 Task: Find connections with filter location Kazanlŭk with filter topic #motivationwith filter profile language Potuguese with filter current company ScoopWhoop | Good Glamm Group with filter school Kalyani University, Kalyani with filter industry Services for the Elderly and Disabled with filter service category Mobile Marketing with filter keywords title Merchandising Associate
Action: Mouse moved to (330, 348)
Screenshot: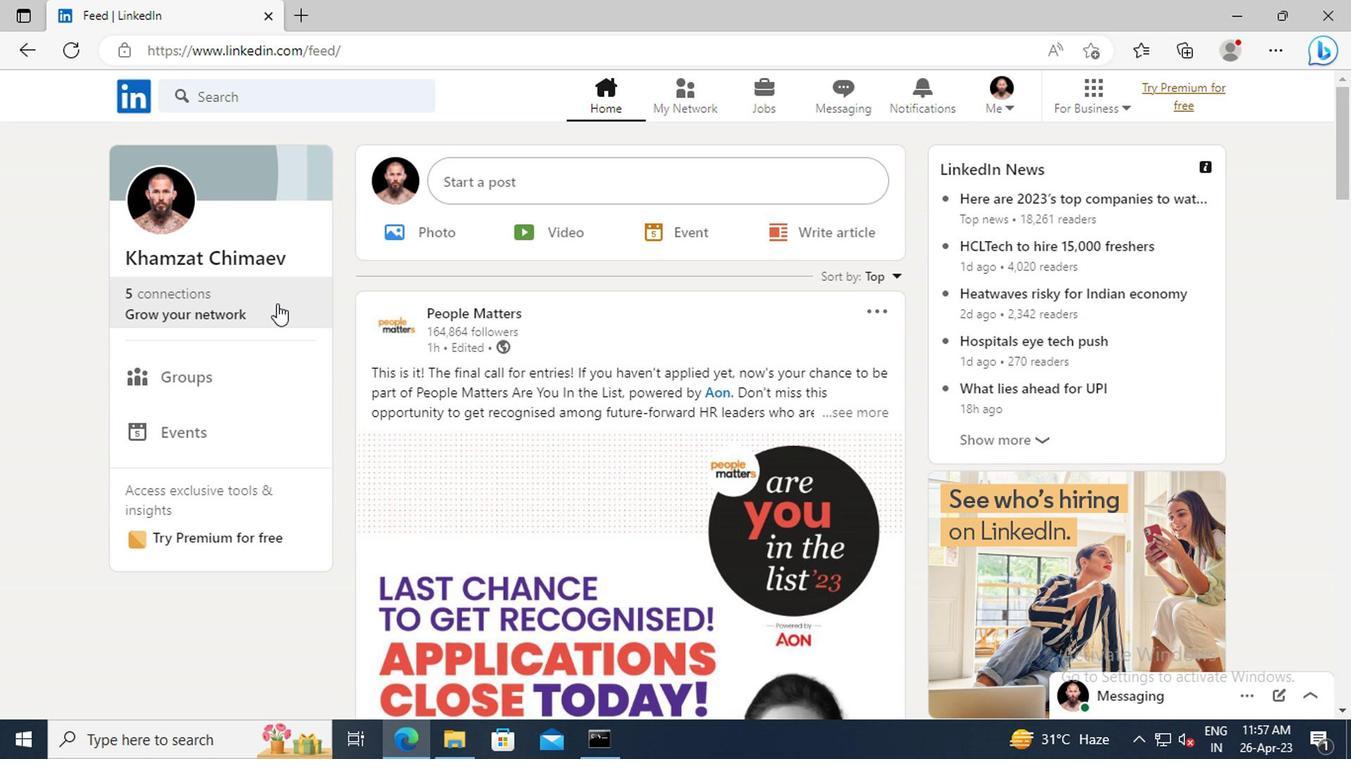 
Action: Mouse pressed left at (330, 348)
Screenshot: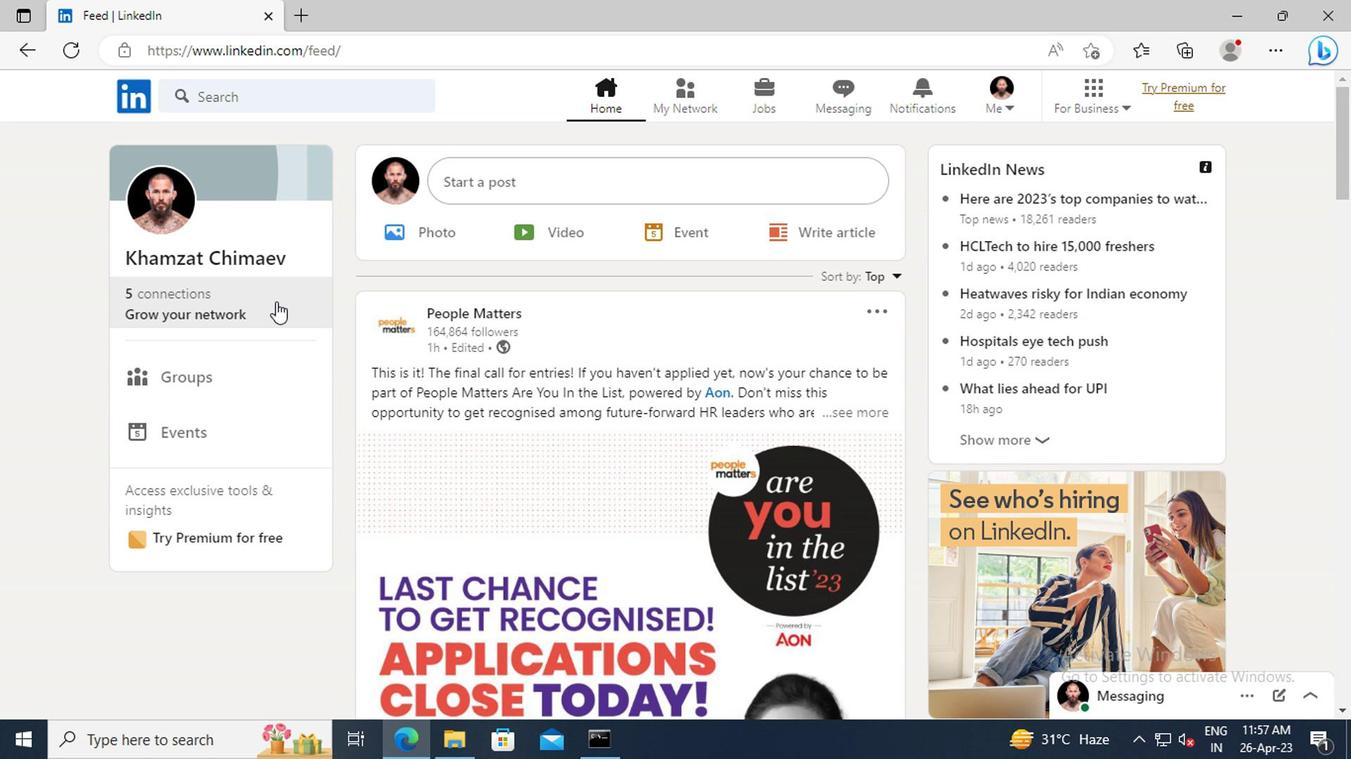 
Action: Mouse moved to (327, 278)
Screenshot: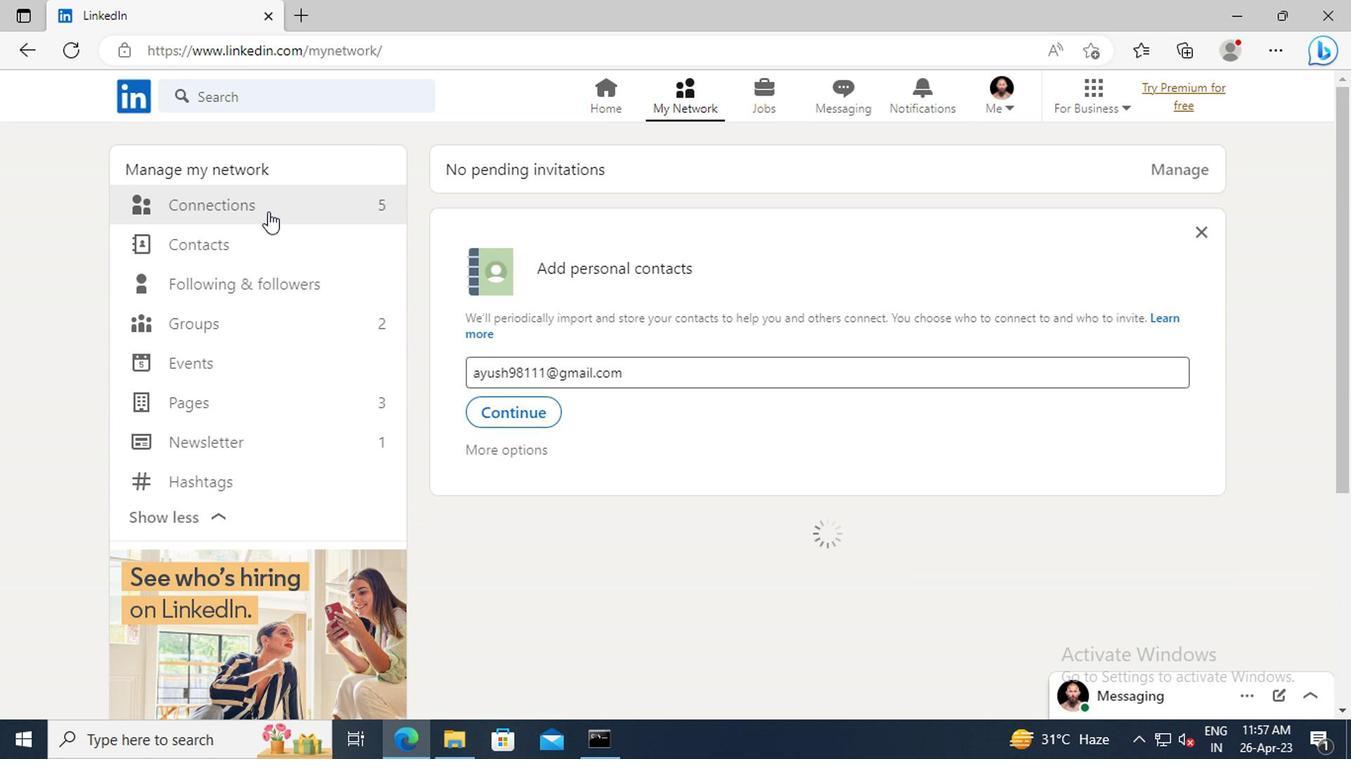 
Action: Mouse pressed left at (327, 278)
Screenshot: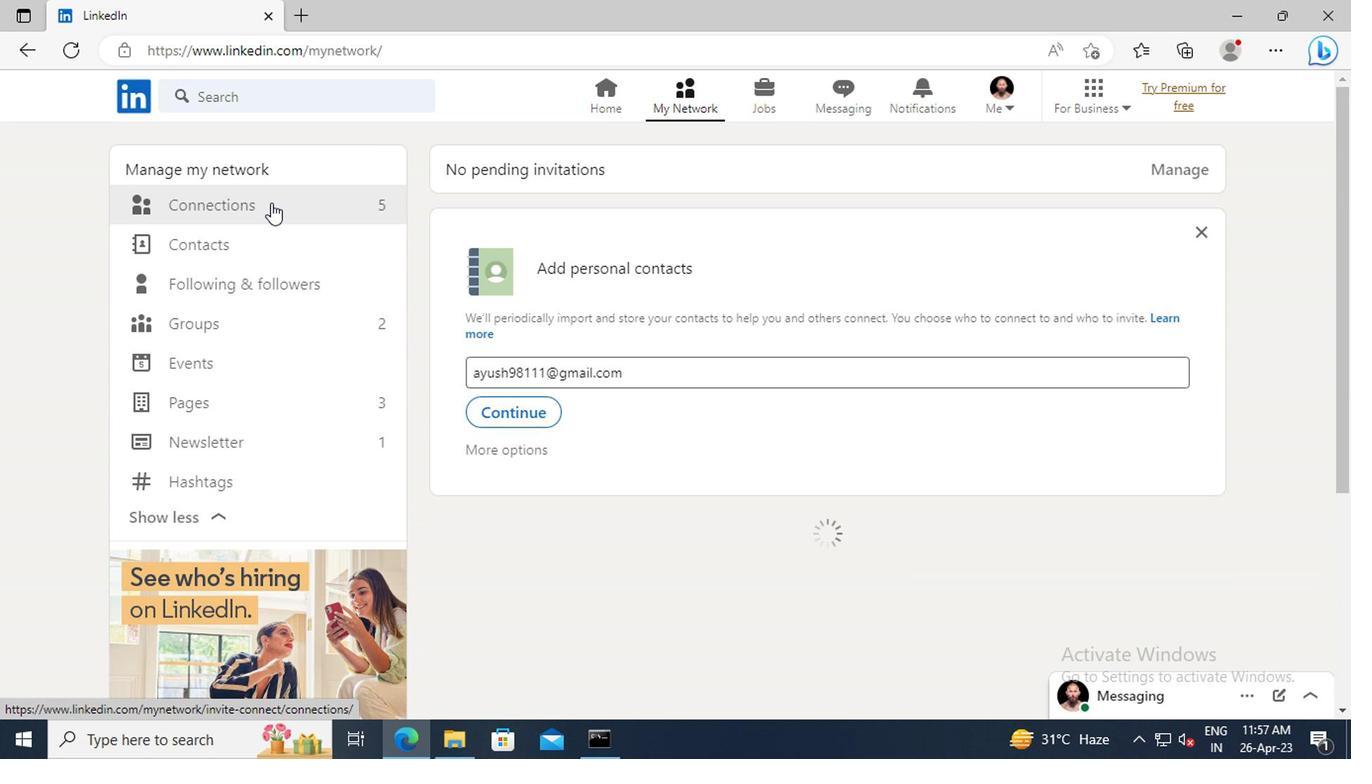 
Action: Mouse moved to (723, 284)
Screenshot: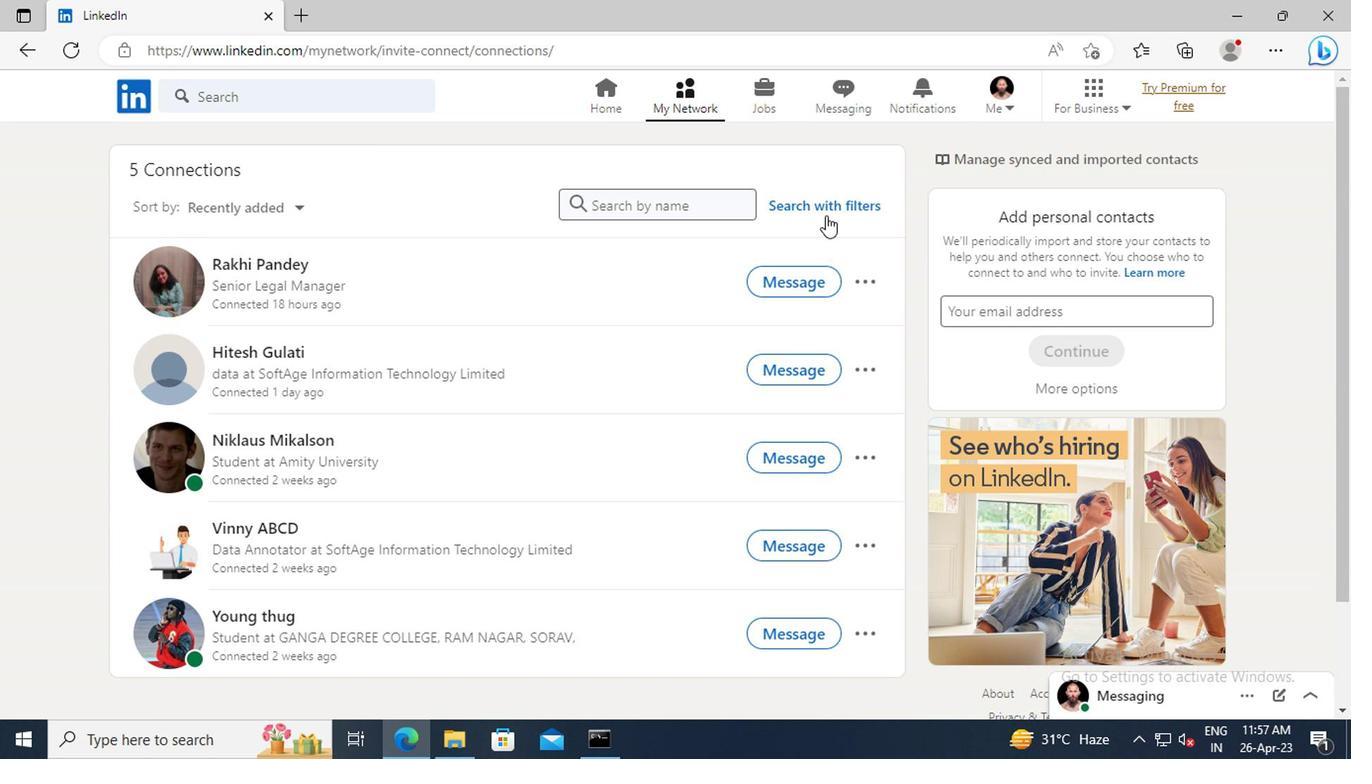 
Action: Mouse pressed left at (723, 284)
Screenshot: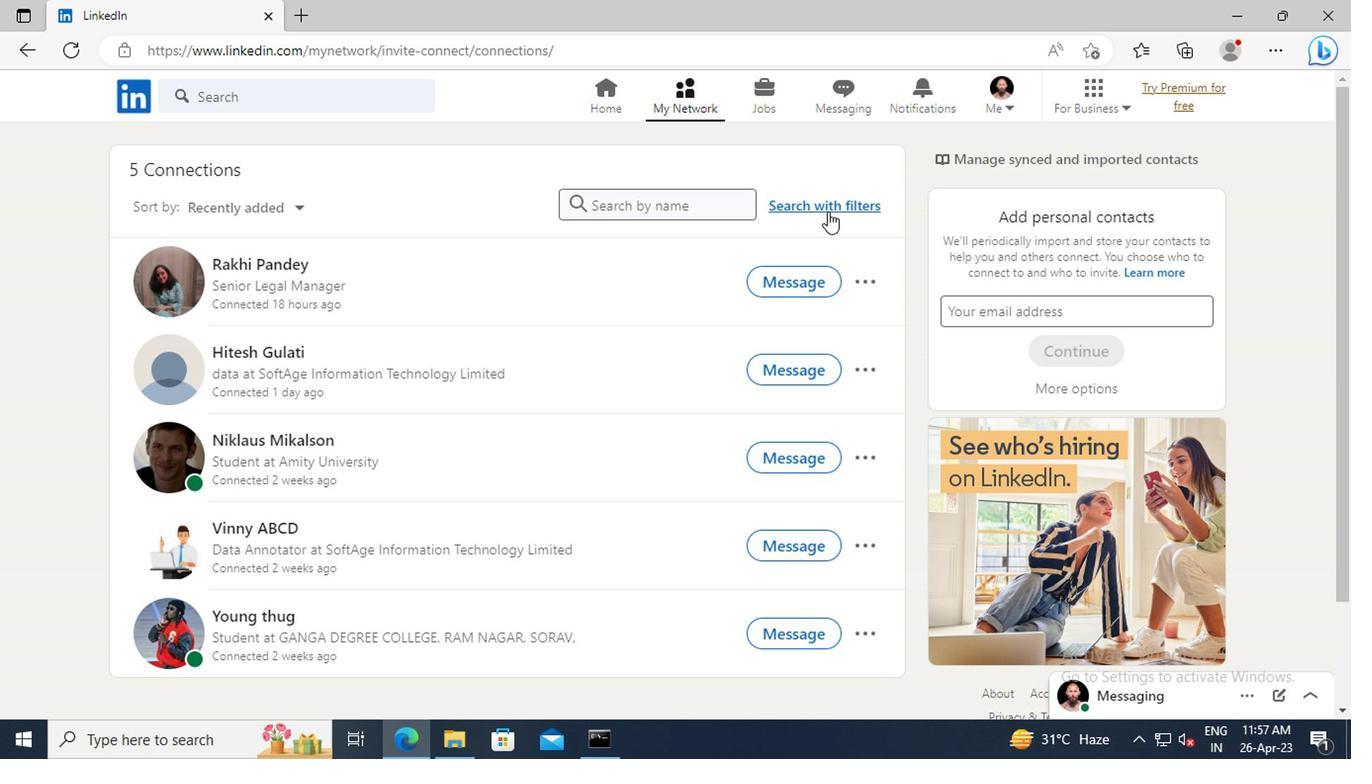 
Action: Mouse moved to (662, 247)
Screenshot: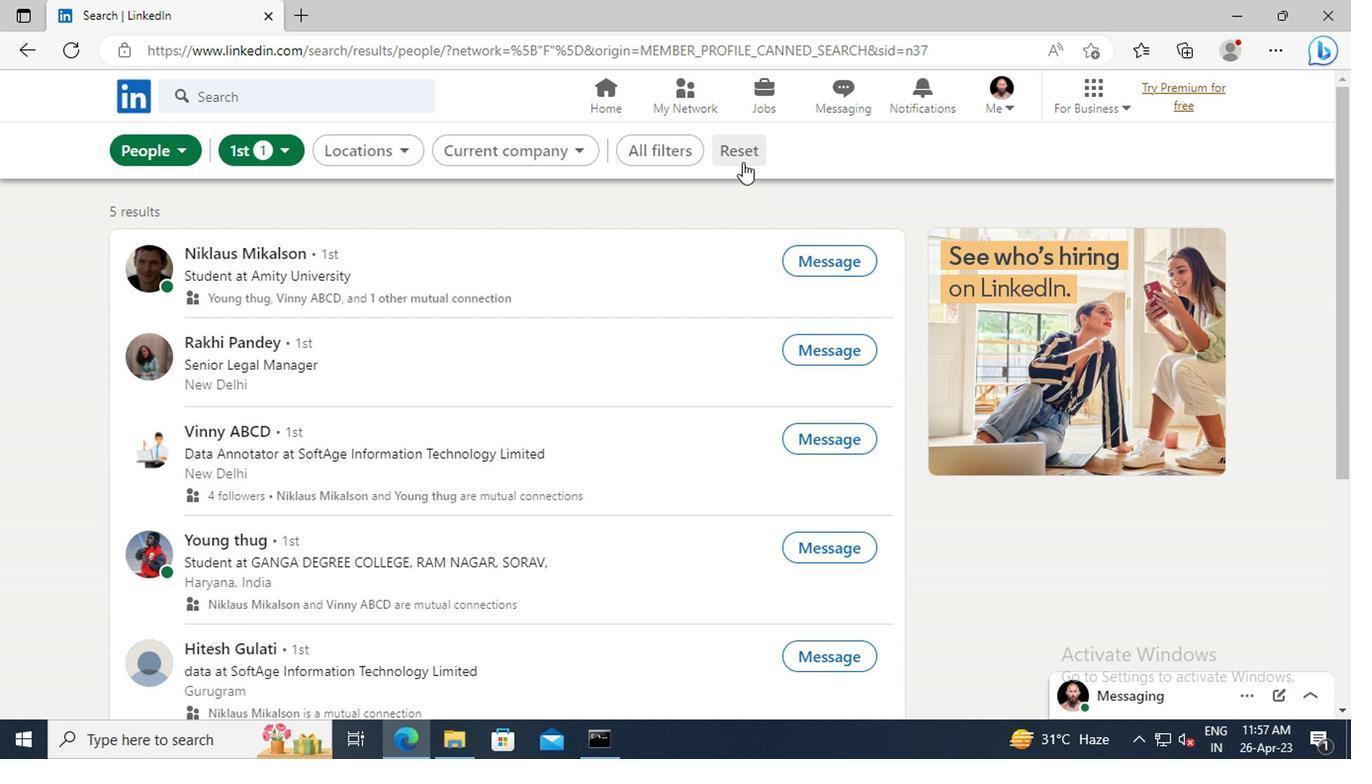 
Action: Mouse pressed left at (662, 247)
Screenshot: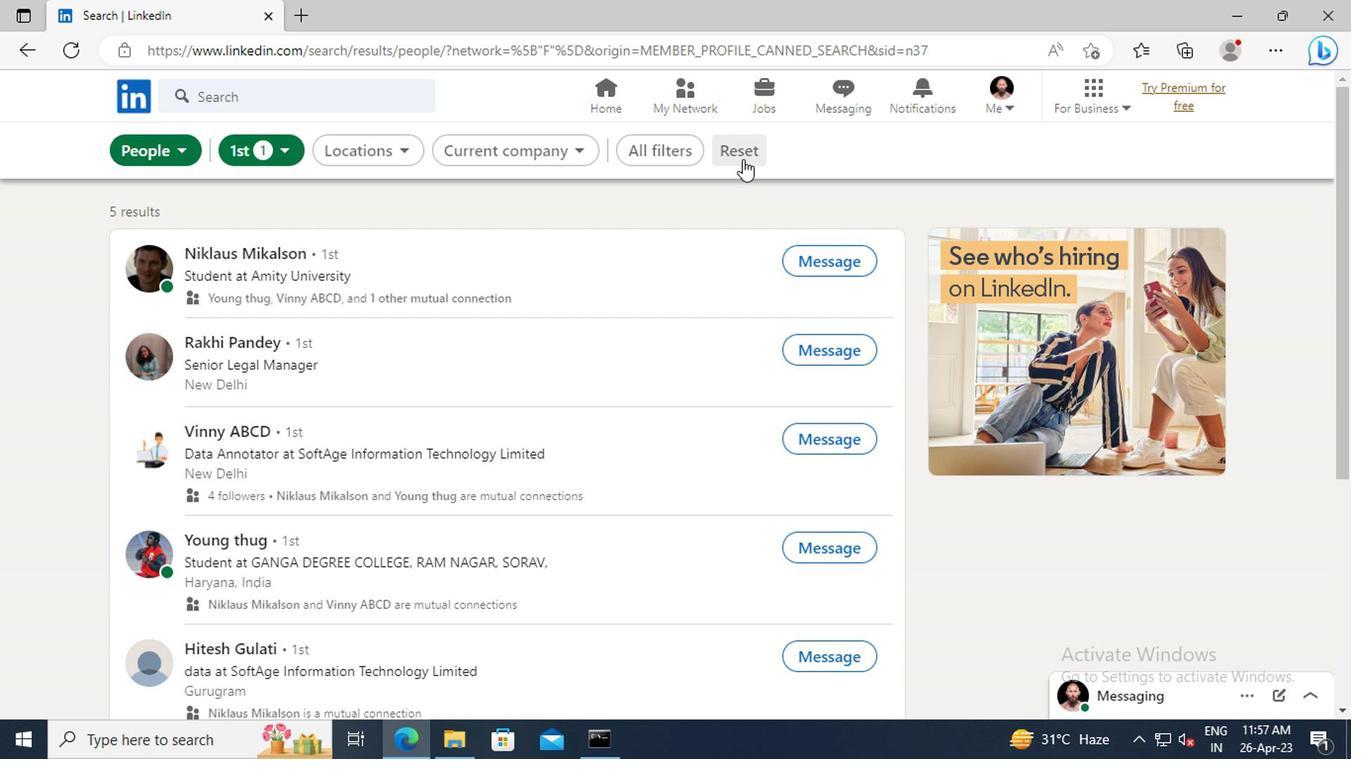 
Action: Mouse moved to (632, 245)
Screenshot: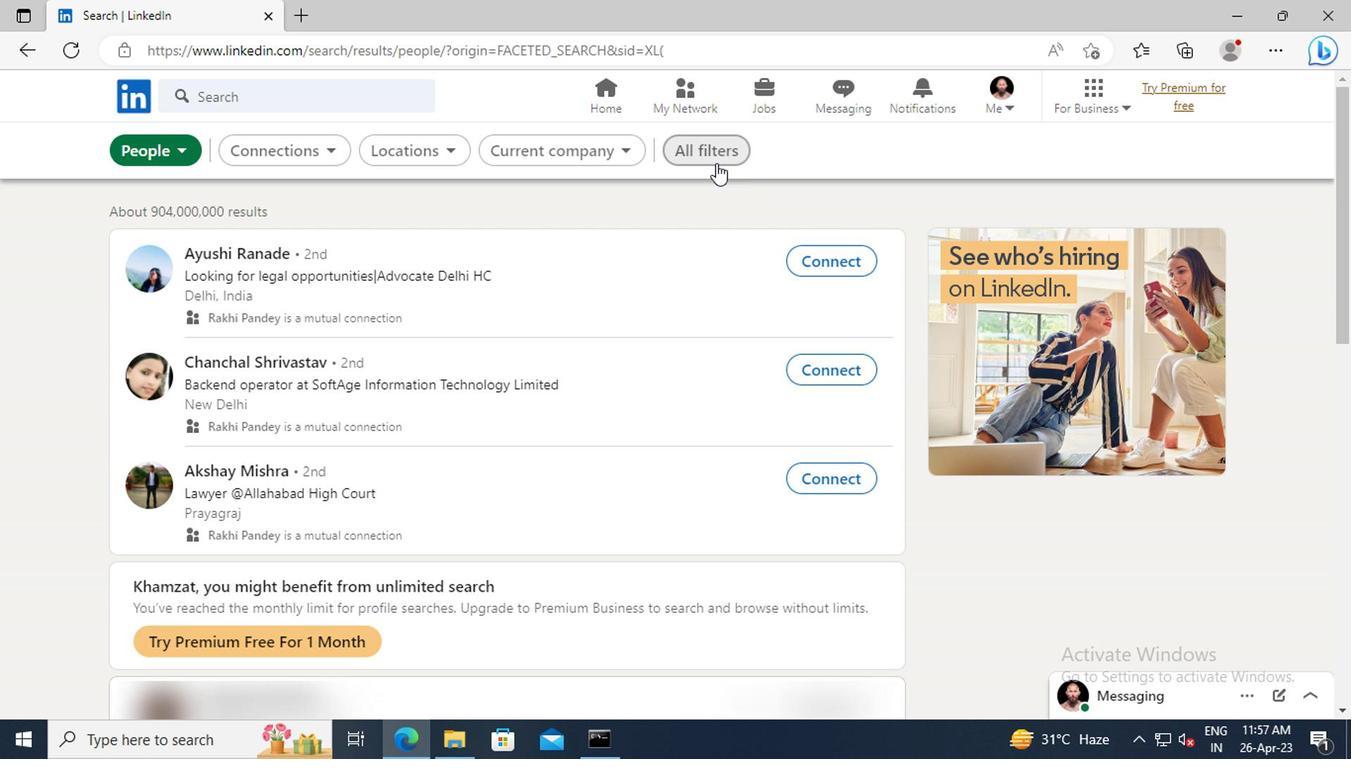 
Action: Mouse pressed left at (632, 245)
Screenshot: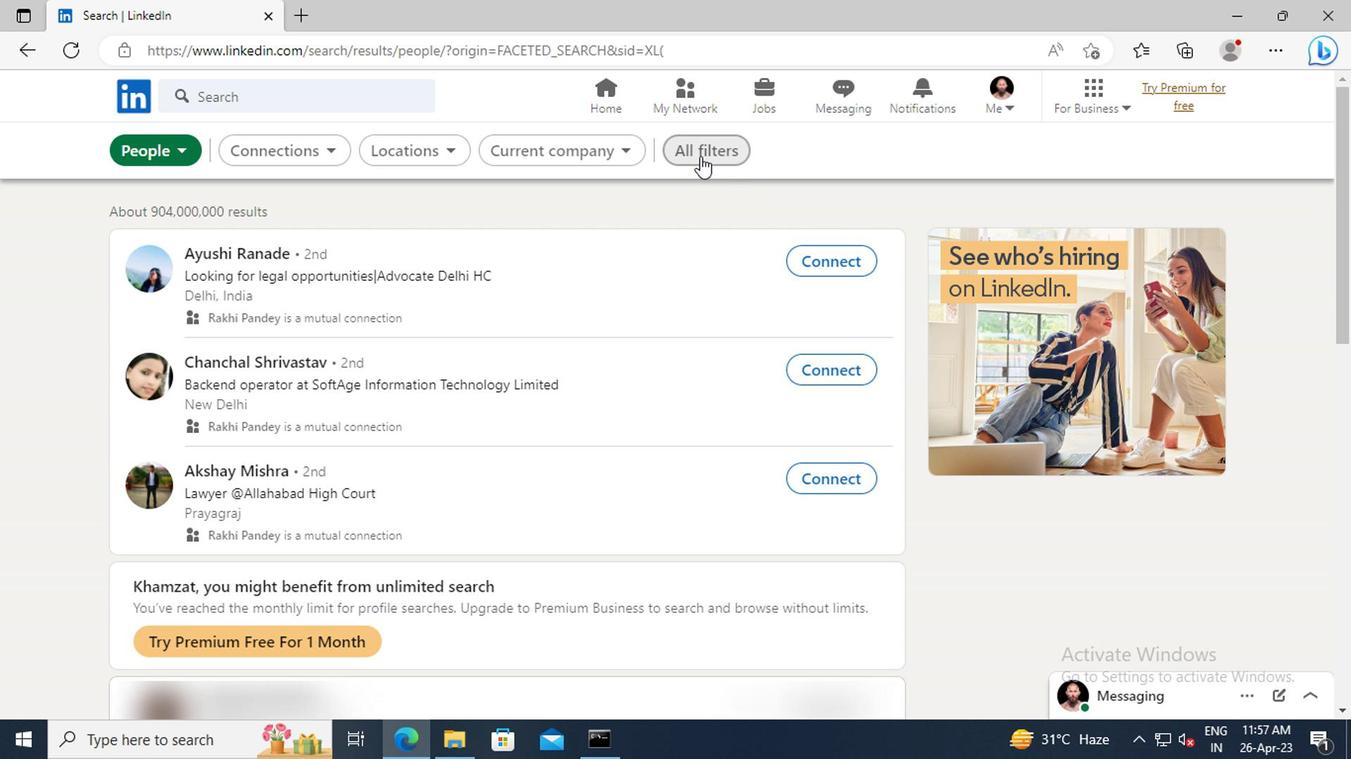 
Action: Mouse moved to (913, 368)
Screenshot: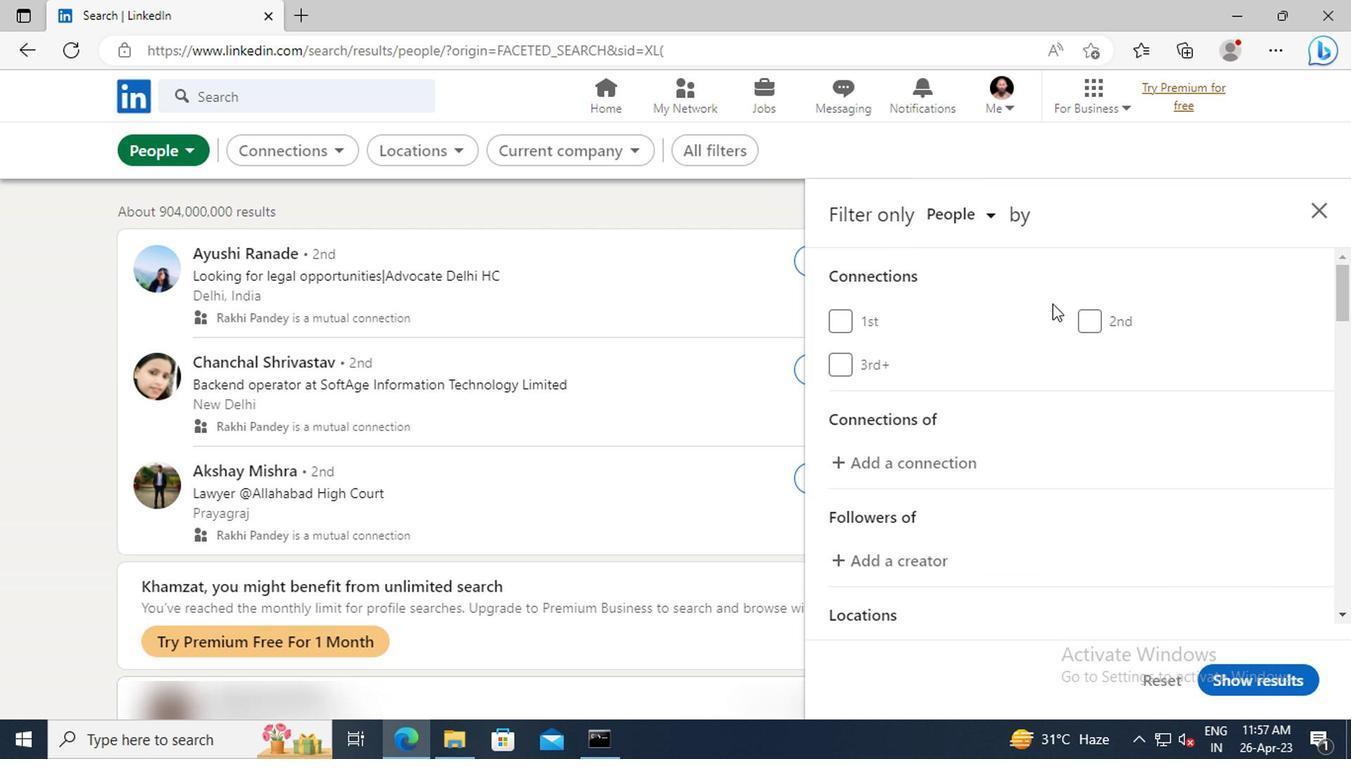 
Action: Mouse scrolled (913, 368) with delta (0, 0)
Screenshot: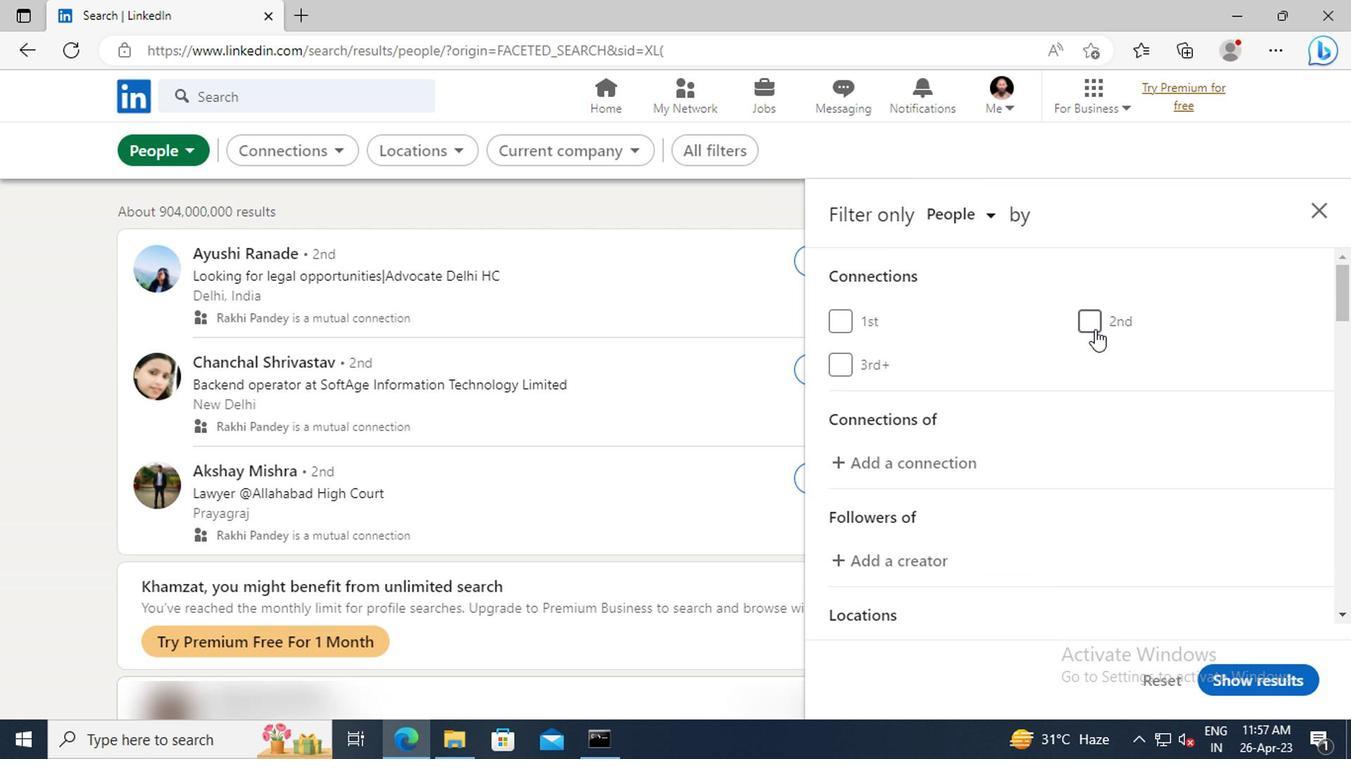
Action: Mouse scrolled (913, 368) with delta (0, 0)
Screenshot: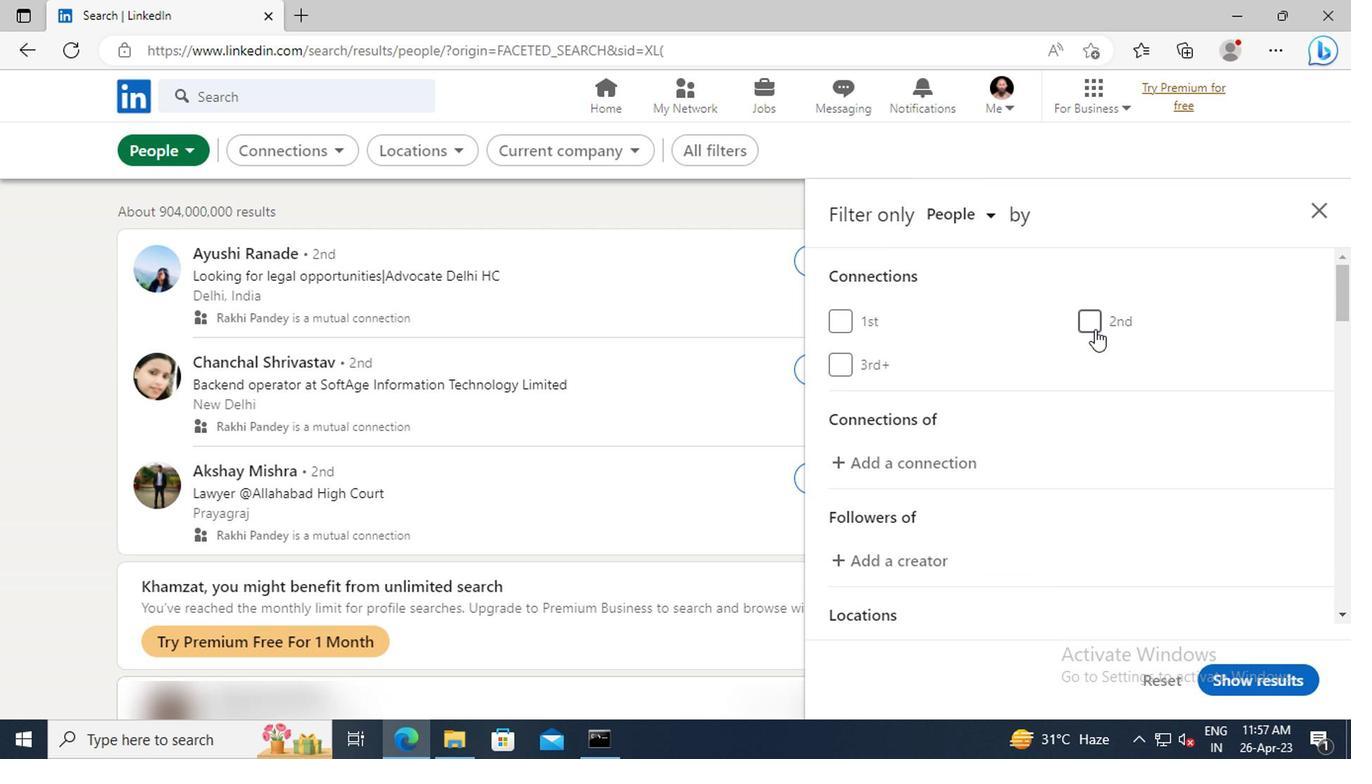 
Action: Mouse scrolled (913, 368) with delta (0, 0)
Screenshot: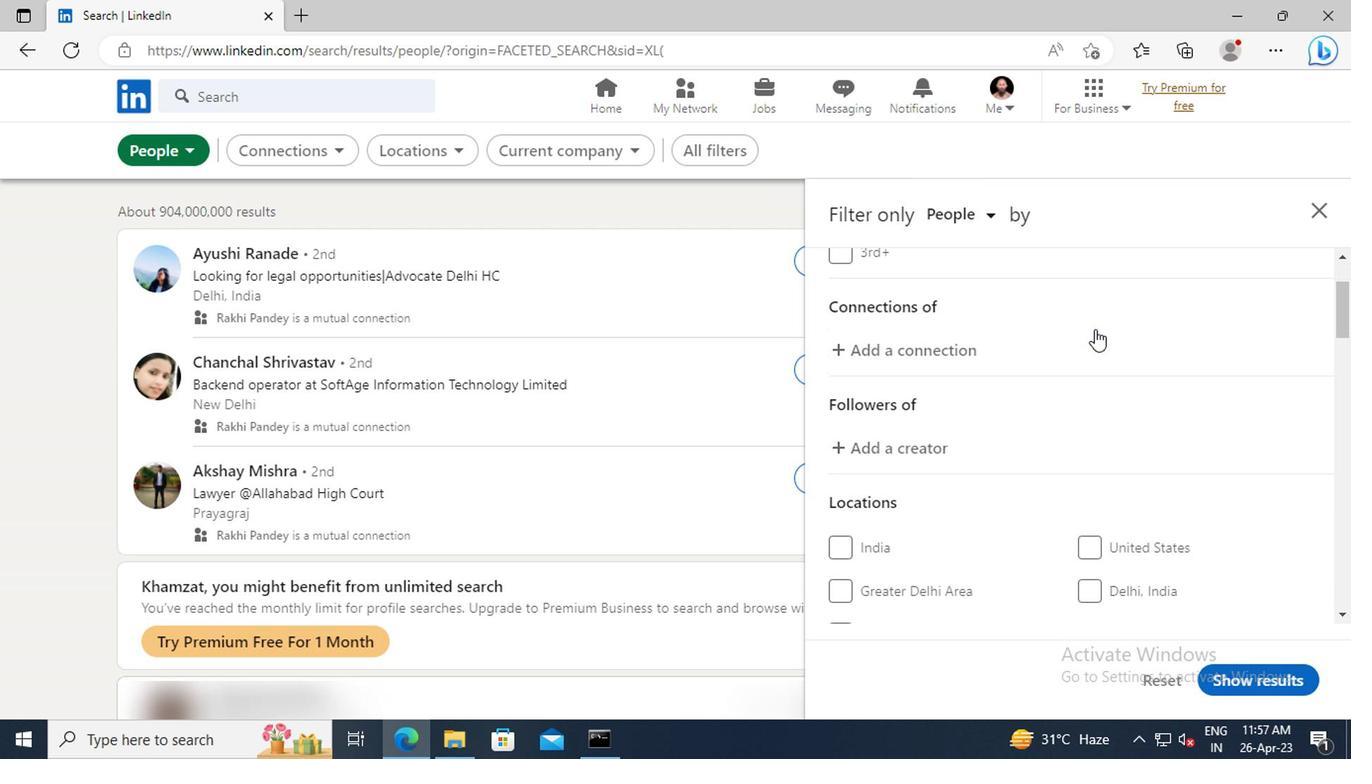 
Action: Mouse scrolled (913, 368) with delta (0, 0)
Screenshot: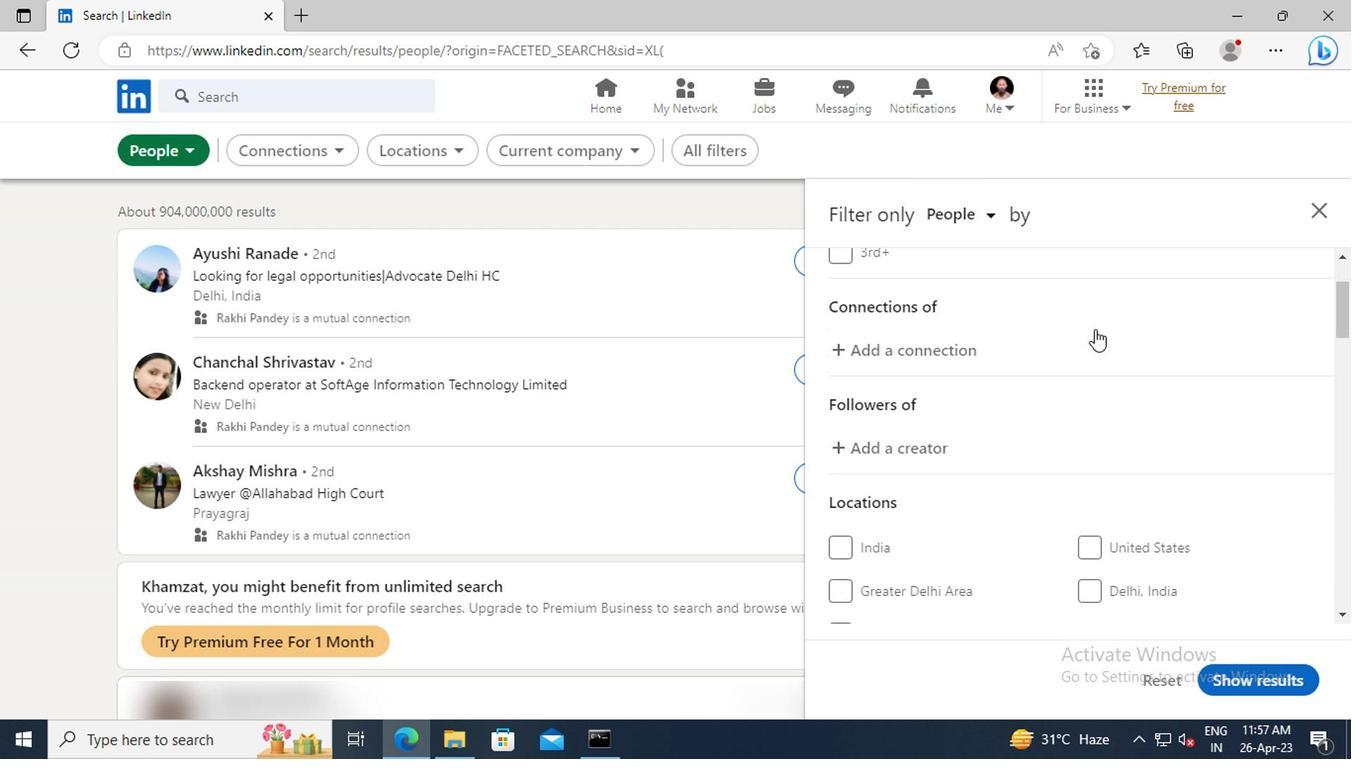 
Action: Mouse scrolled (913, 368) with delta (0, 0)
Screenshot: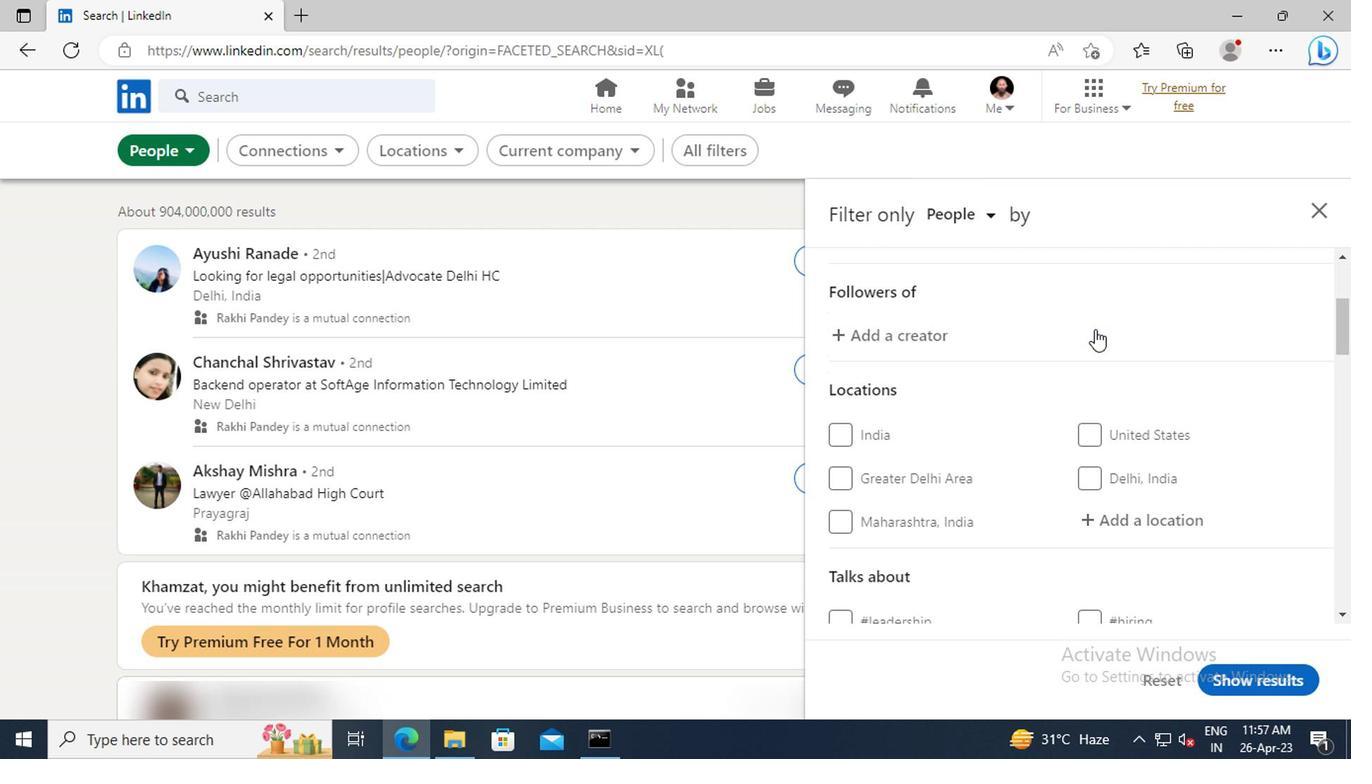 
Action: Mouse scrolled (913, 368) with delta (0, 0)
Screenshot: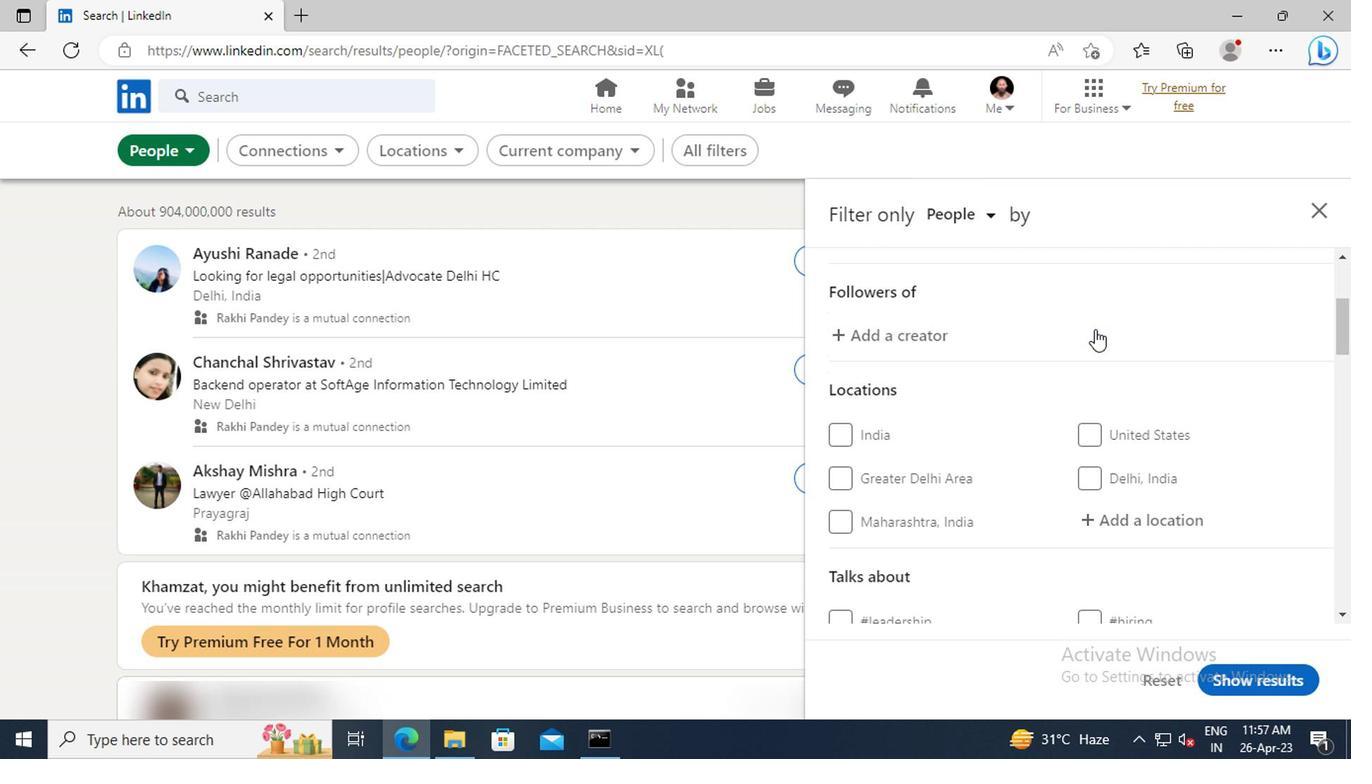 
Action: Mouse moved to (923, 425)
Screenshot: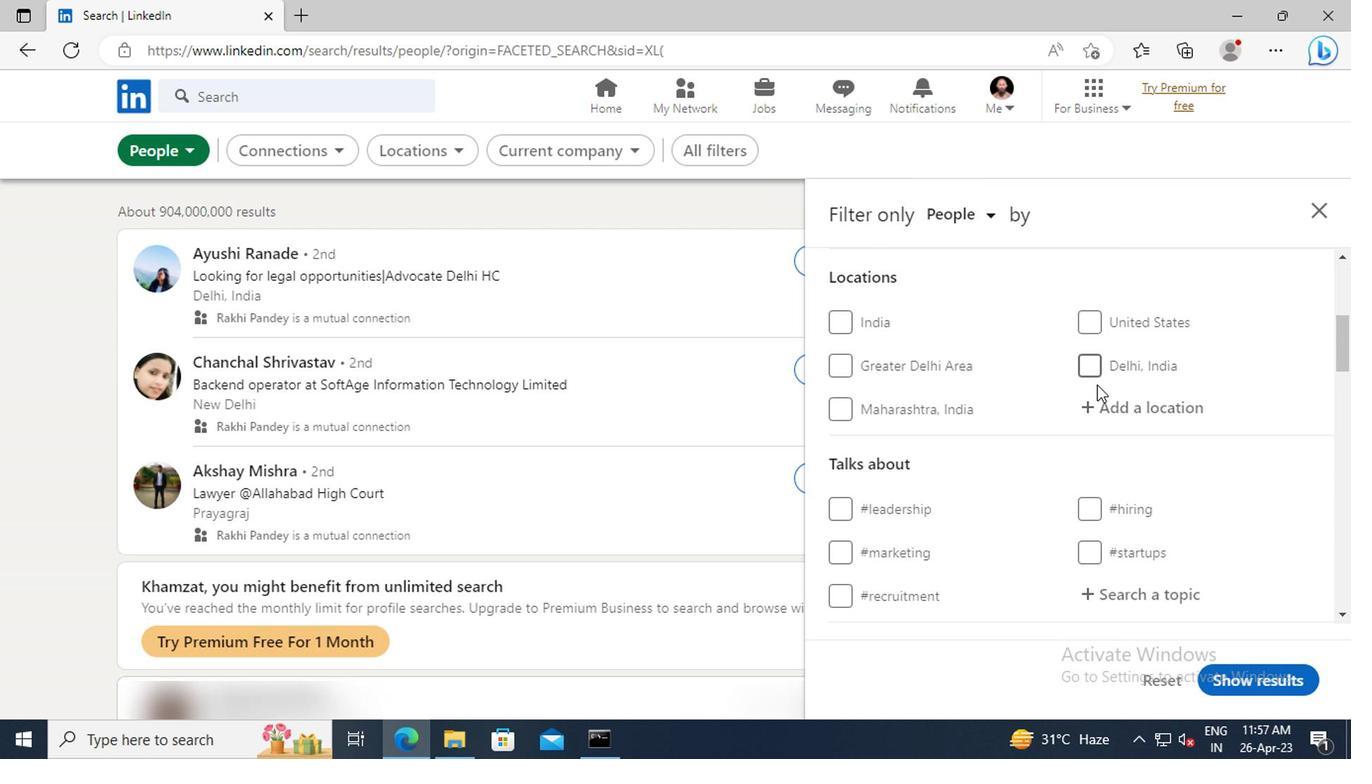 
Action: Mouse pressed left at (923, 425)
Screenshot: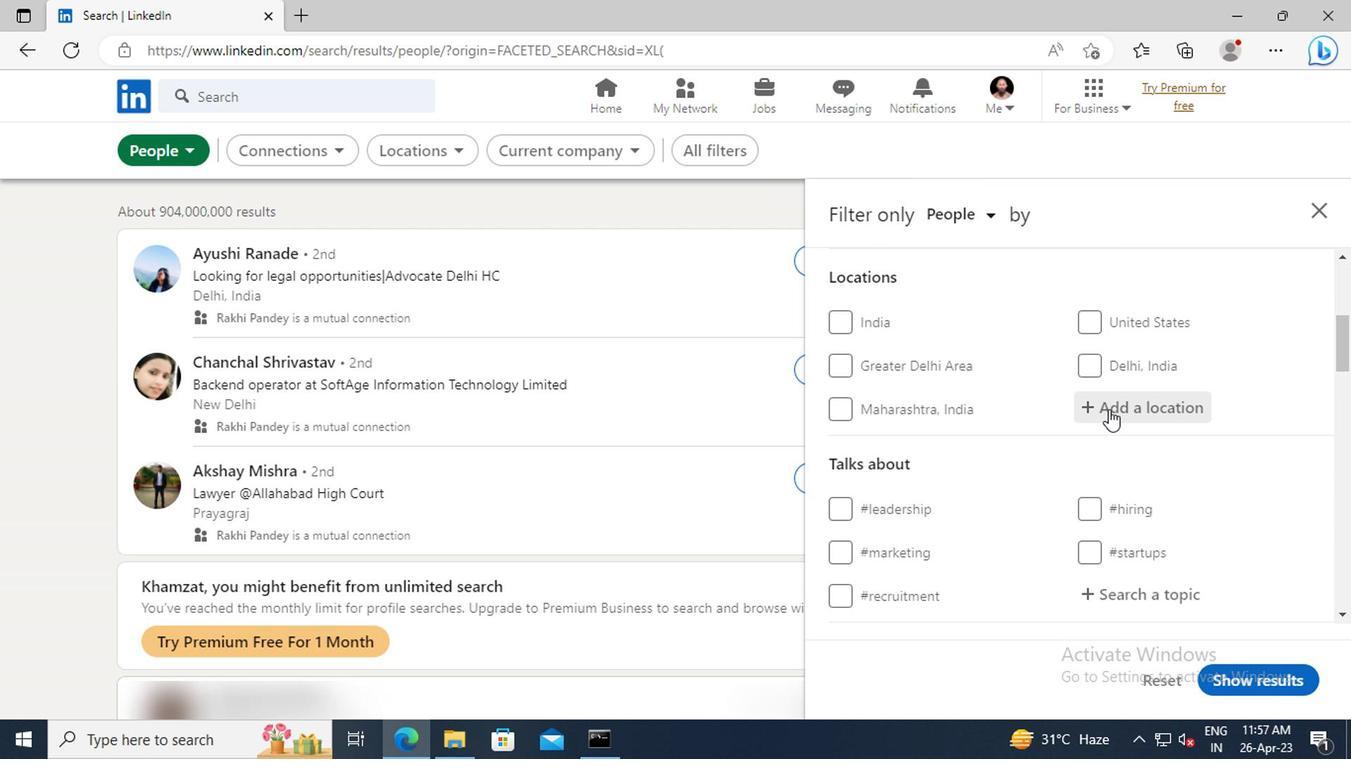 
Action: Key pressed <Key.shift>KAZANLUK
Screenshot: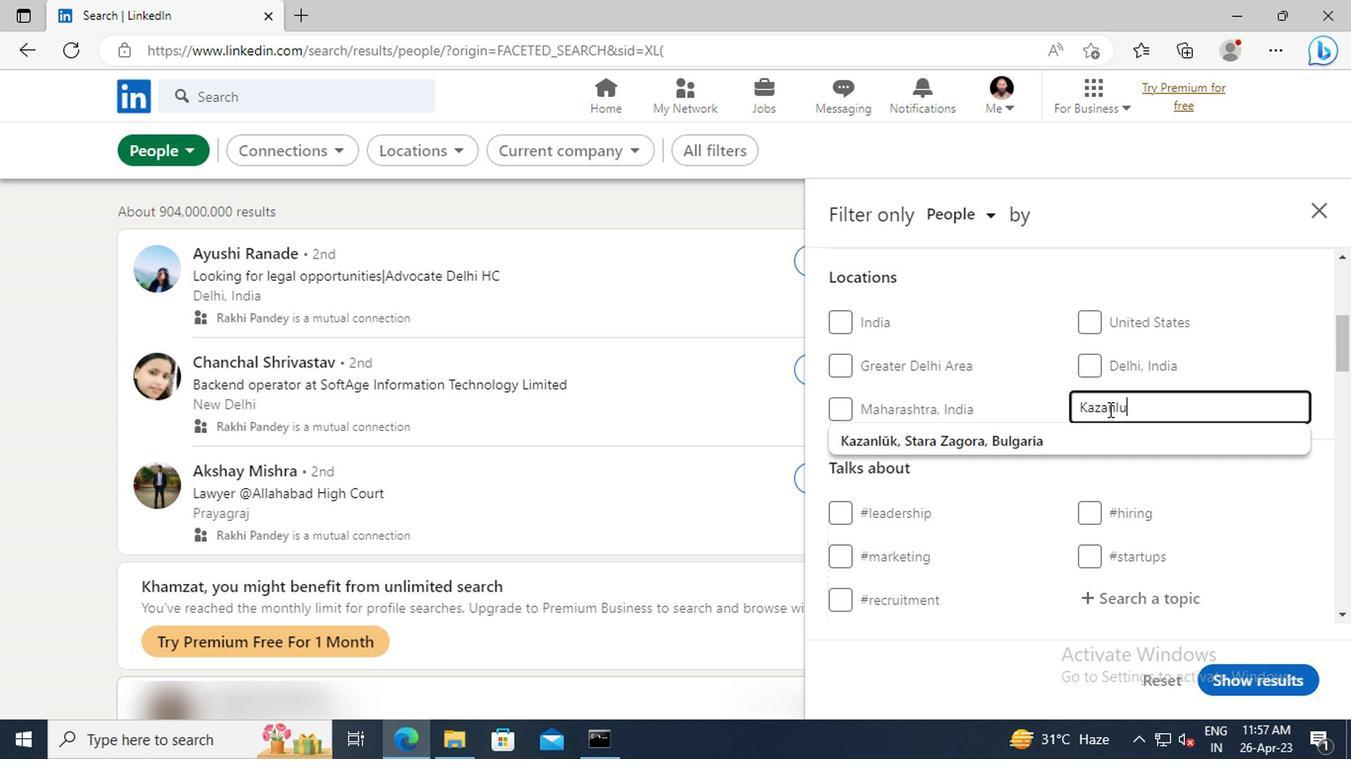 
Action: Mouse moved to (916, 442)
Screenshot: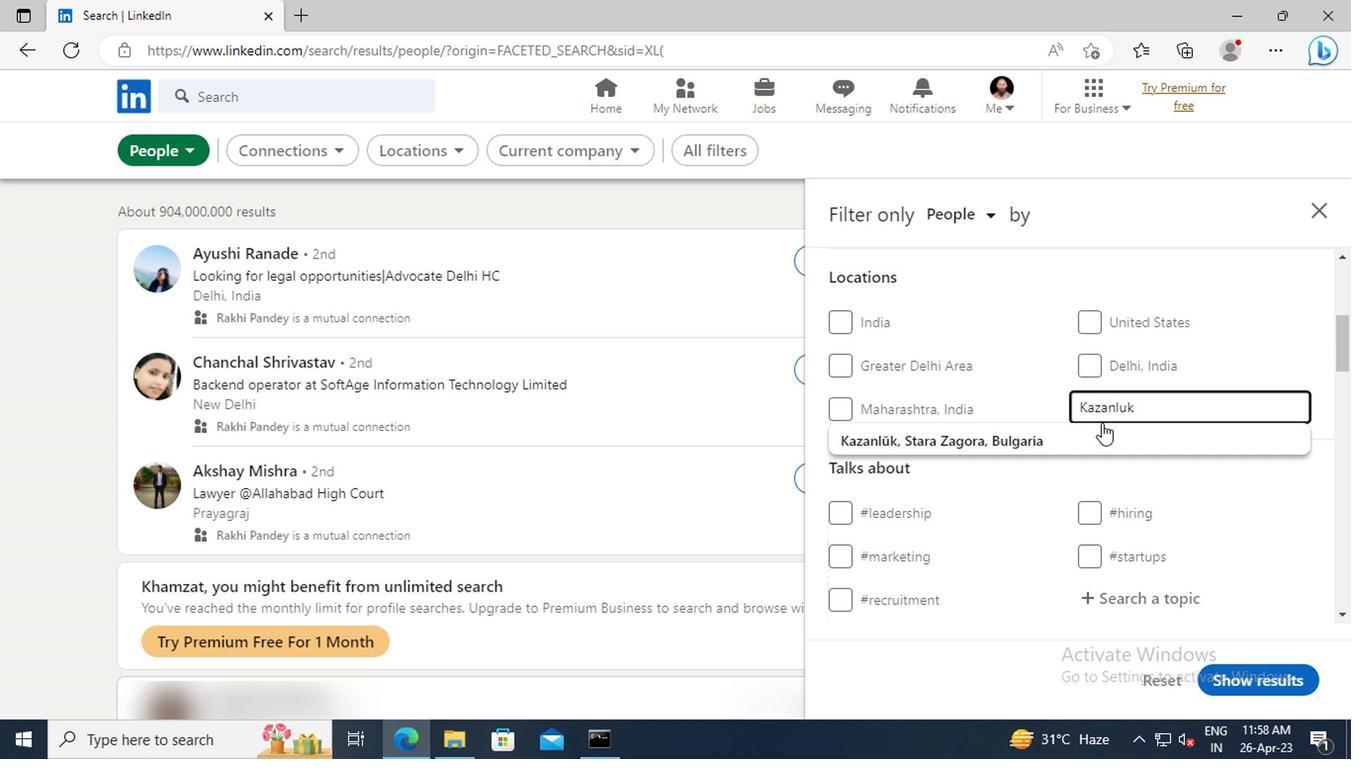 
Action: Mouse pressed left at (916, 442)
Screenshot: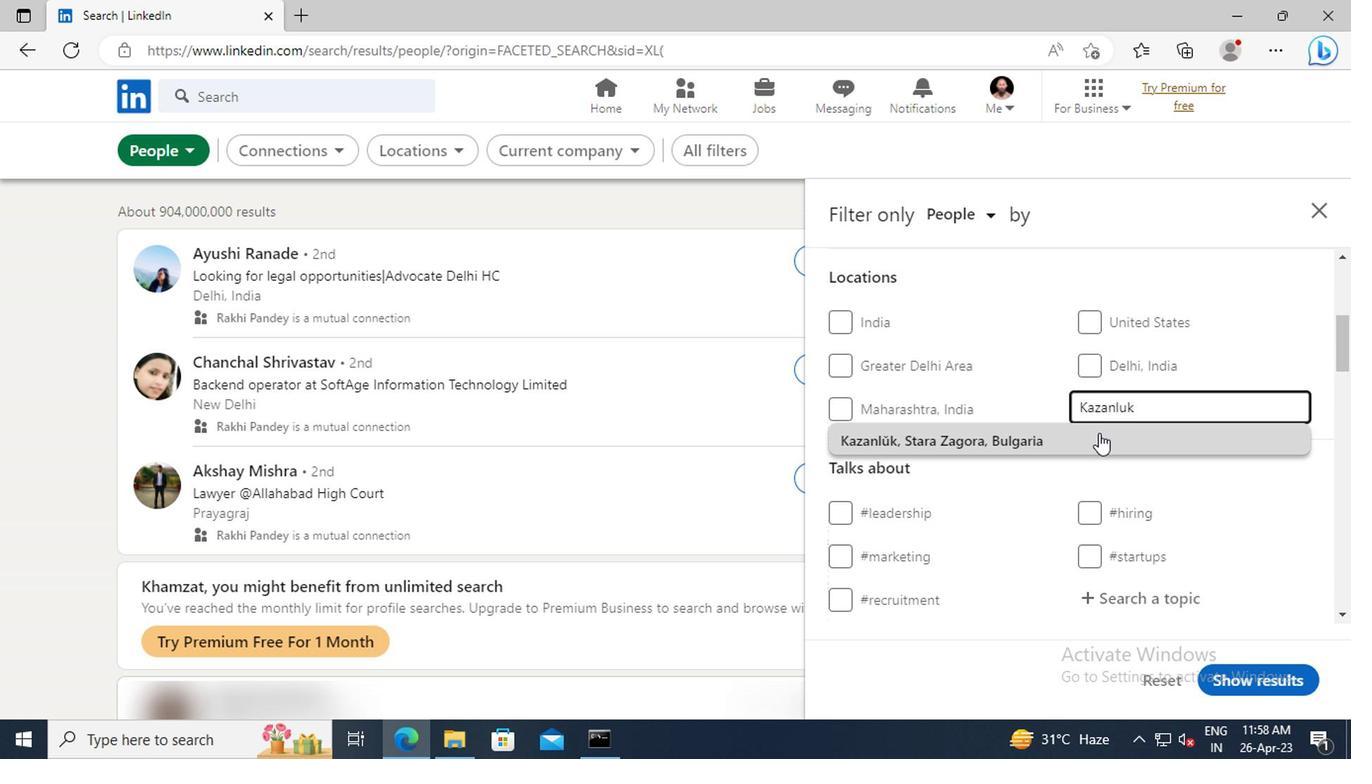
Action: Mouse moved to (919, 410)
Screenshot: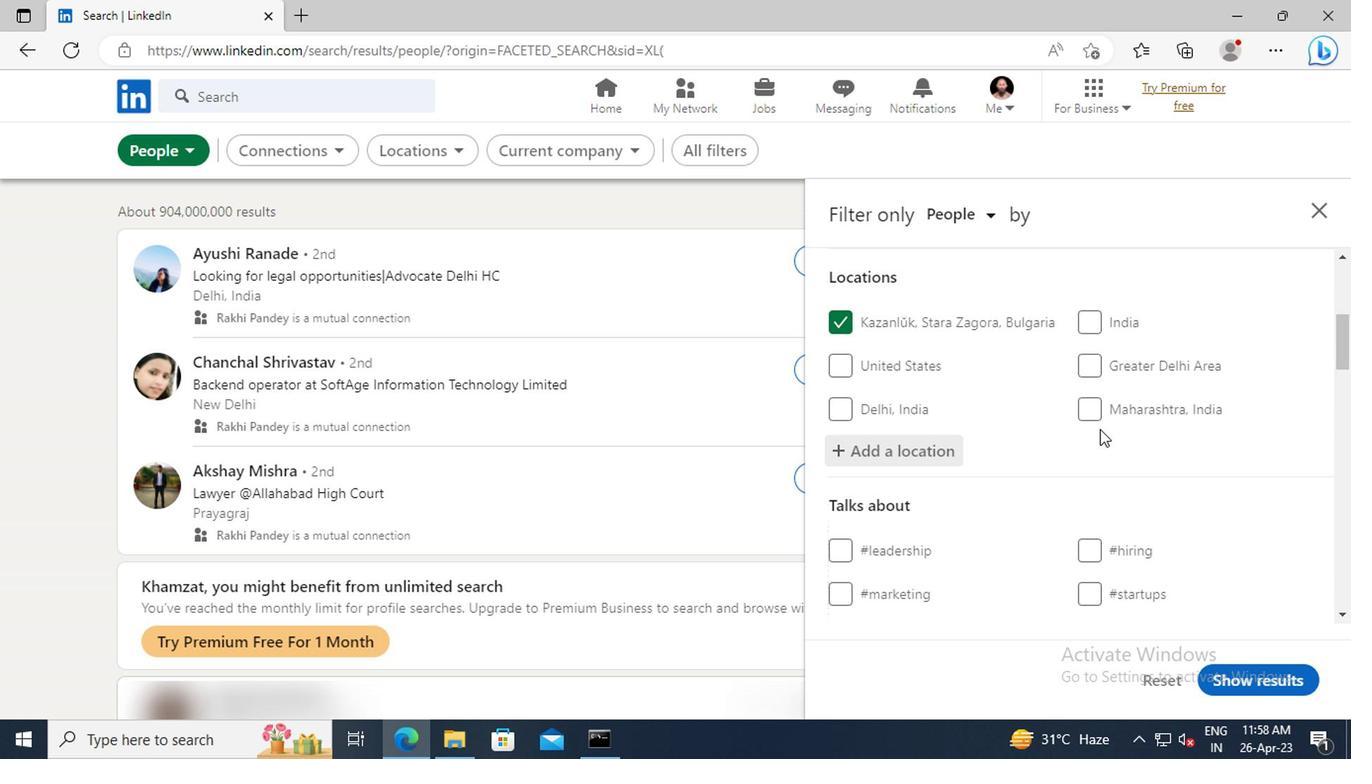 
Action: Mouse scrolled (919, 409) with delta (0, 0)
Screenshot: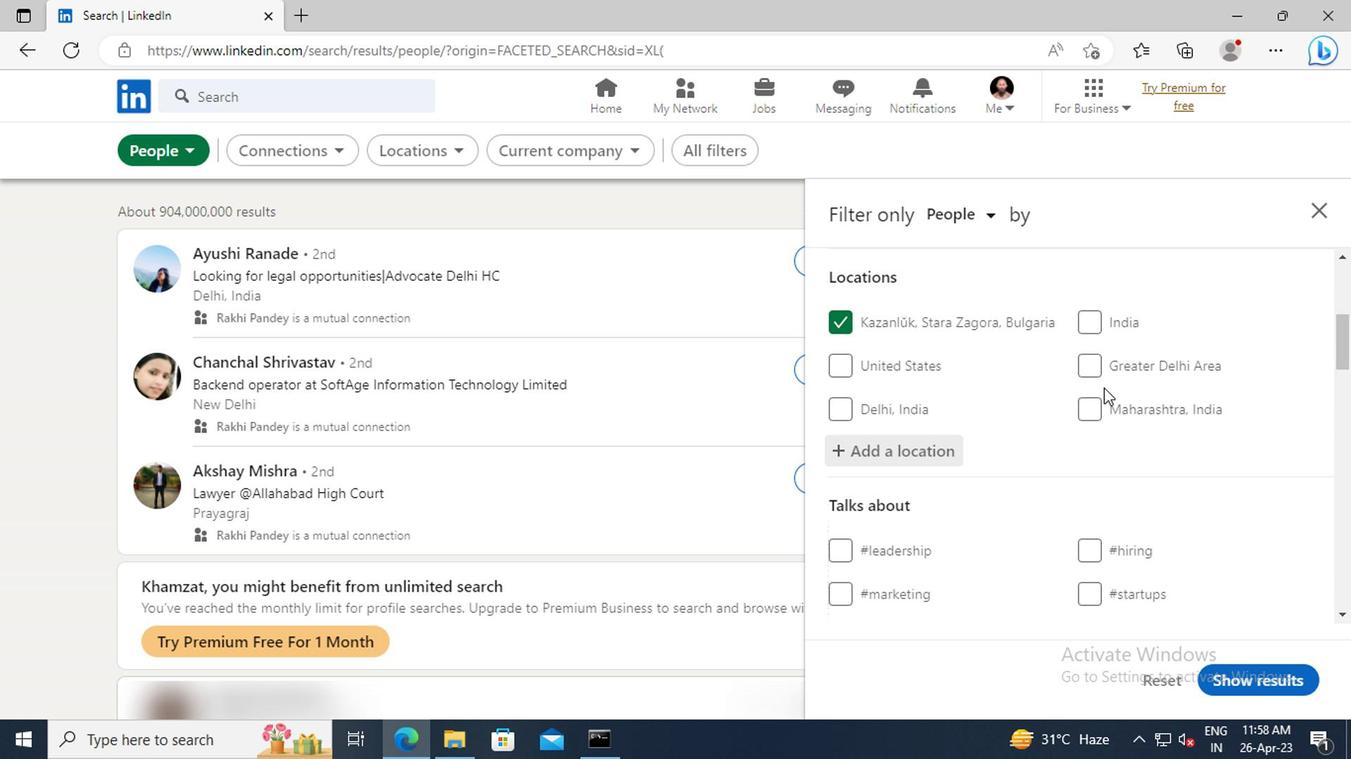 
Action: Mouse scrolled (919, 409) with delta (0, 0)
Screenshot: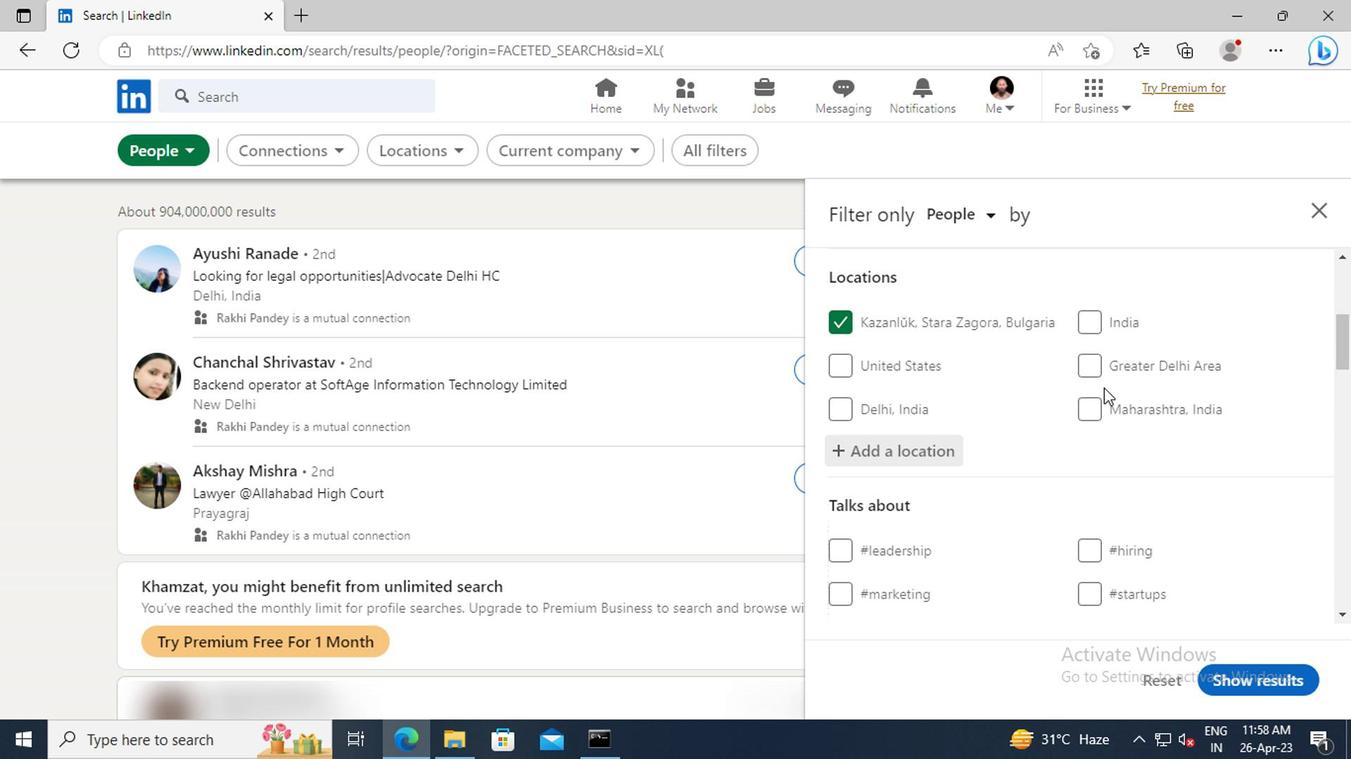 
Action: Mouse scrolled (919, 409) with delta (0, 0)
Screenshot: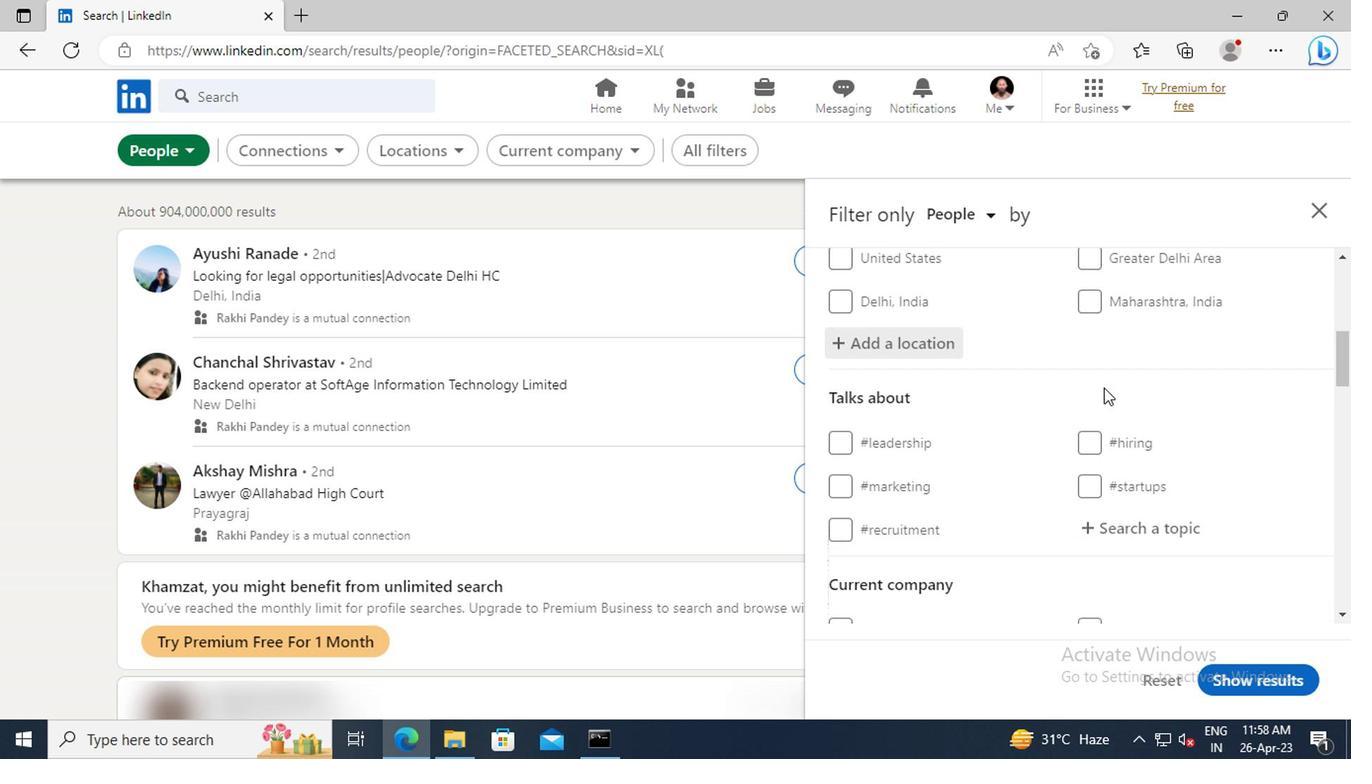 
Action: Mouse scrolled (919, 409) with delta (0, 0)
Screenshot: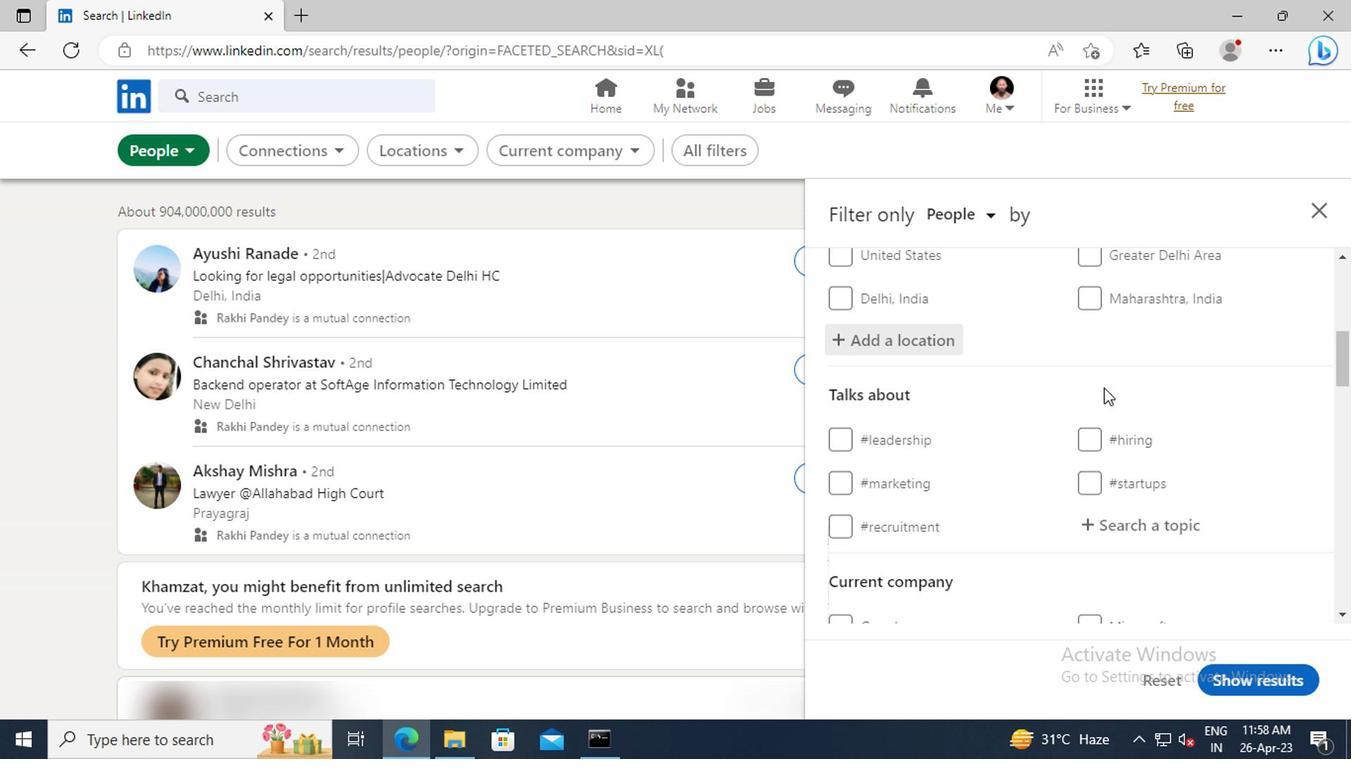 
Action: Mouse moved to (925, 423)
Screenshot: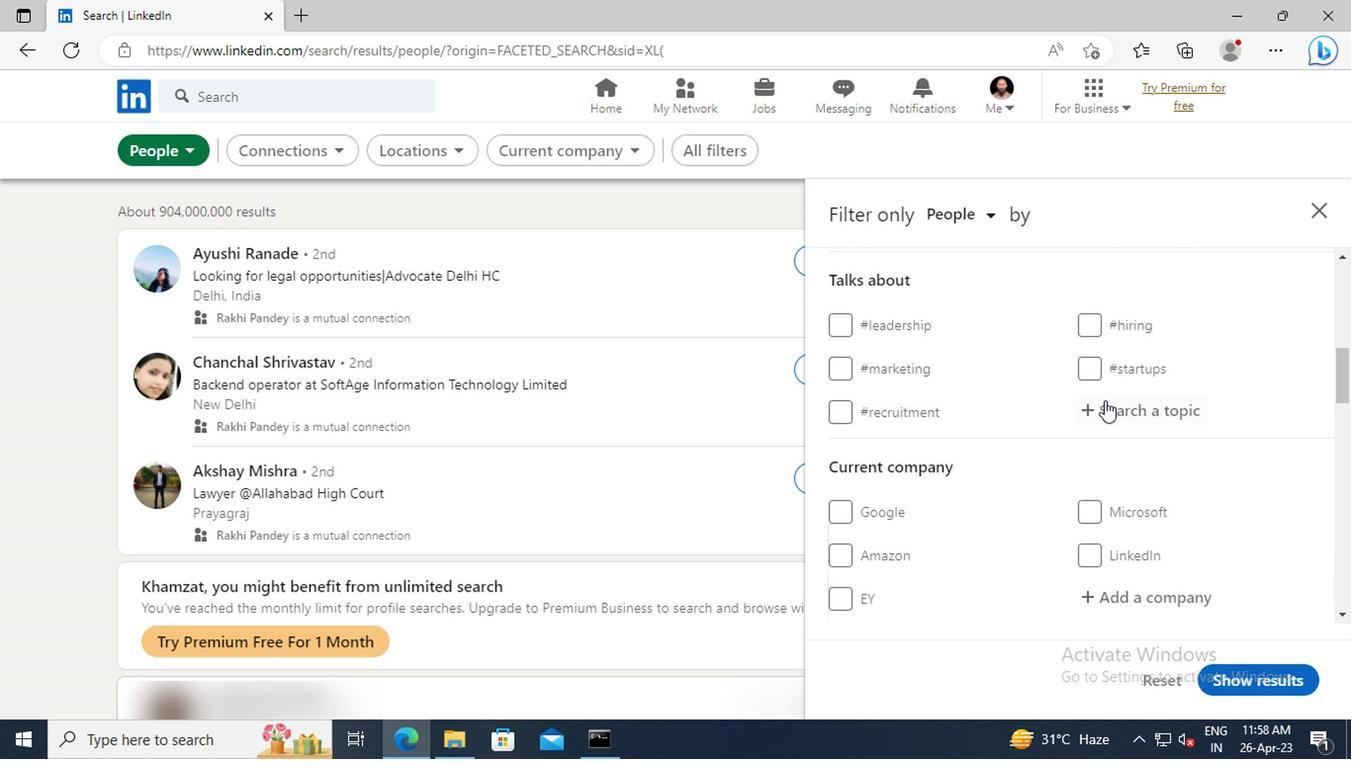 
Action: Mouse pressed left at (925, 423)
Screenshot: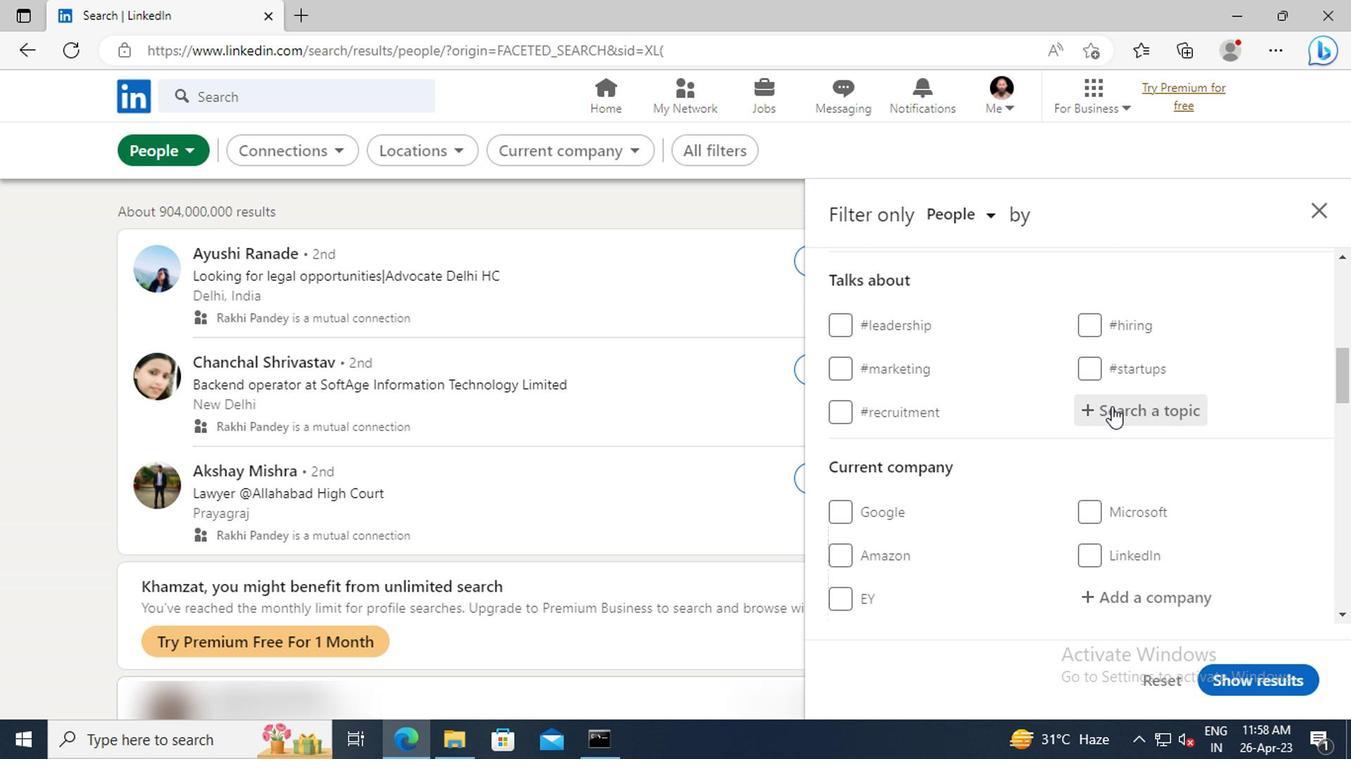 
Action: Key pressed <Key.shift>#MOTIVATIONWITH<Key.enter>
Screenshot: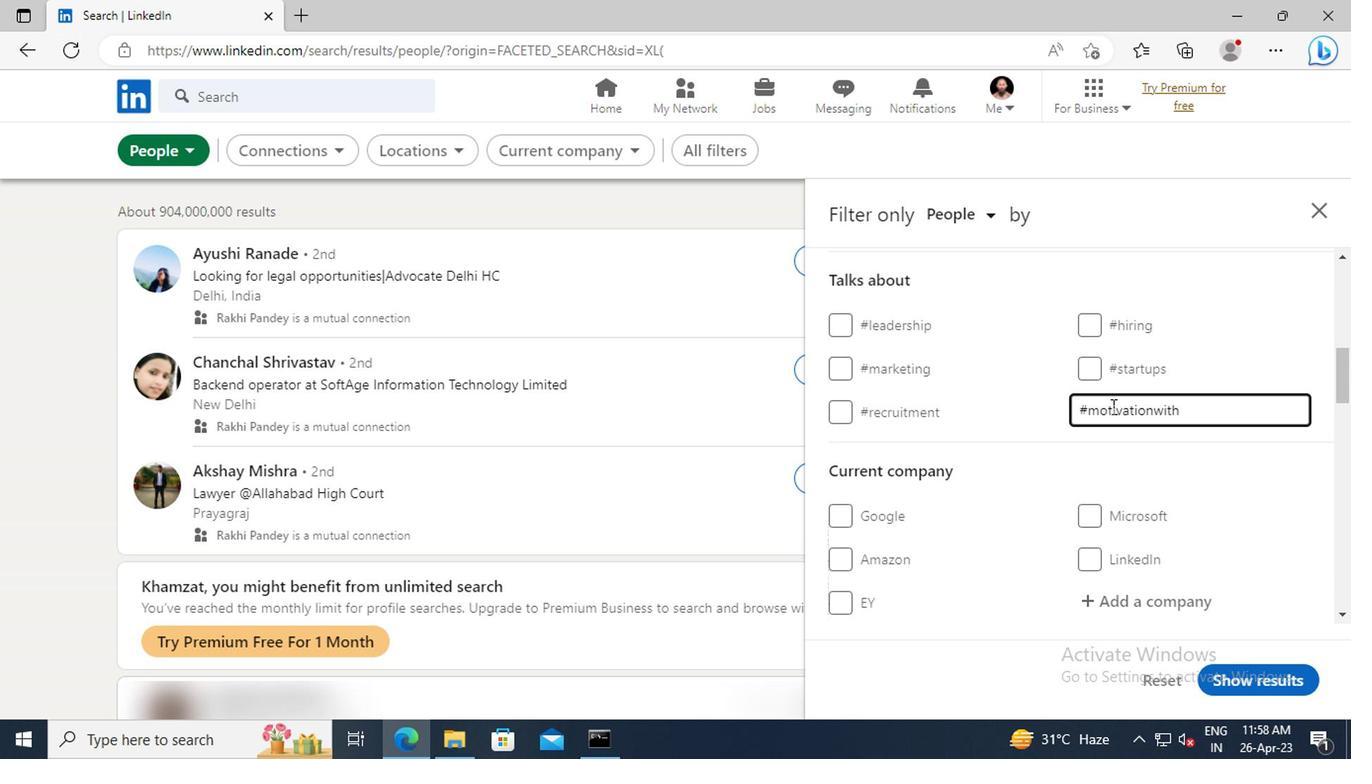 
Action: Mouse moved to (885, 417)
Screenshot: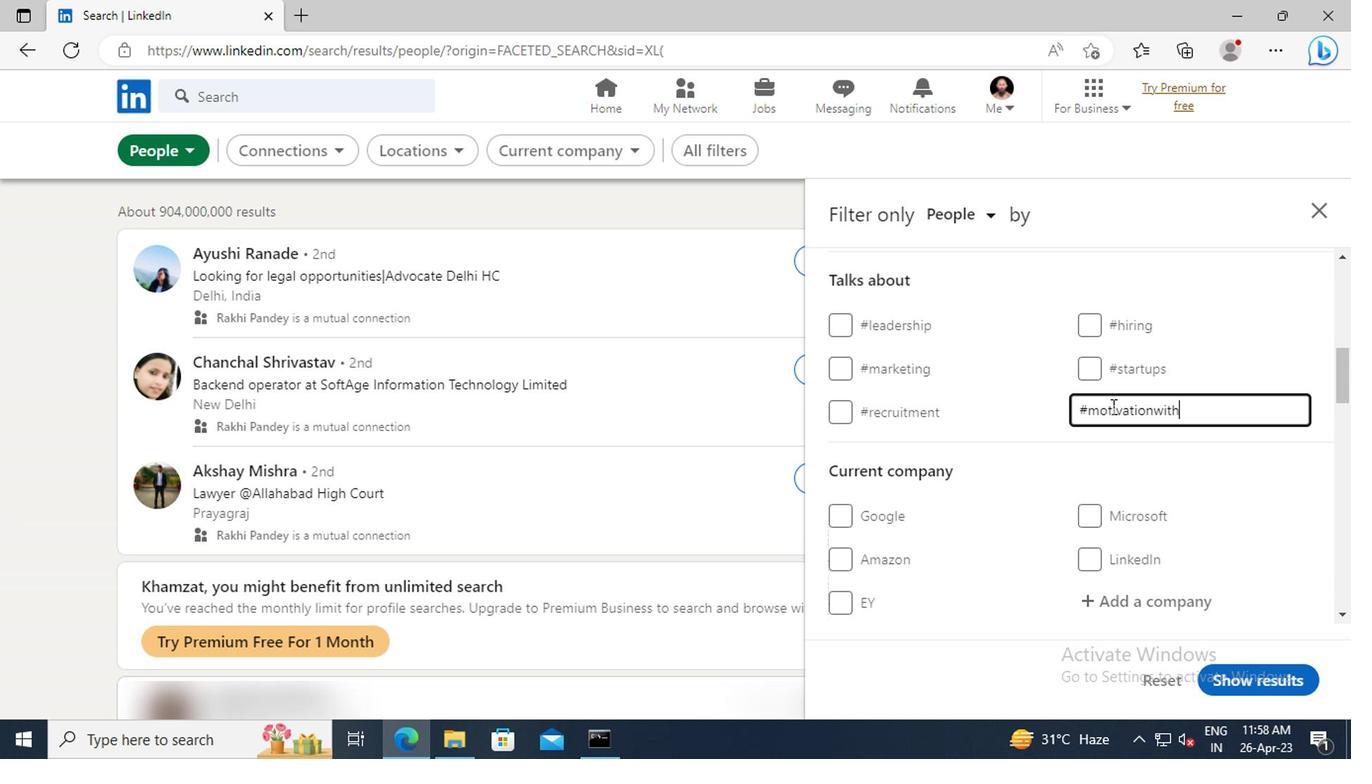 
Action: Mouse scrolled (885, 416) with delta (0, 0)
Screenshot: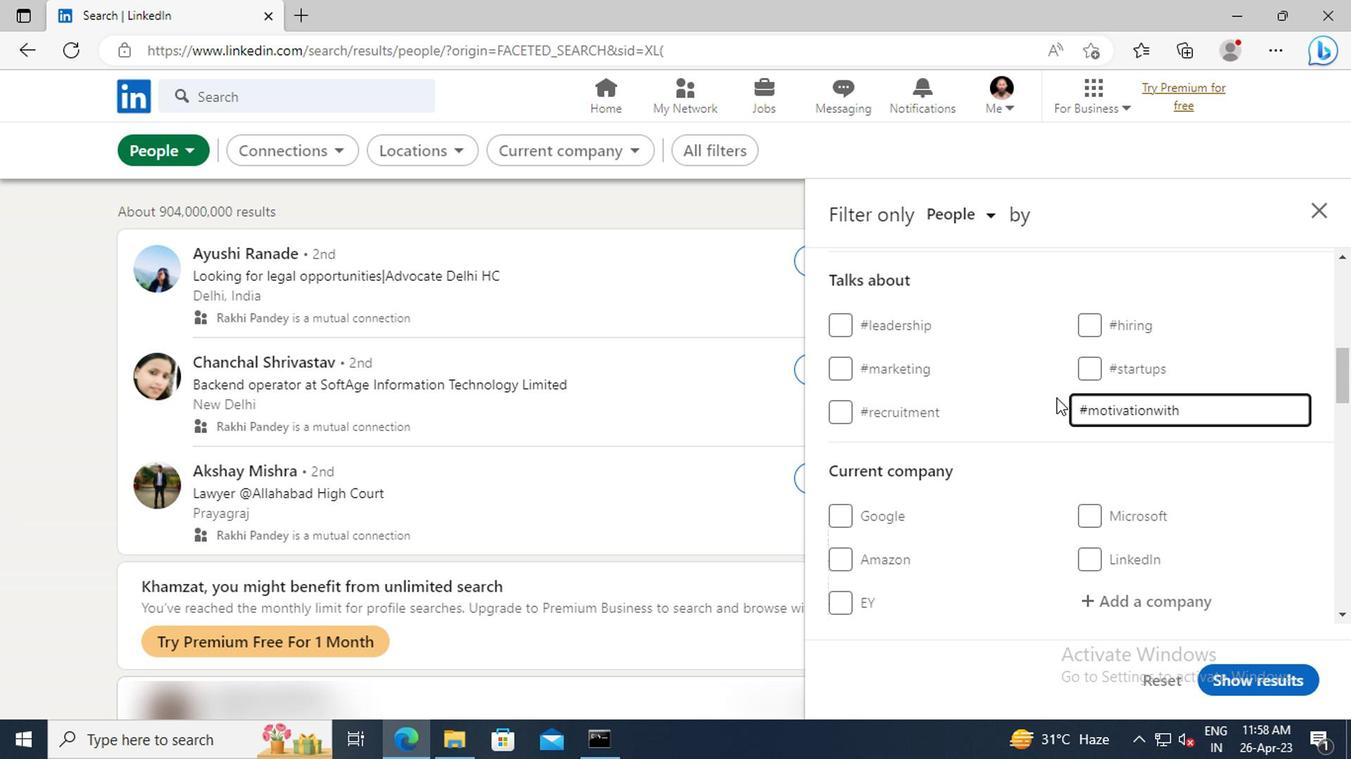 
Action: Mouse scrolled (885, 416) with delta (0, 0)
Screenshot: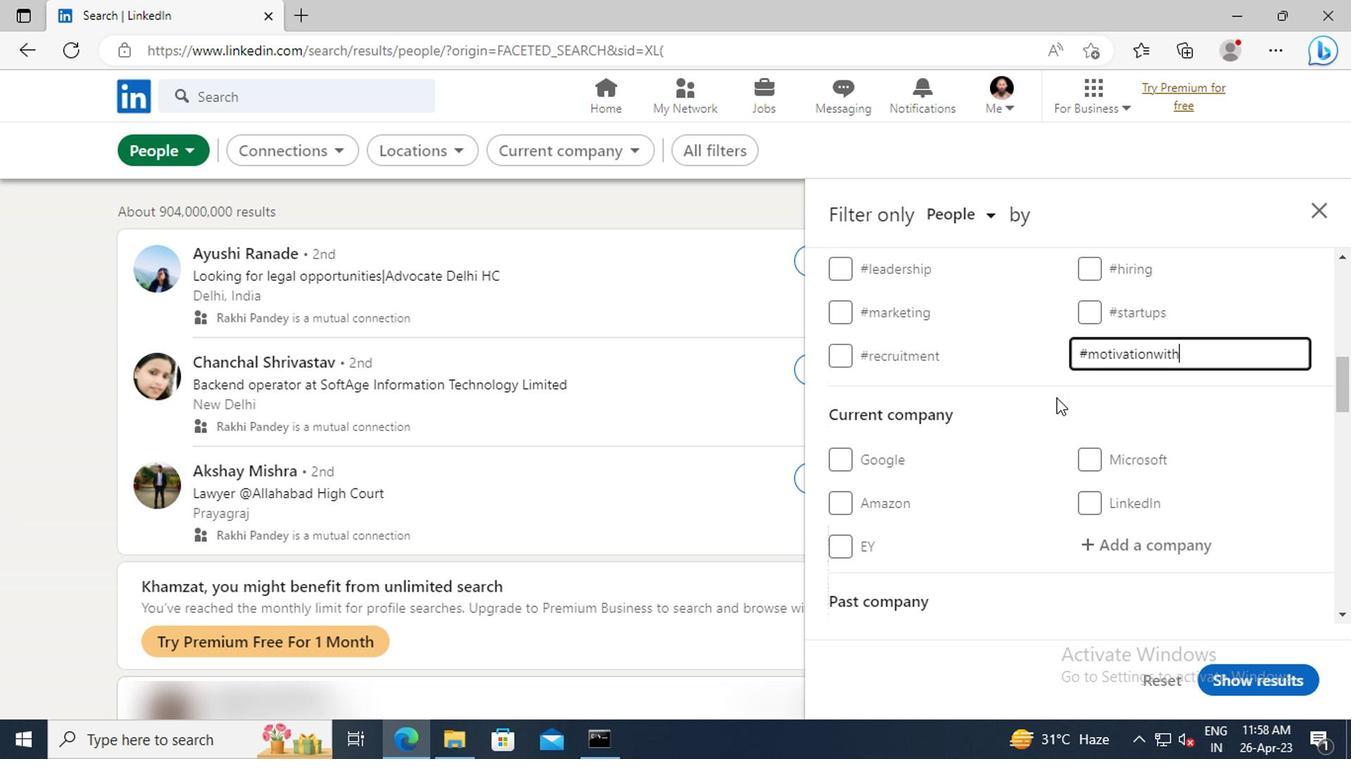 
Action: Mouse scrolled (885, 416) with delta (0, 0)
Screenshot: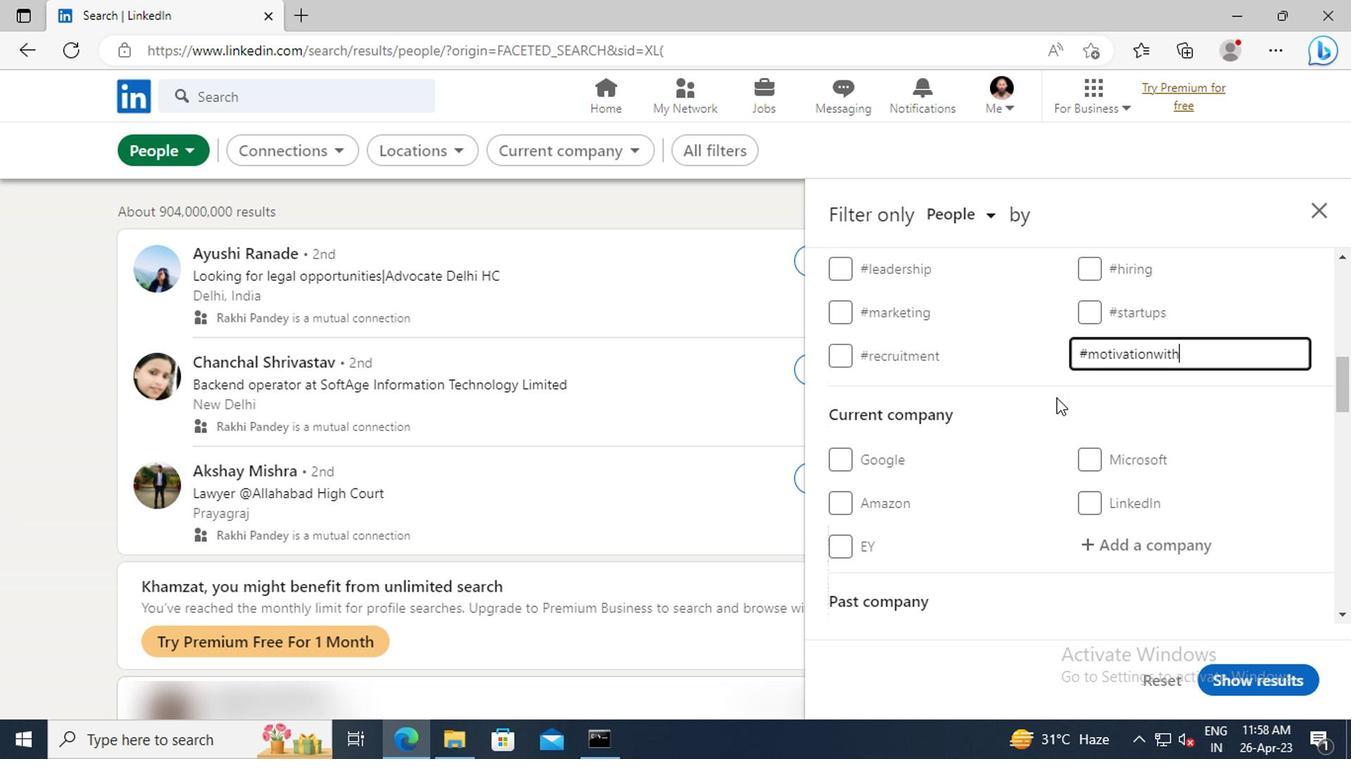 
Action: Mouse scrolled (885, 416) with delta (0, 0)
Screenshot: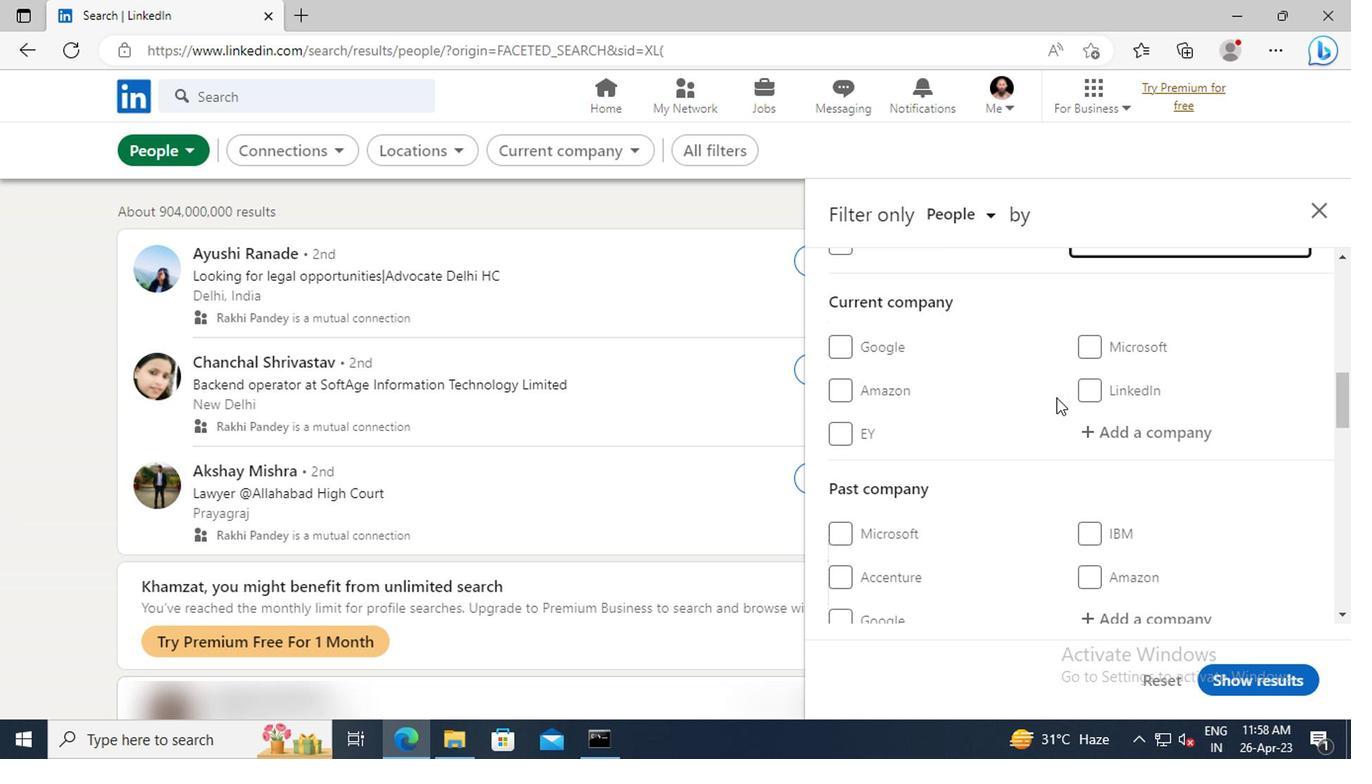 
Action: Mouse scrolled (885, 416) with delta (0, 0)
Screenshot: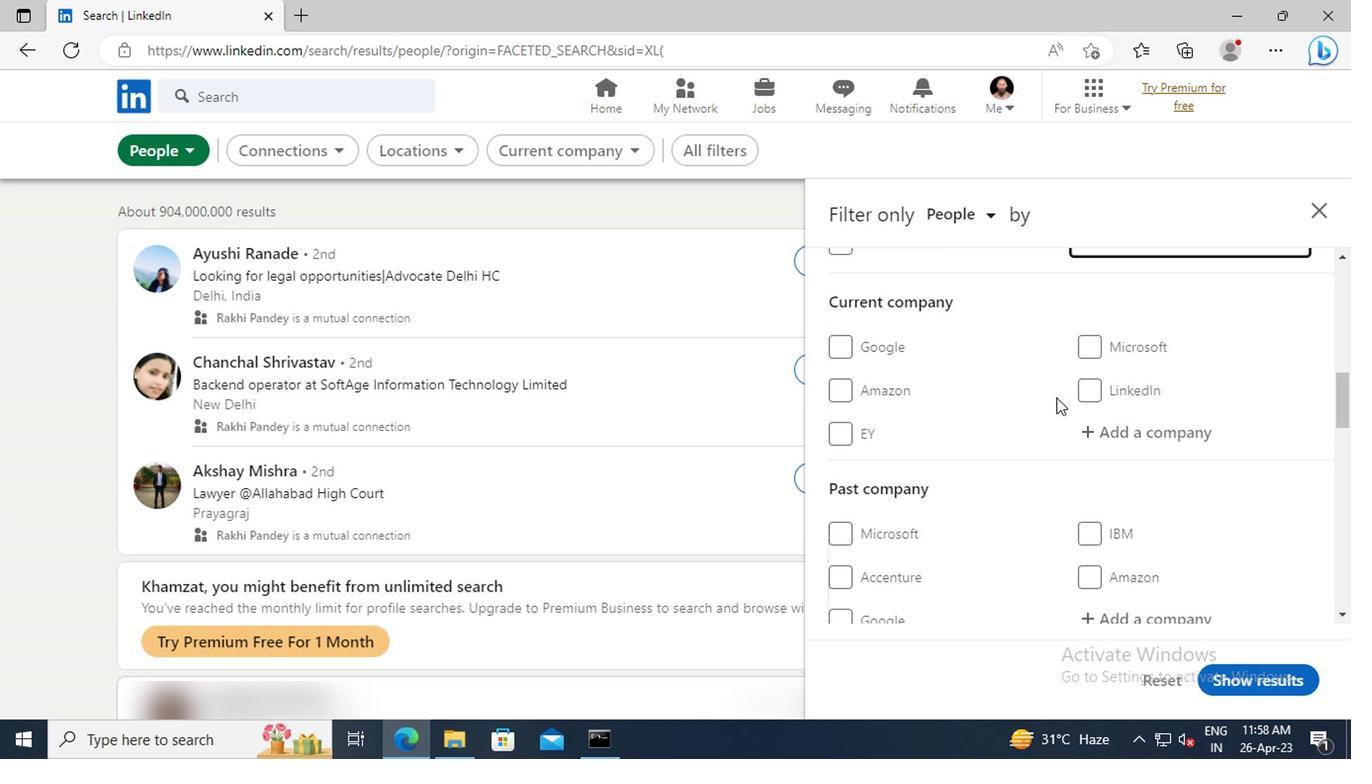 
Action: Mouse scrolled (885, 416) with delta (0, 0)
Screenshot: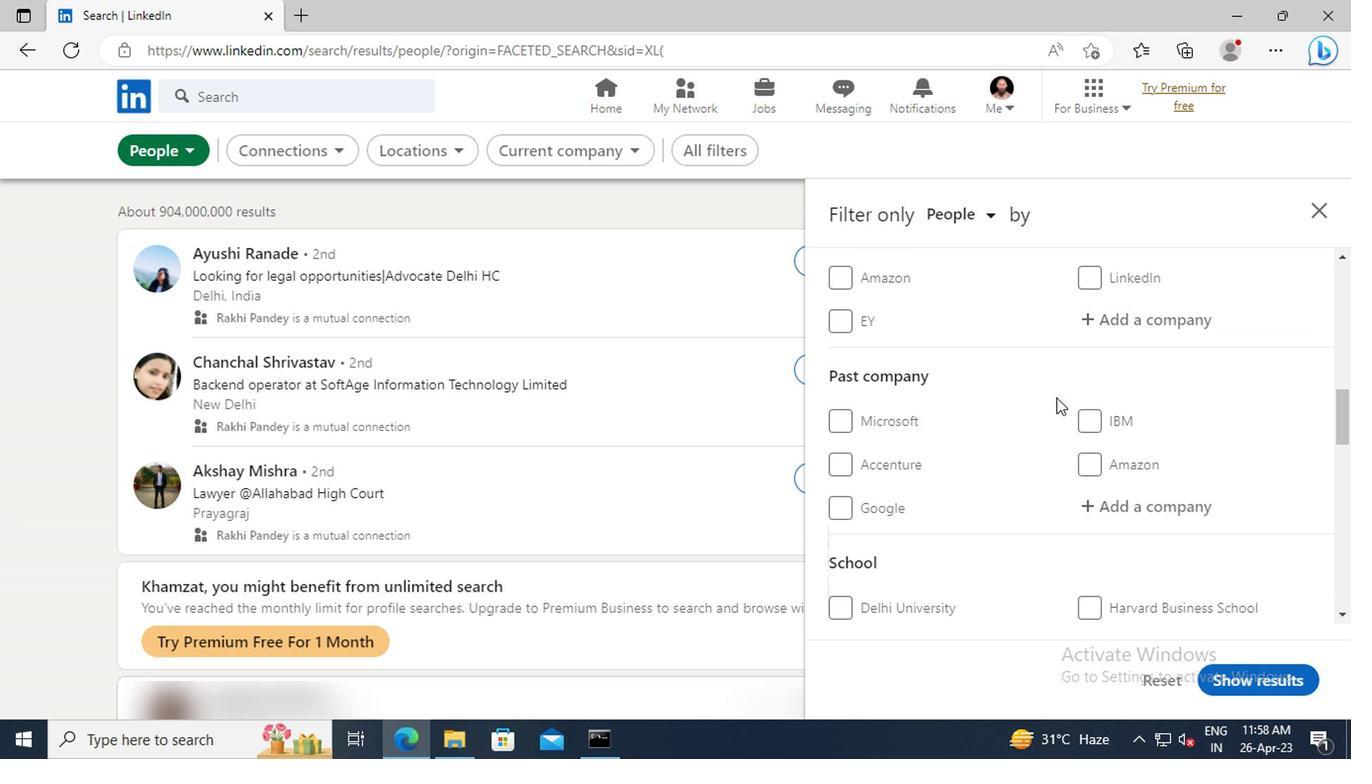 
Action: Mouse scrolled (885, 416) with delta (0, 0)
Screenshot: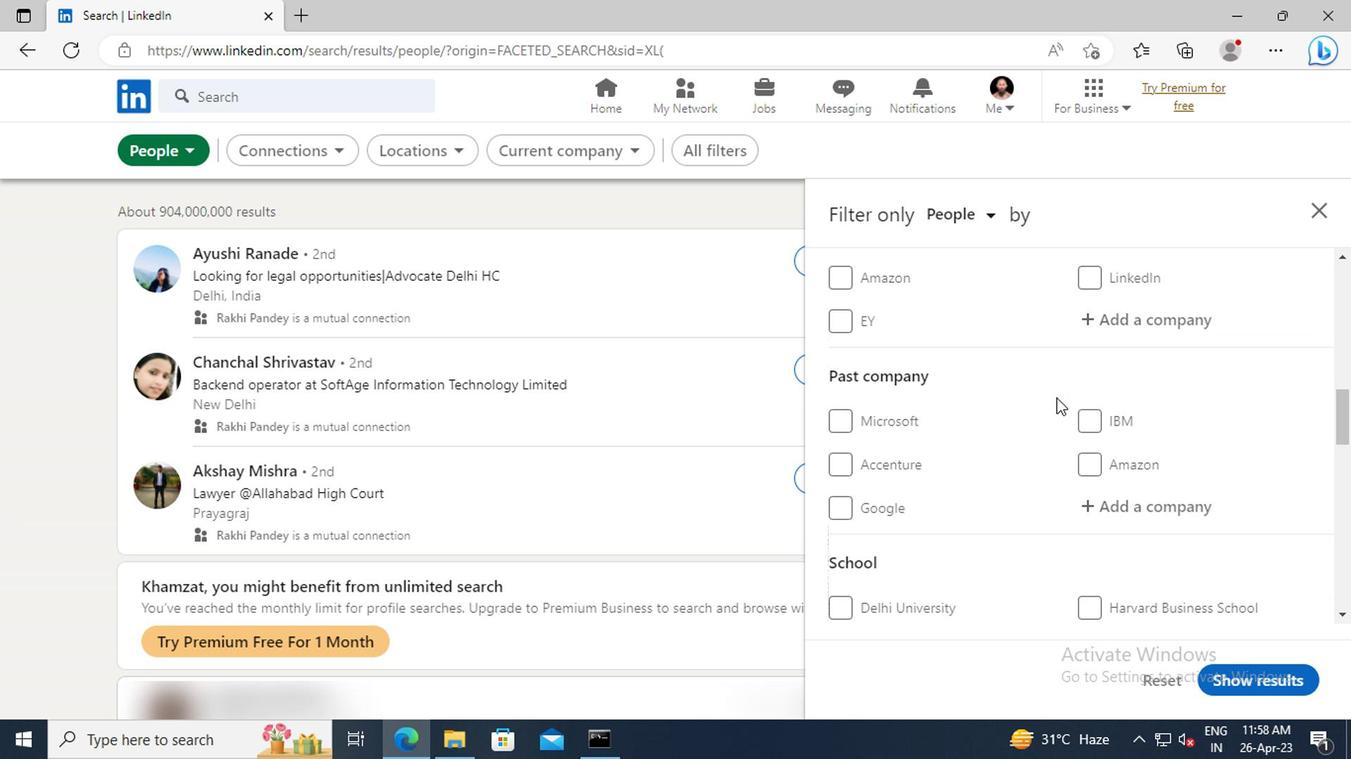 
Action: Mouse scrolled (885, 416) with delta (0, 0)
Screenshot: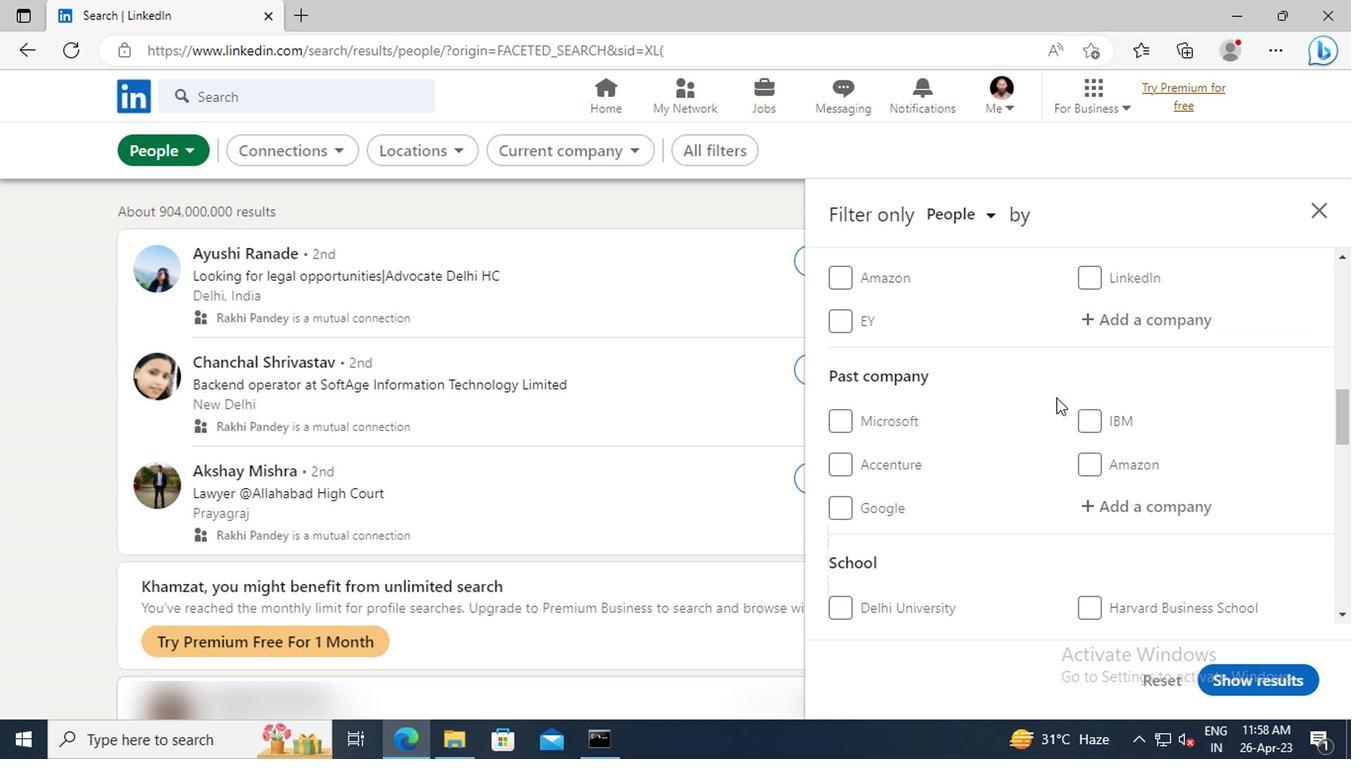 
Action: Mouse scrolled (885, 416) with delta (0, 0)
Screenshot: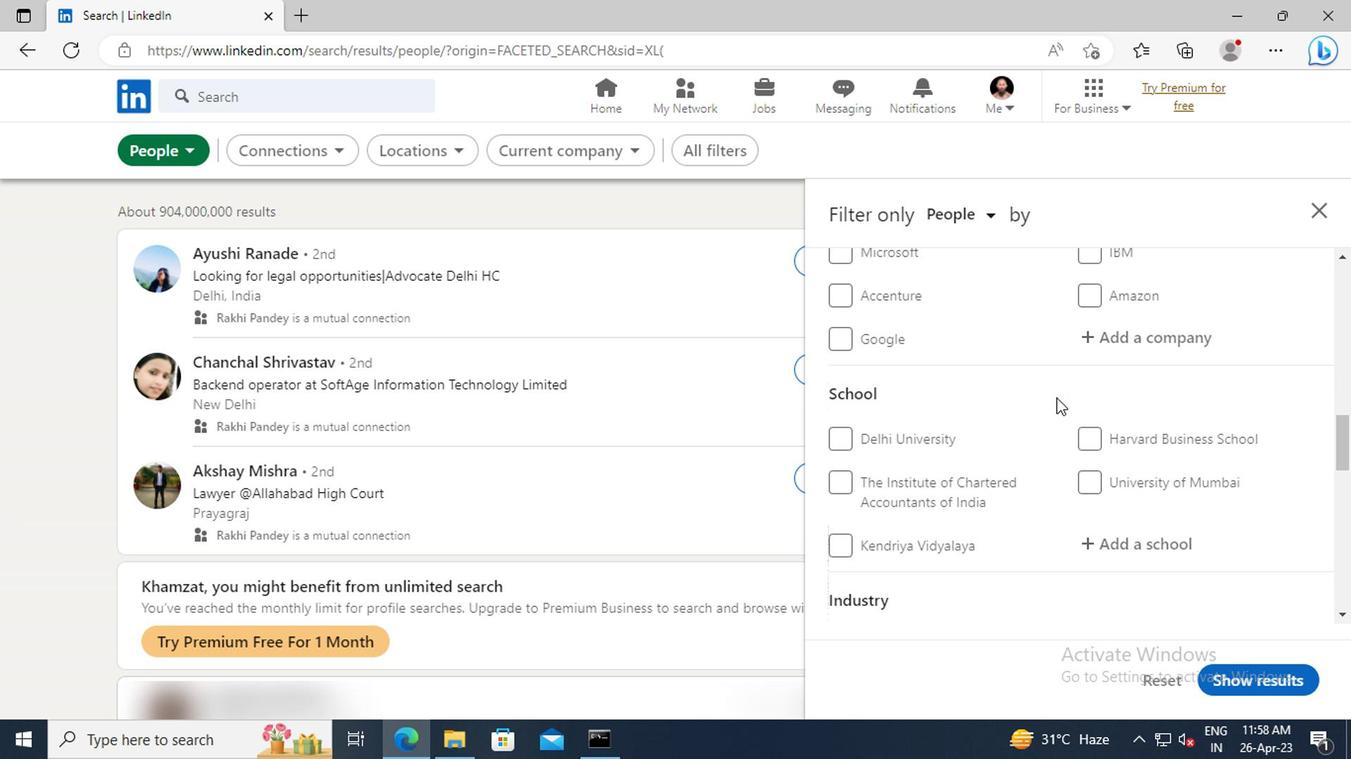 
Action: Mouse scrolled (885, 416) with delta (0, 0)
Screenshot: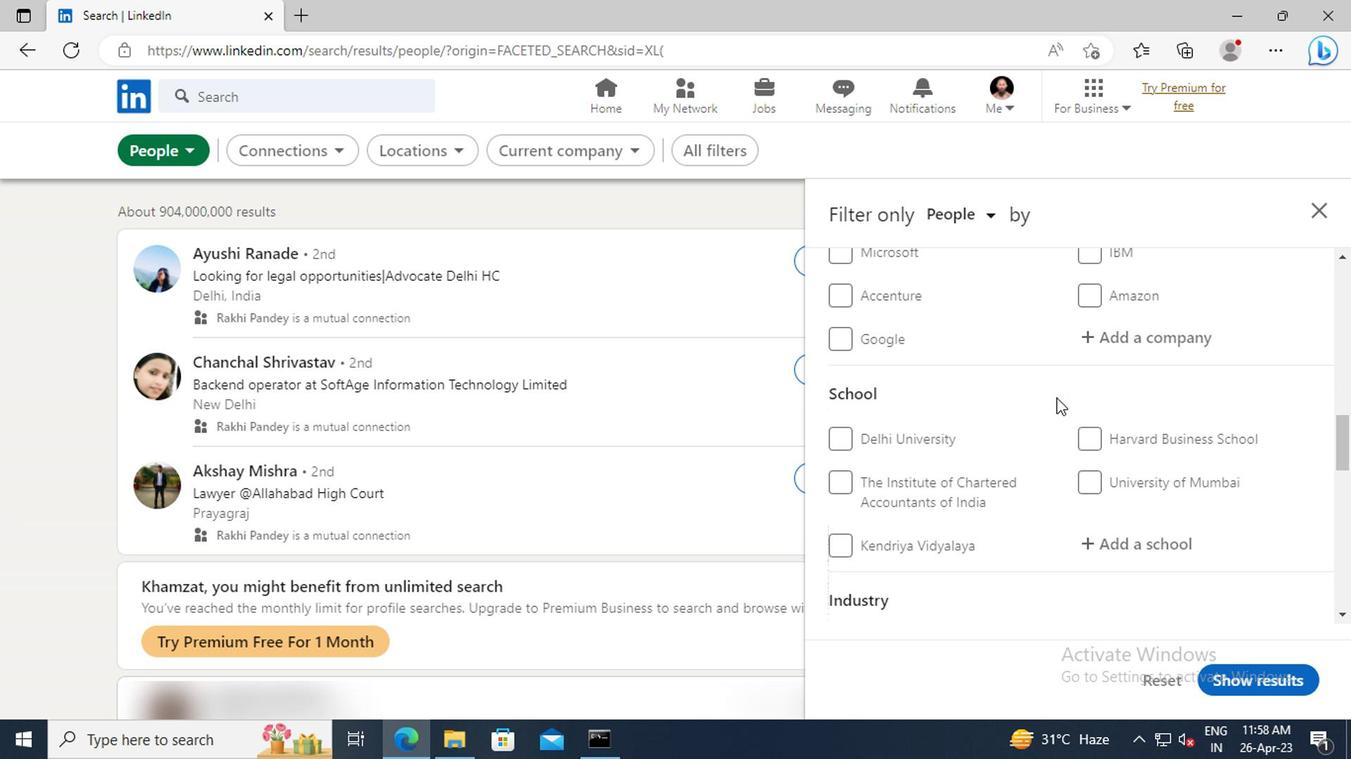 
Action: Mouse scrolled (885, 416) with delta (0, 0)
Screenshot: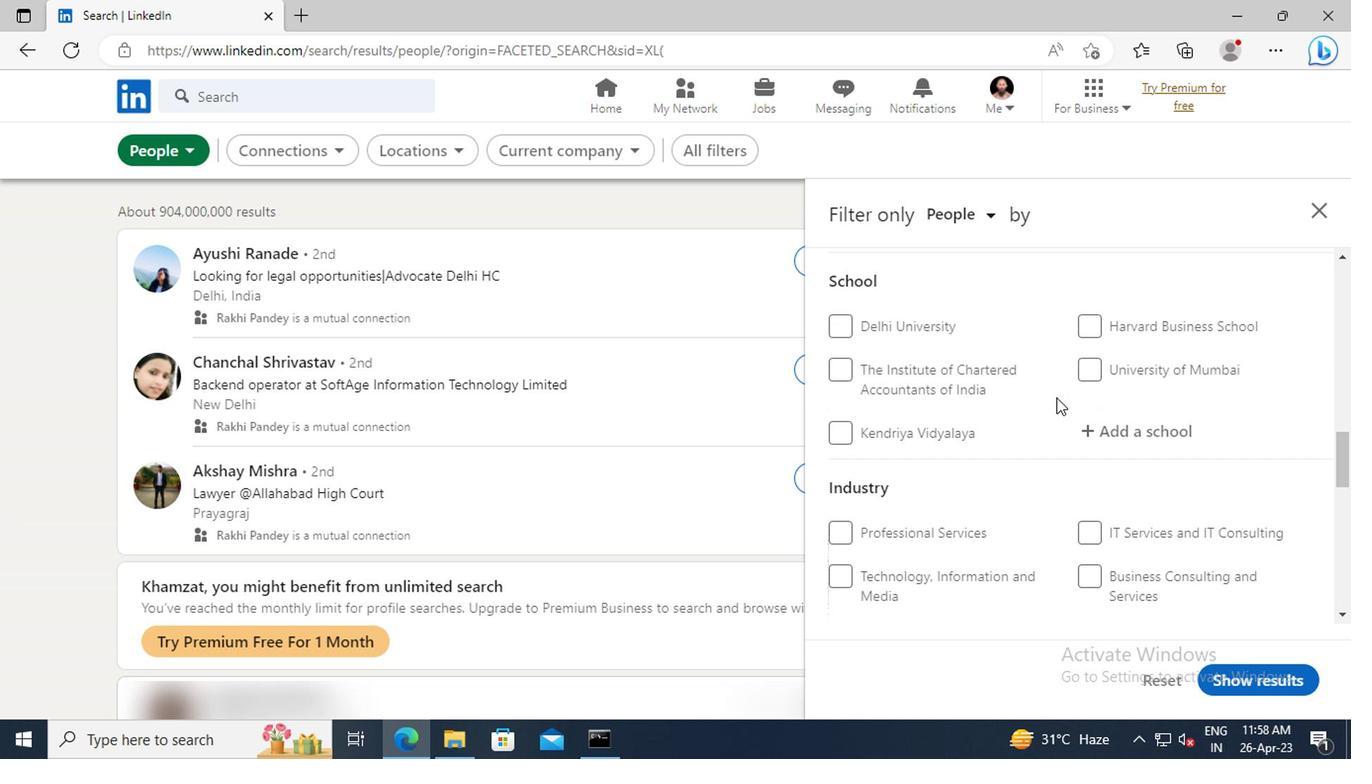 
Action: Mouse scrolled (885, 416) with delta (0, 0)
Screenshot: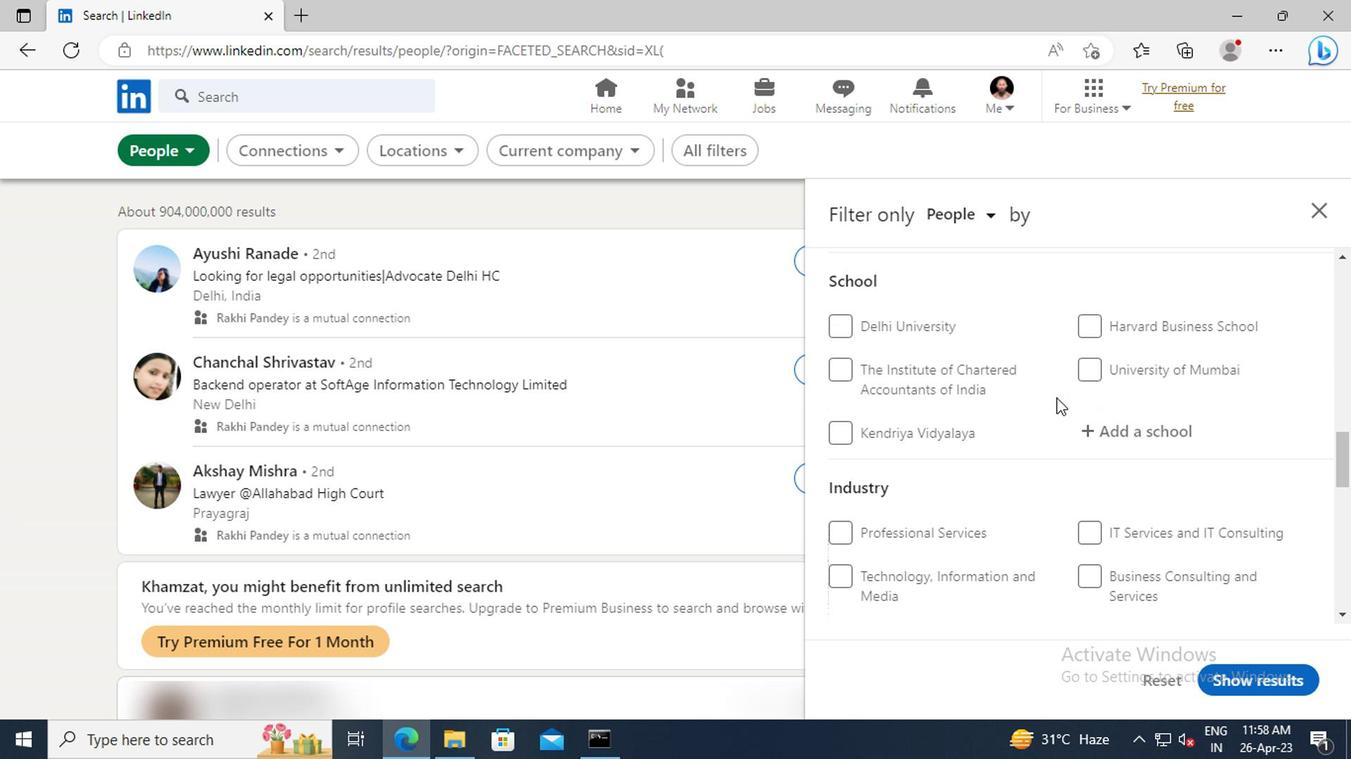 
Action: Mouse scrolled (885, 416) with delta (0, 0)
Screenshot: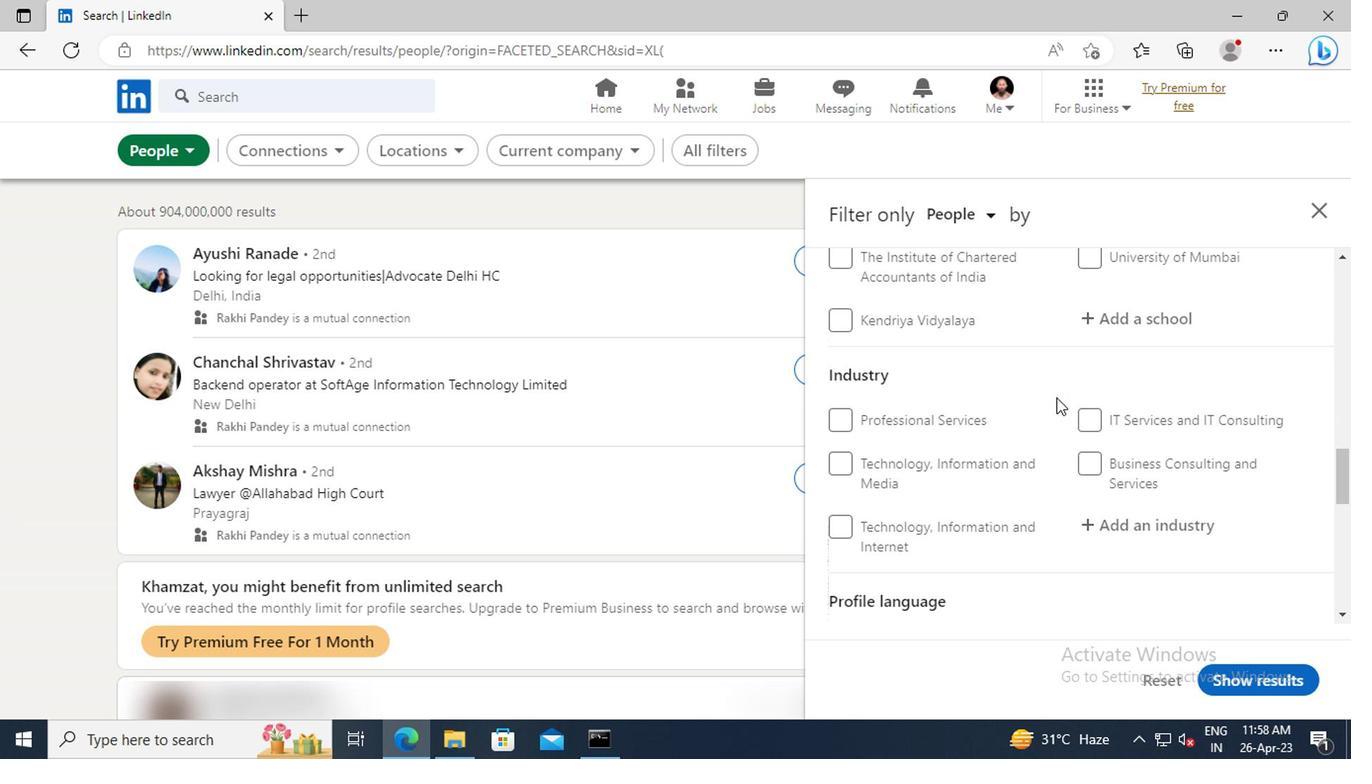 
Action: Mouse scrolled (885, 416) with delta (0, 0)
Screenshot: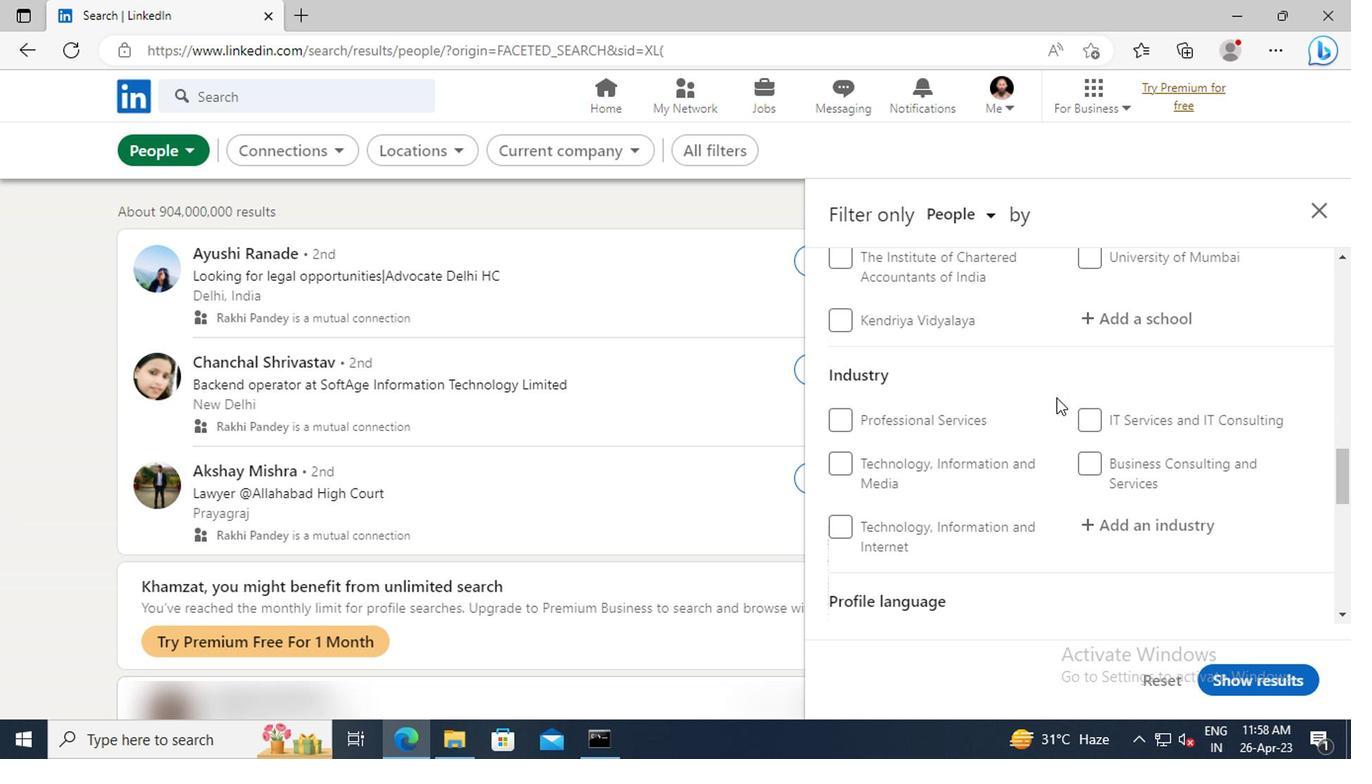 
Action: Mouse scrolled (885, 416) with delta (0, 0)
Screenshot: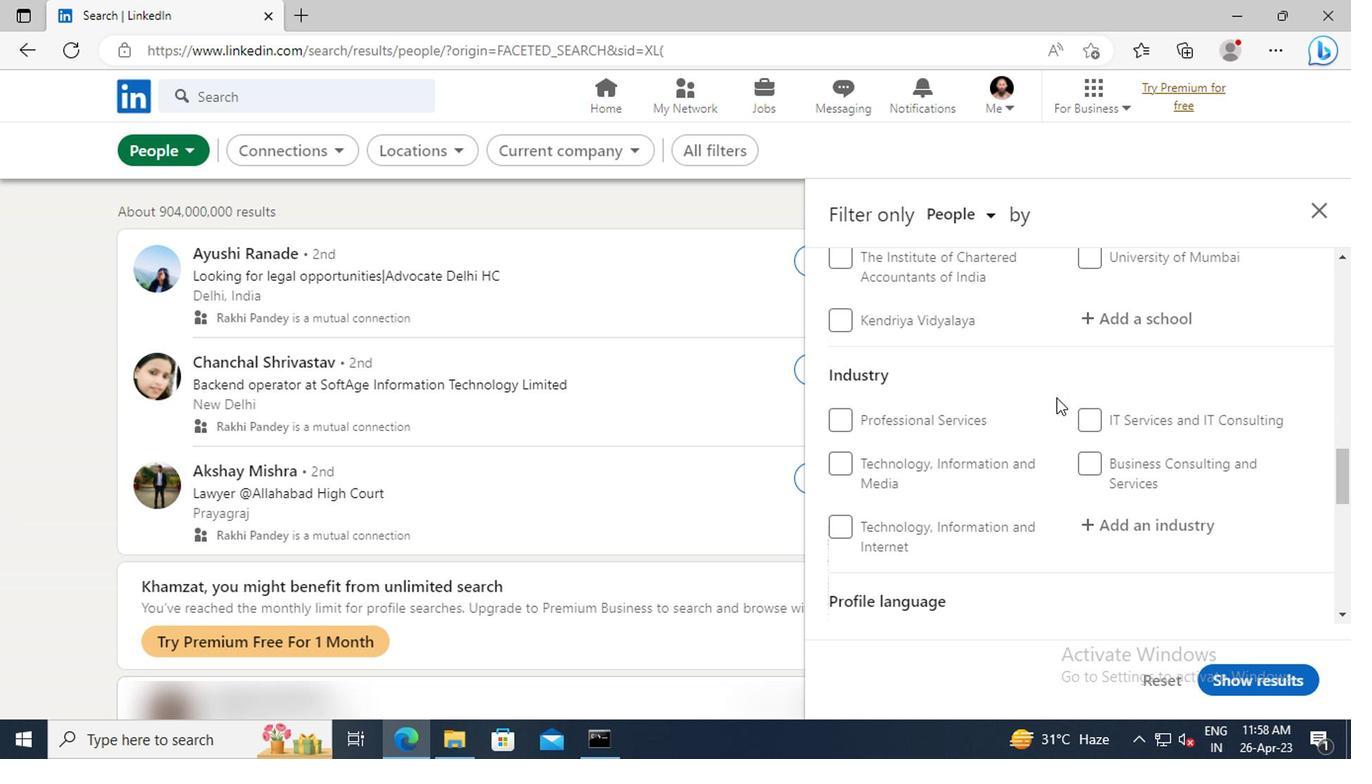 
Action: Mouse scrolled (885, 416) with delta (0, 0)
Screenshot: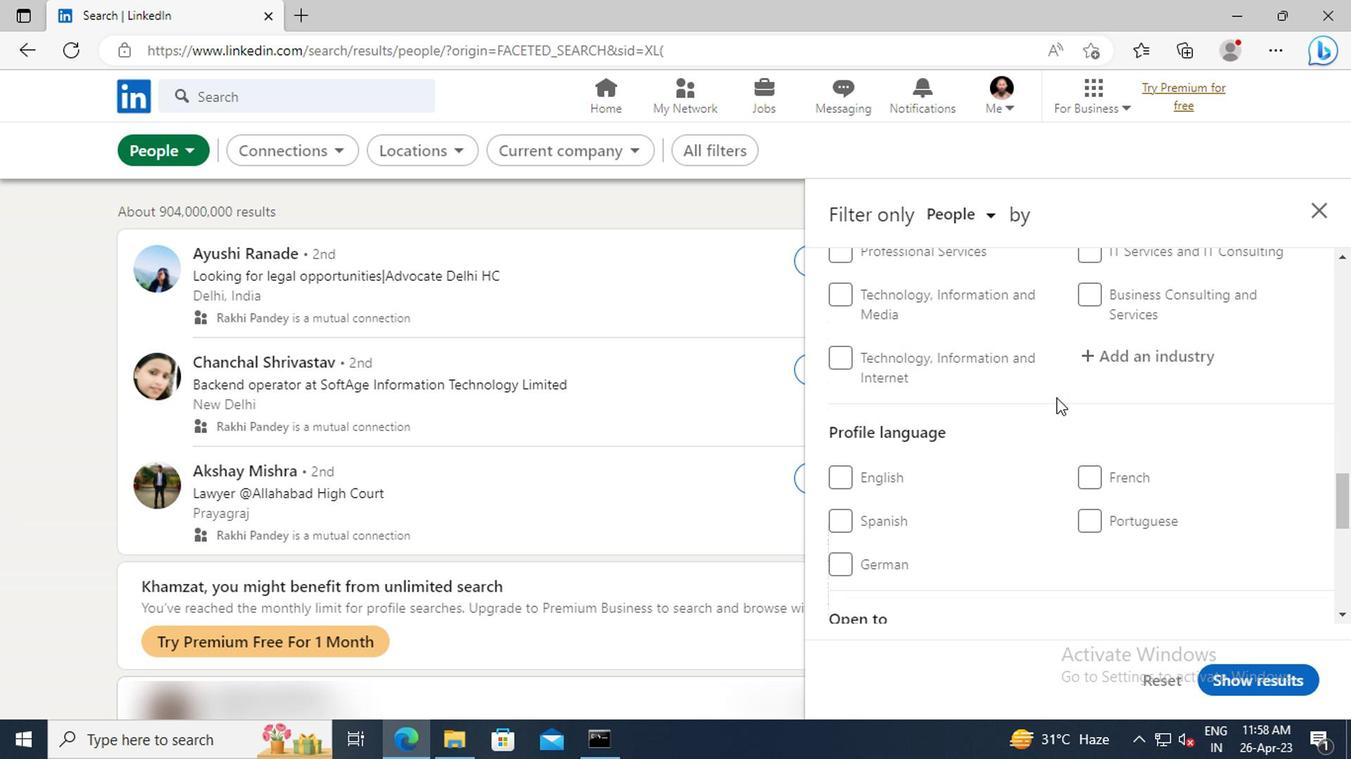 
Action: Mouse moved to (905, 463)
Screenshot: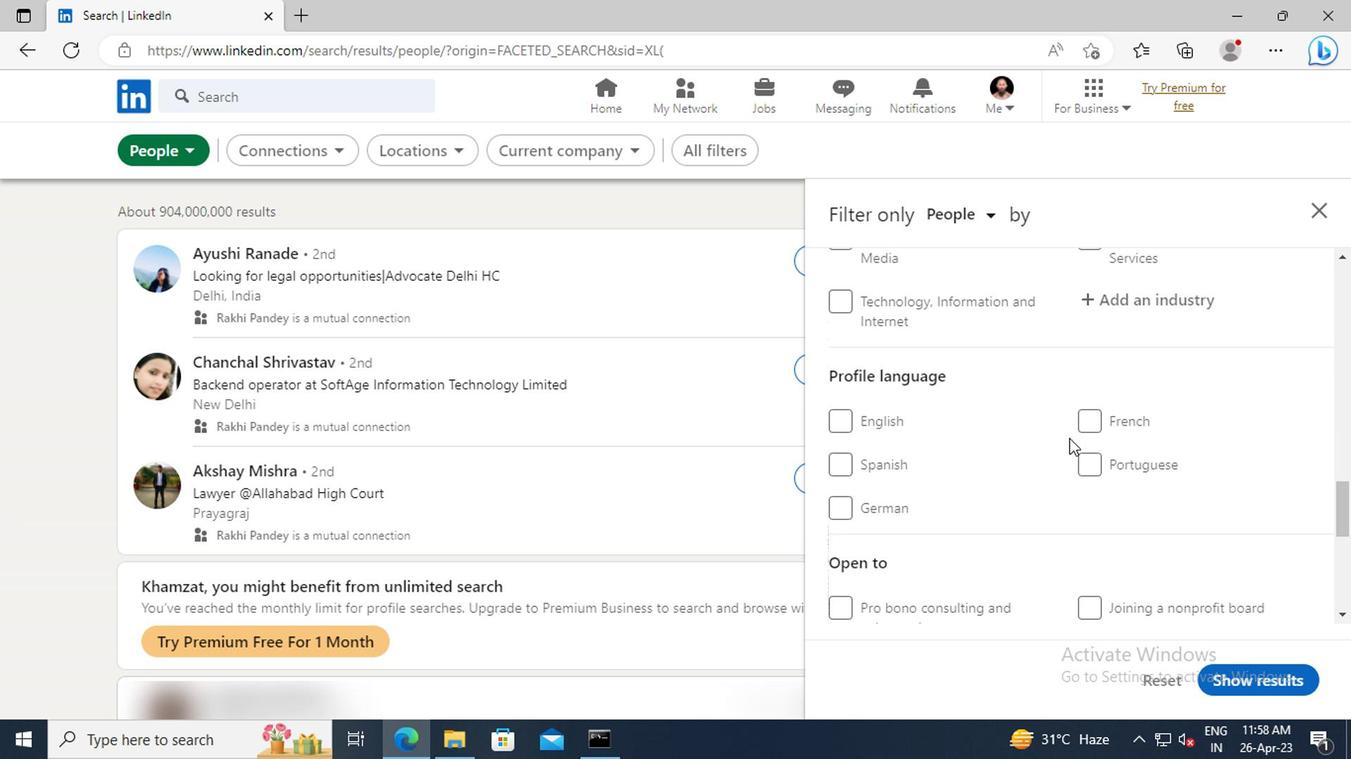 
Action: Mouse pressed left at (905, 463)
Screenshot: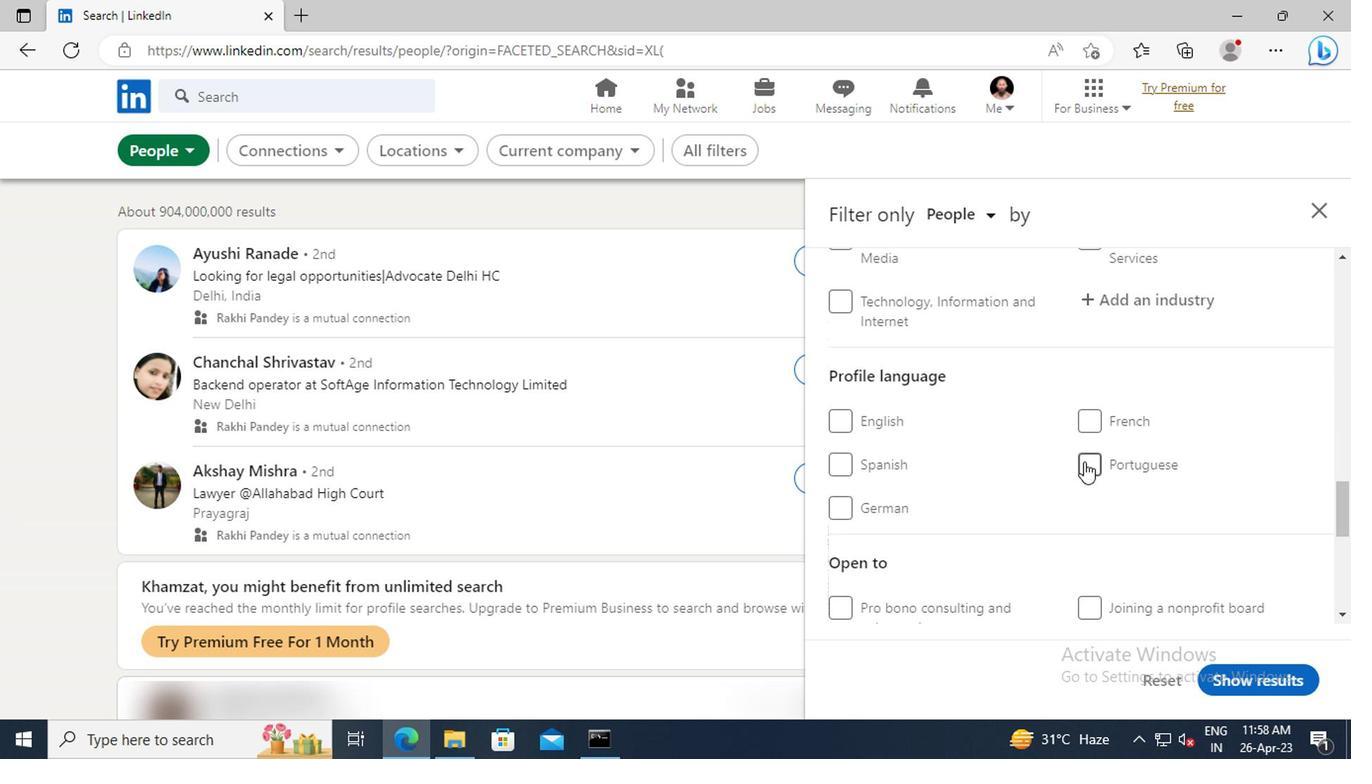 
Action: Mouse moved to (897, 453)
Screenshot: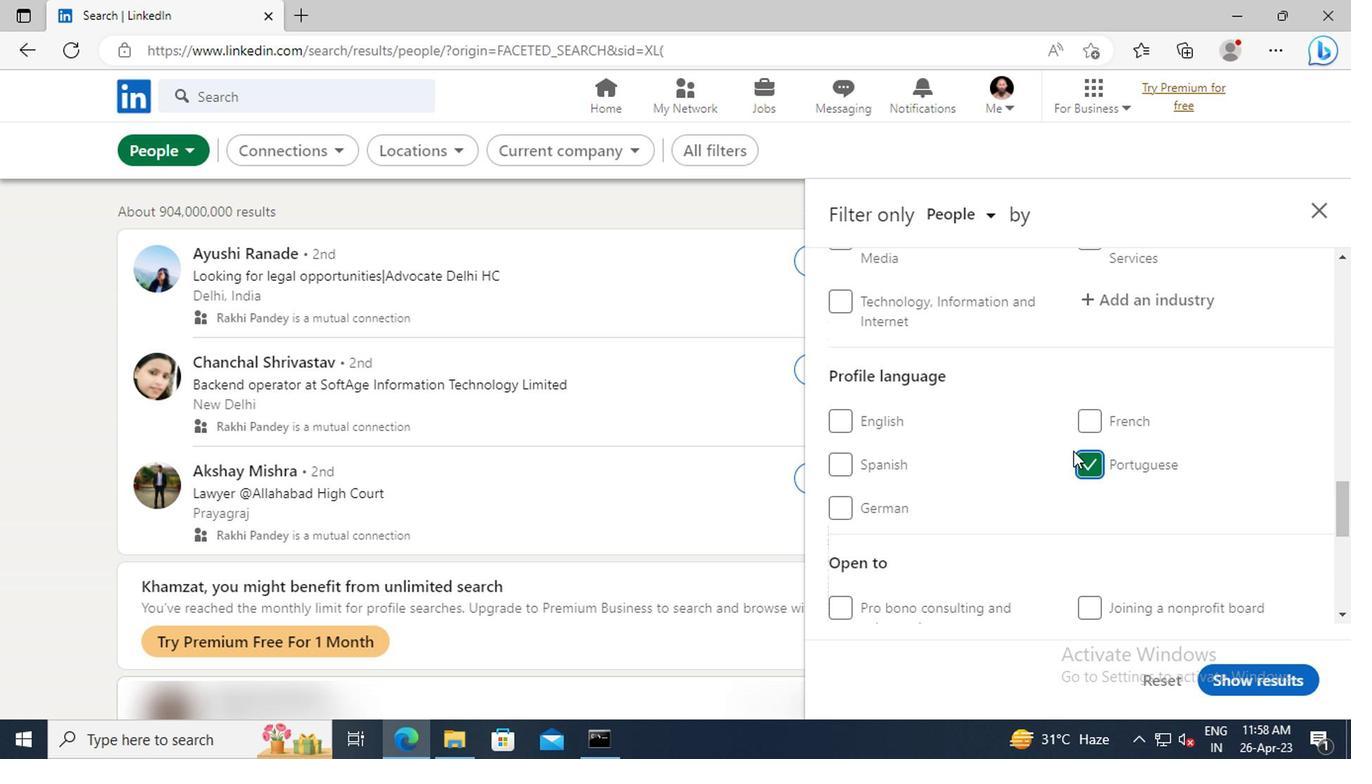 
Action: Mouse scrolled (897, 453) with delta (0, 0)
Screenshot: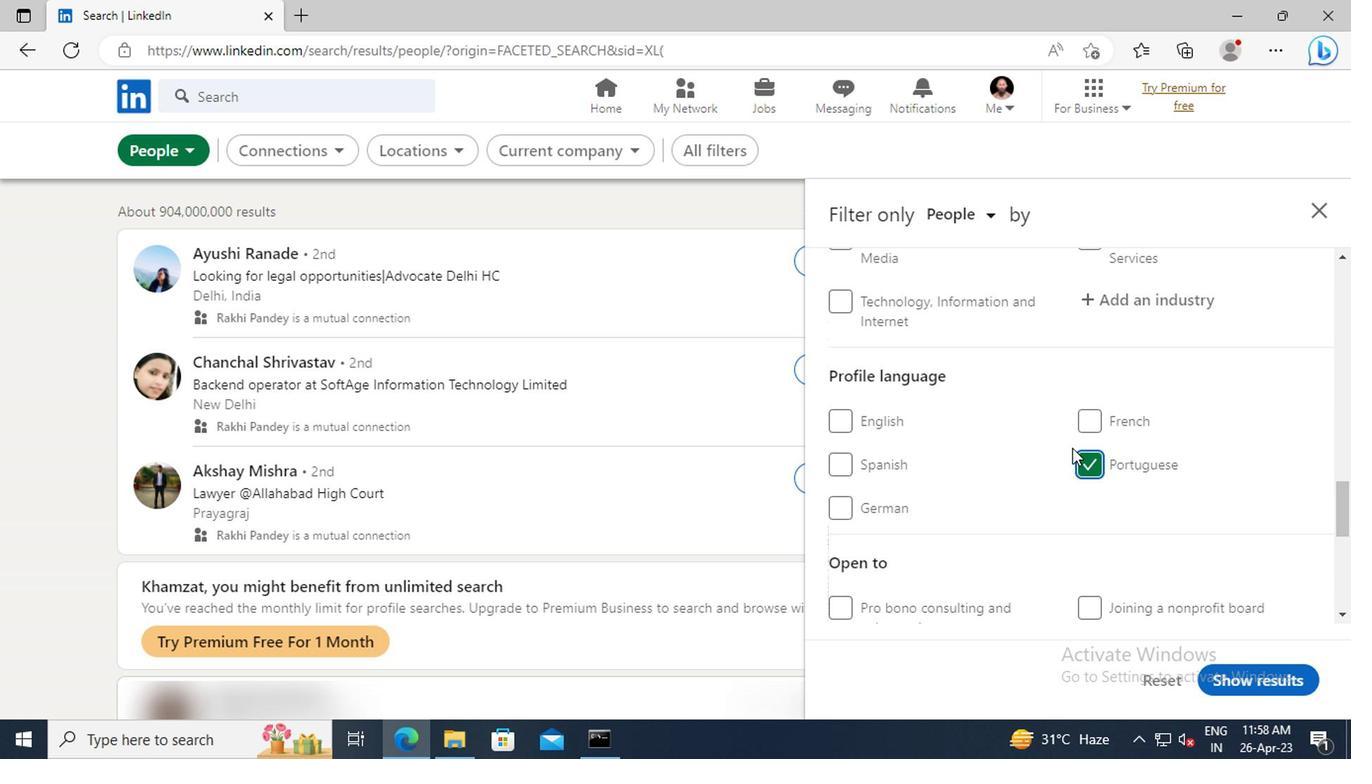 
Action: Mouse scrolled (897, 453) with delta (0, 0)
Screenshot: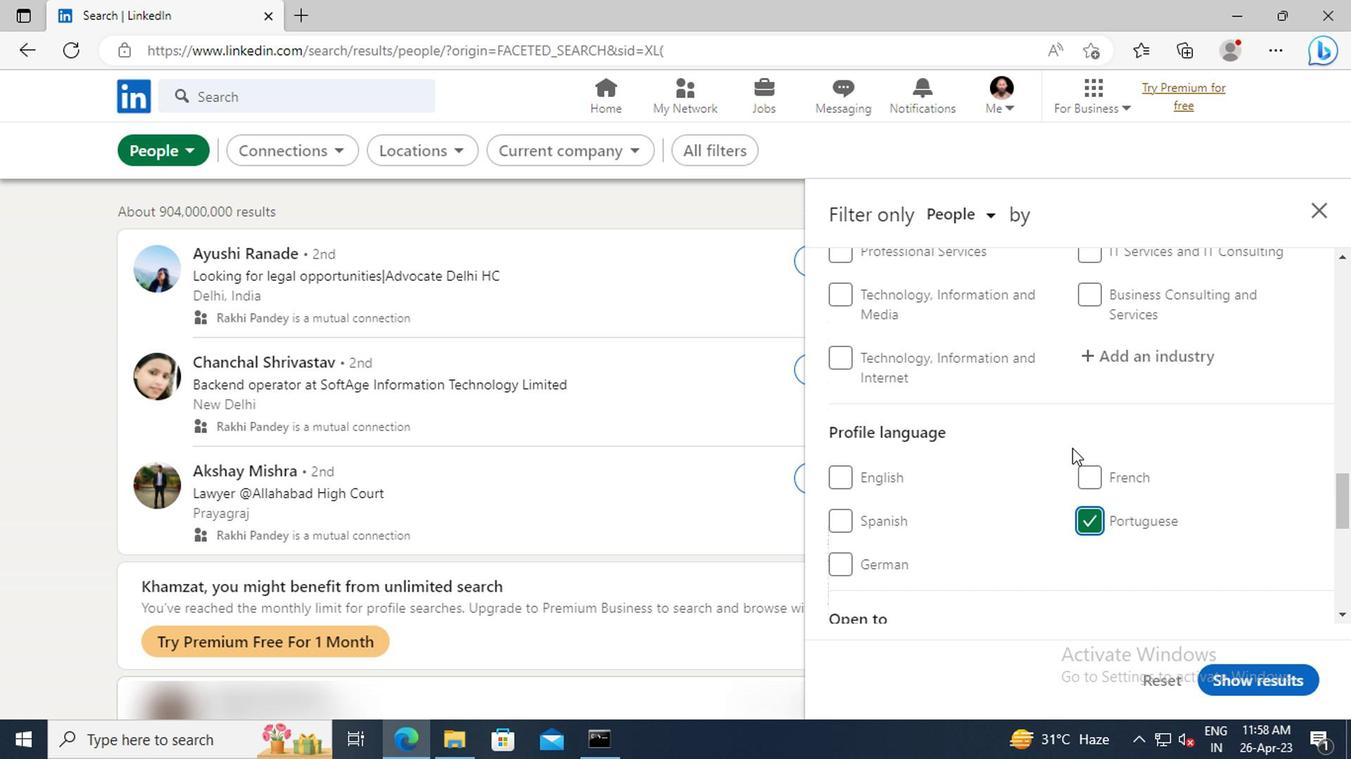 
Action: Mouse scrolled (897, 453) with delta (0, 0)
Screenshot: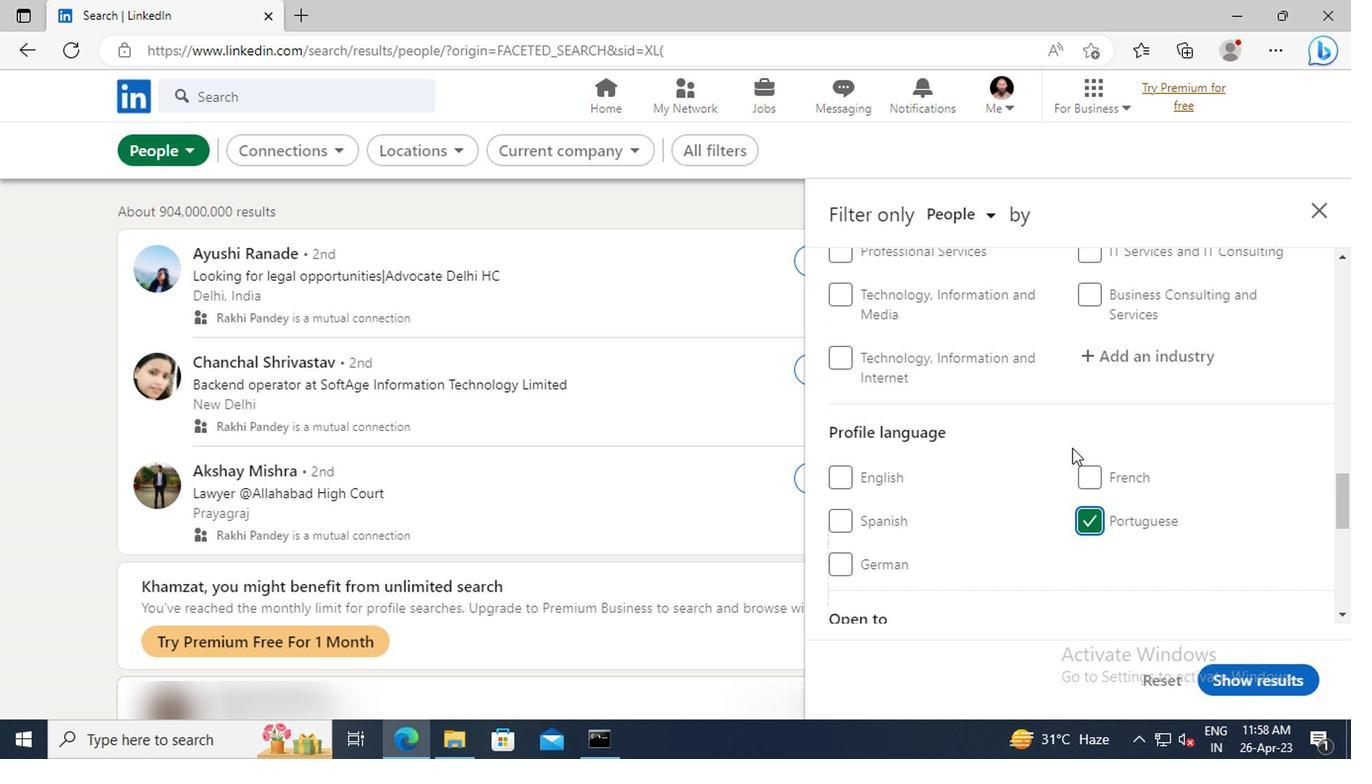 
Action: Mouse scrolled (897, 453) with delta (0, 0)
Screenshot: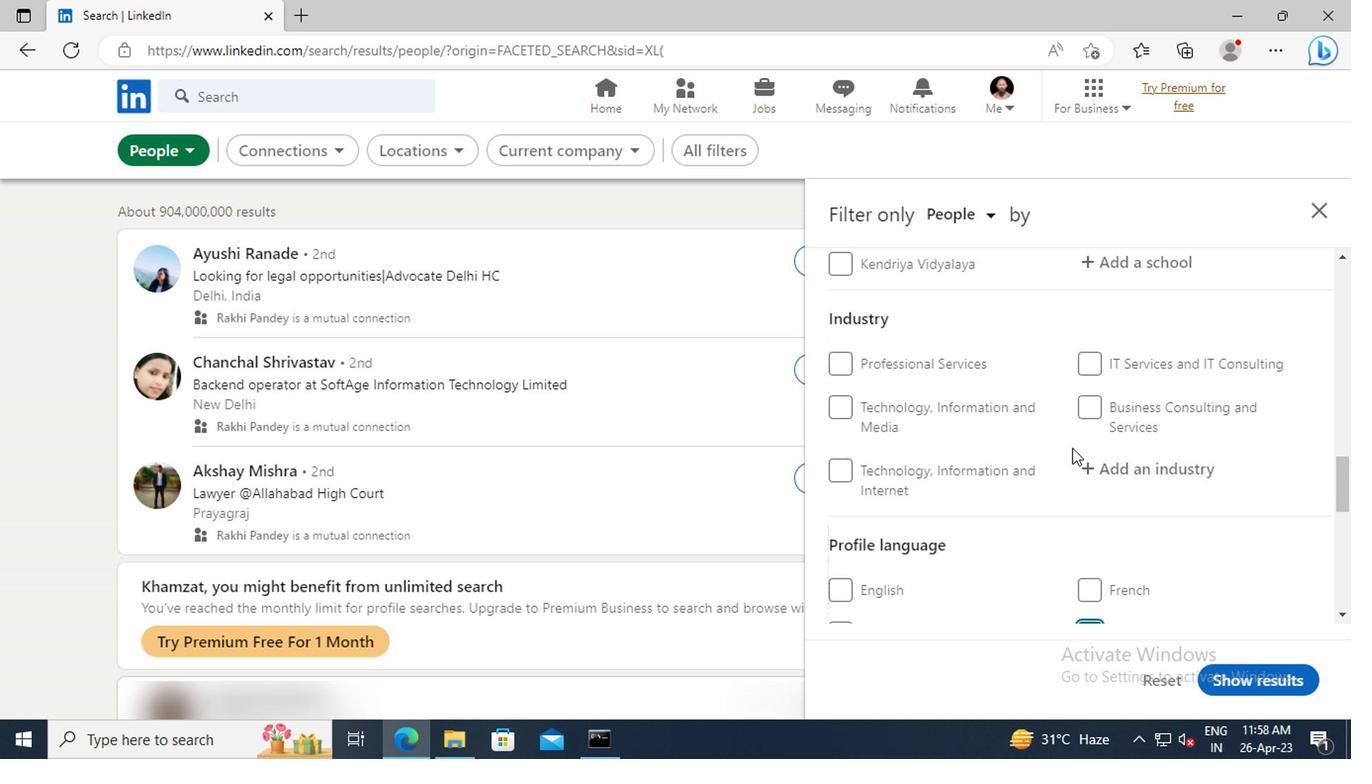 
Action: Mouse scrolled (897, 453) with delta (0, 0)
Screenshot: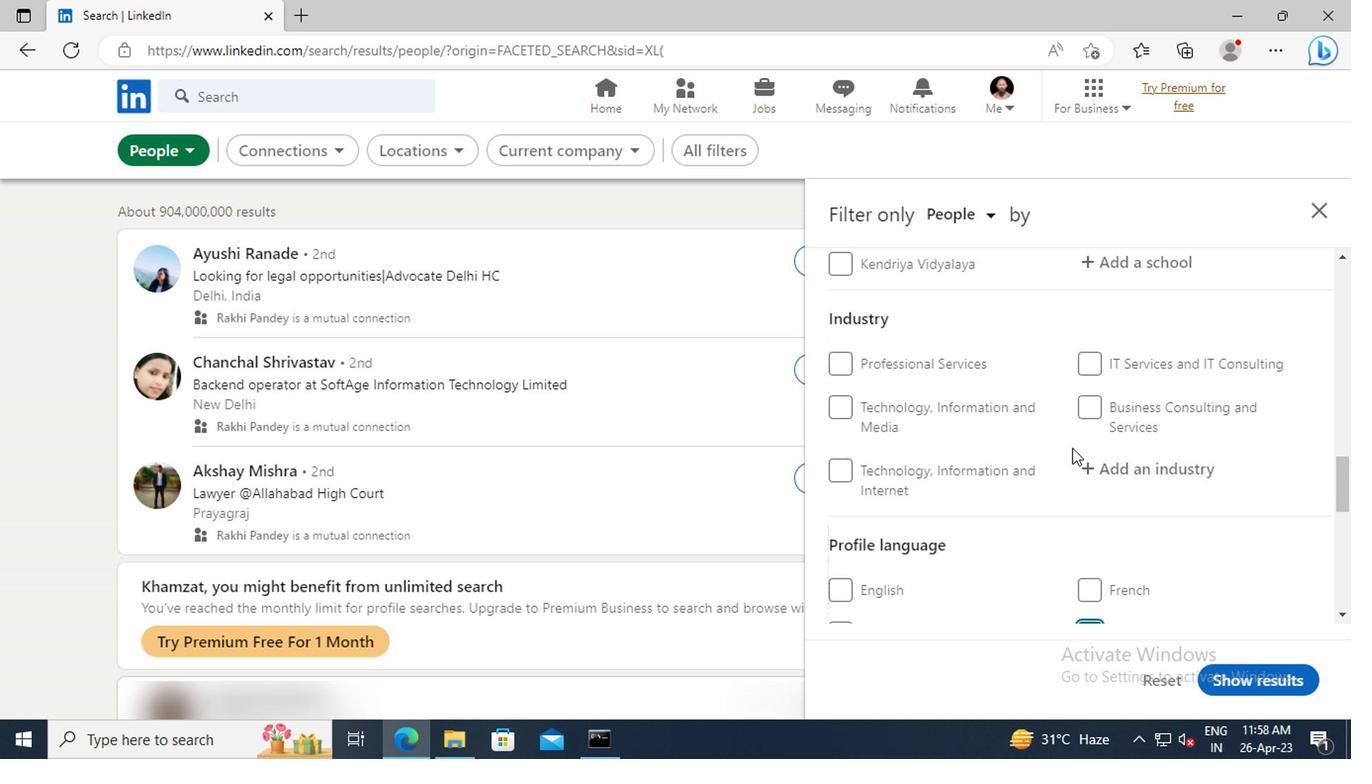 
Action: Mouse moved to (897, 452)
Screenshot: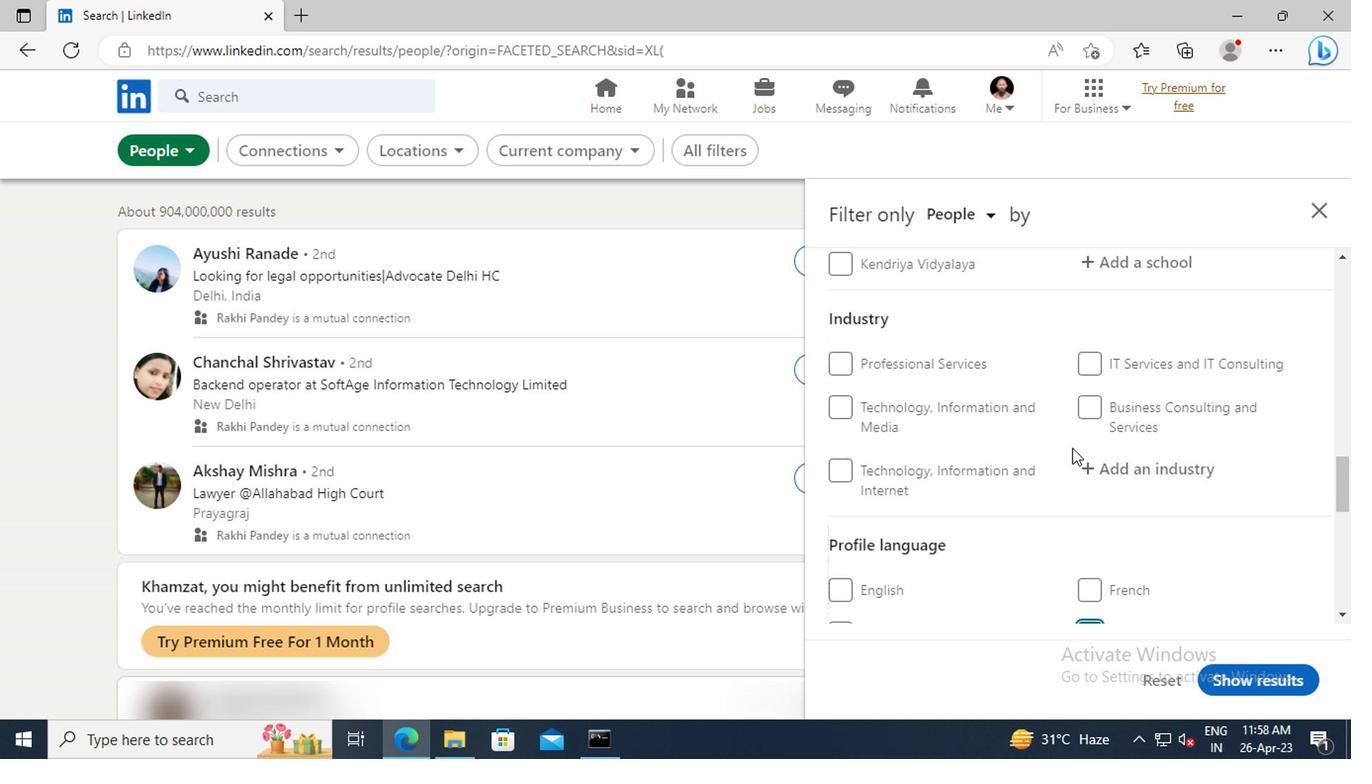 
Action: Mouse scrolled (897, 453) with delta (0, 0)
Screenshot: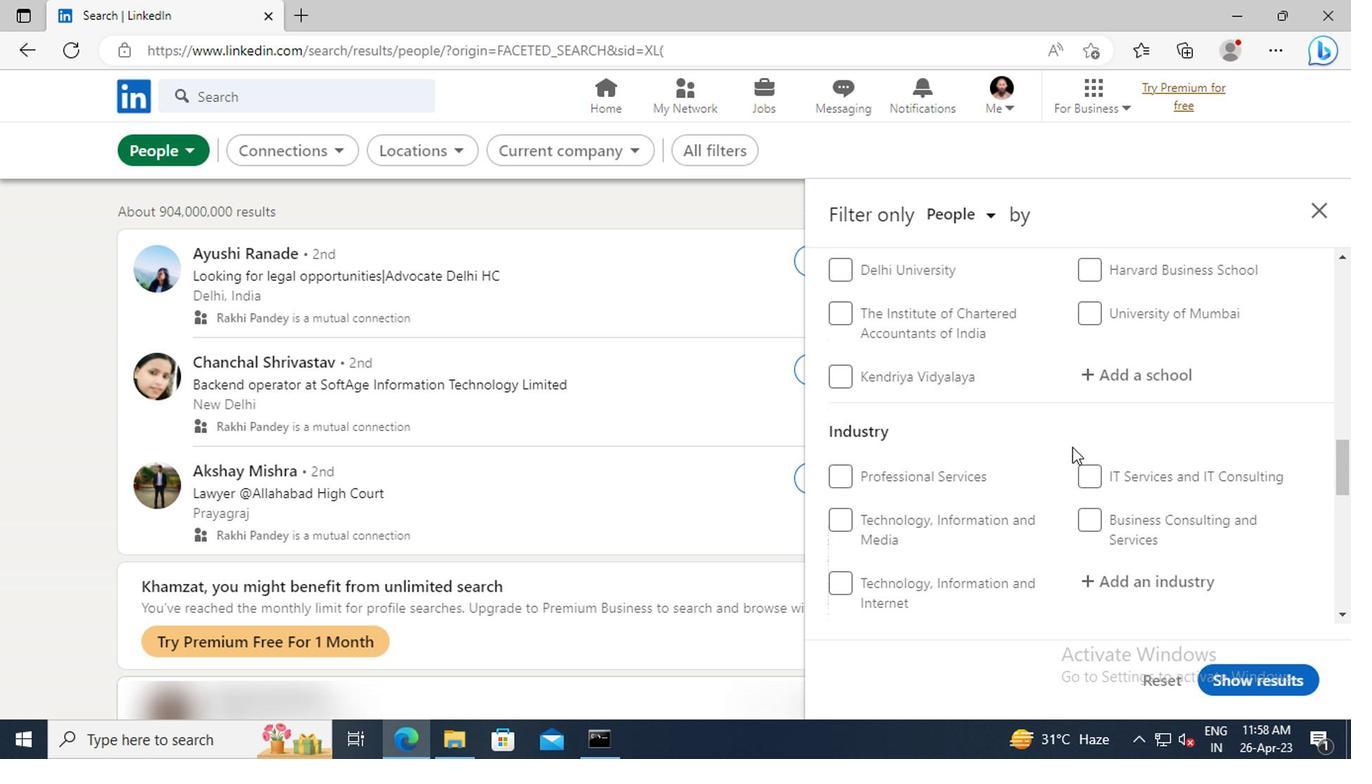 
Action: Mouse scrolled (897, 453) with delta (0, 0)
Screenshot: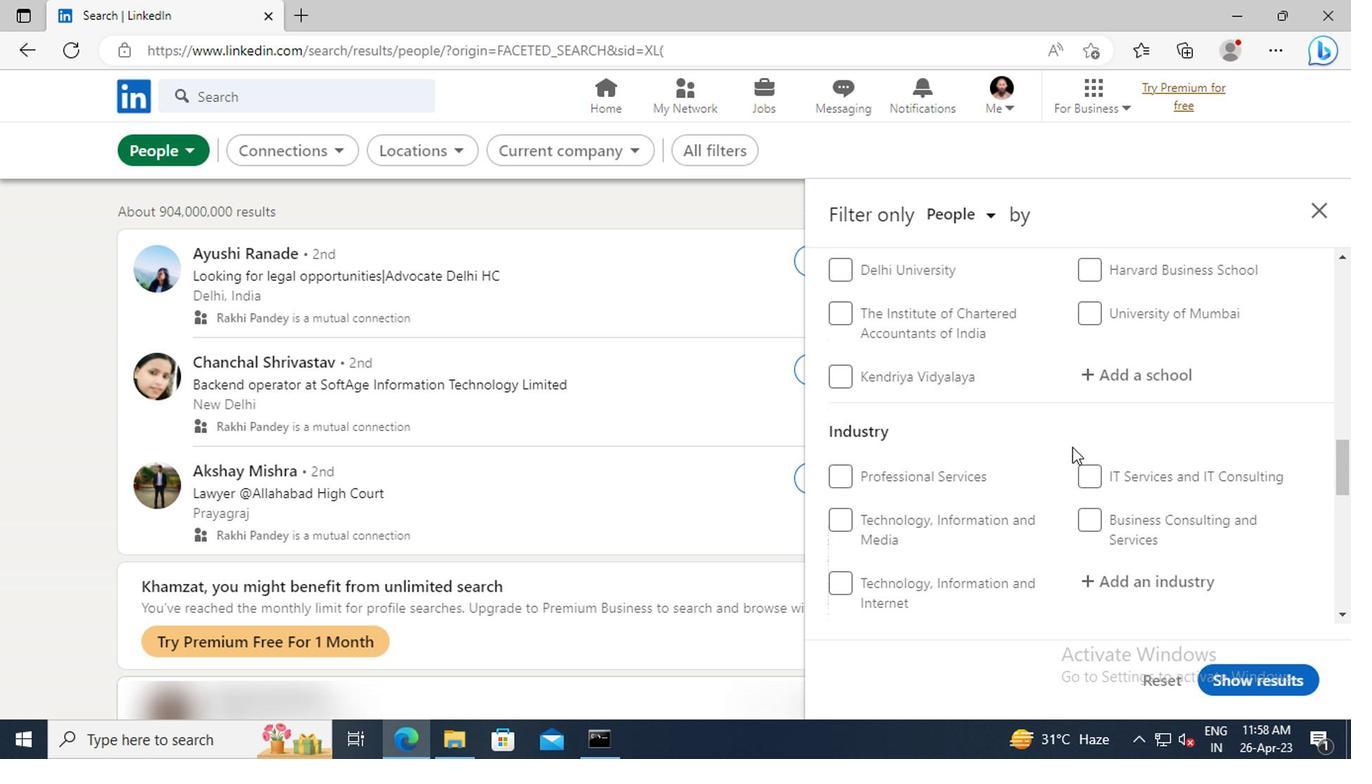 
Action: Mouse scrolled (897, 453) with delta (0, 0)
Screenshot: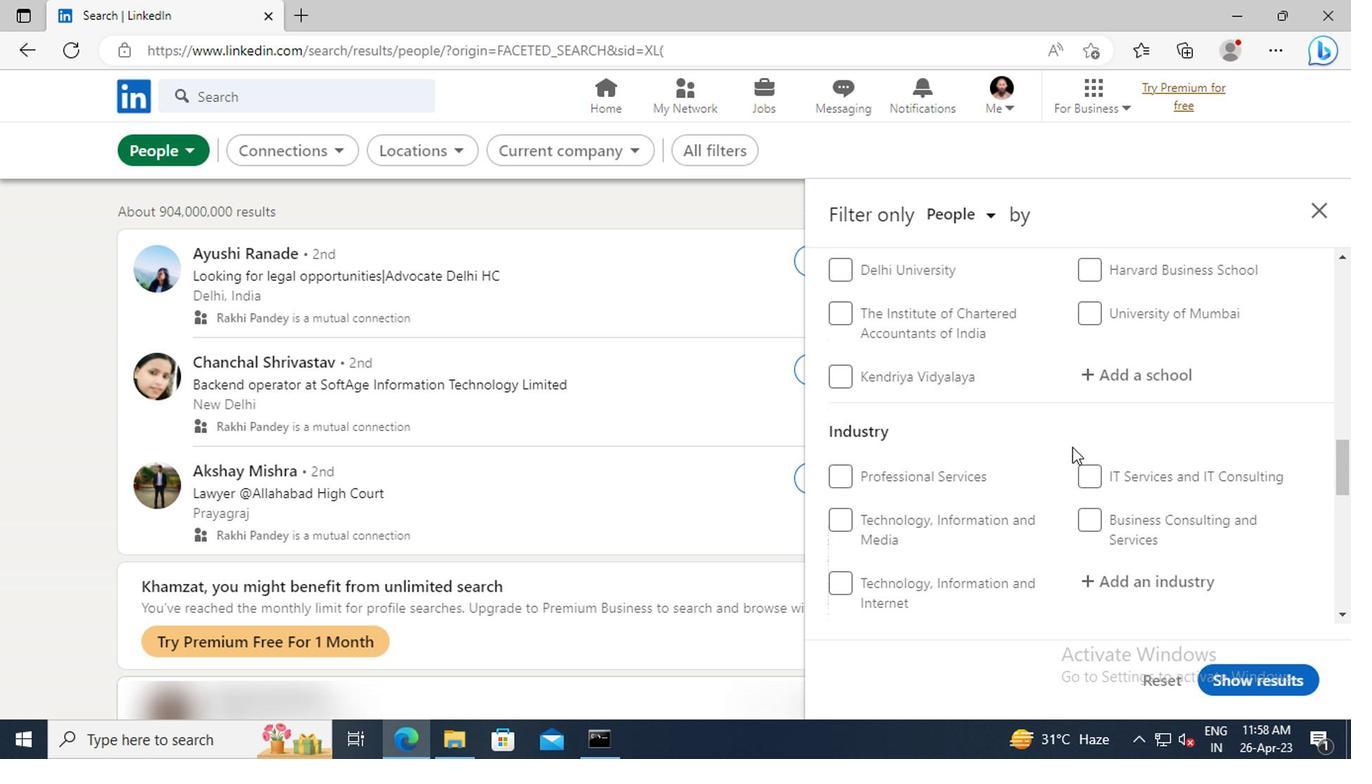 
Action: Mouse scrolled (897, 453) with delta (0, 0)
Screenshot: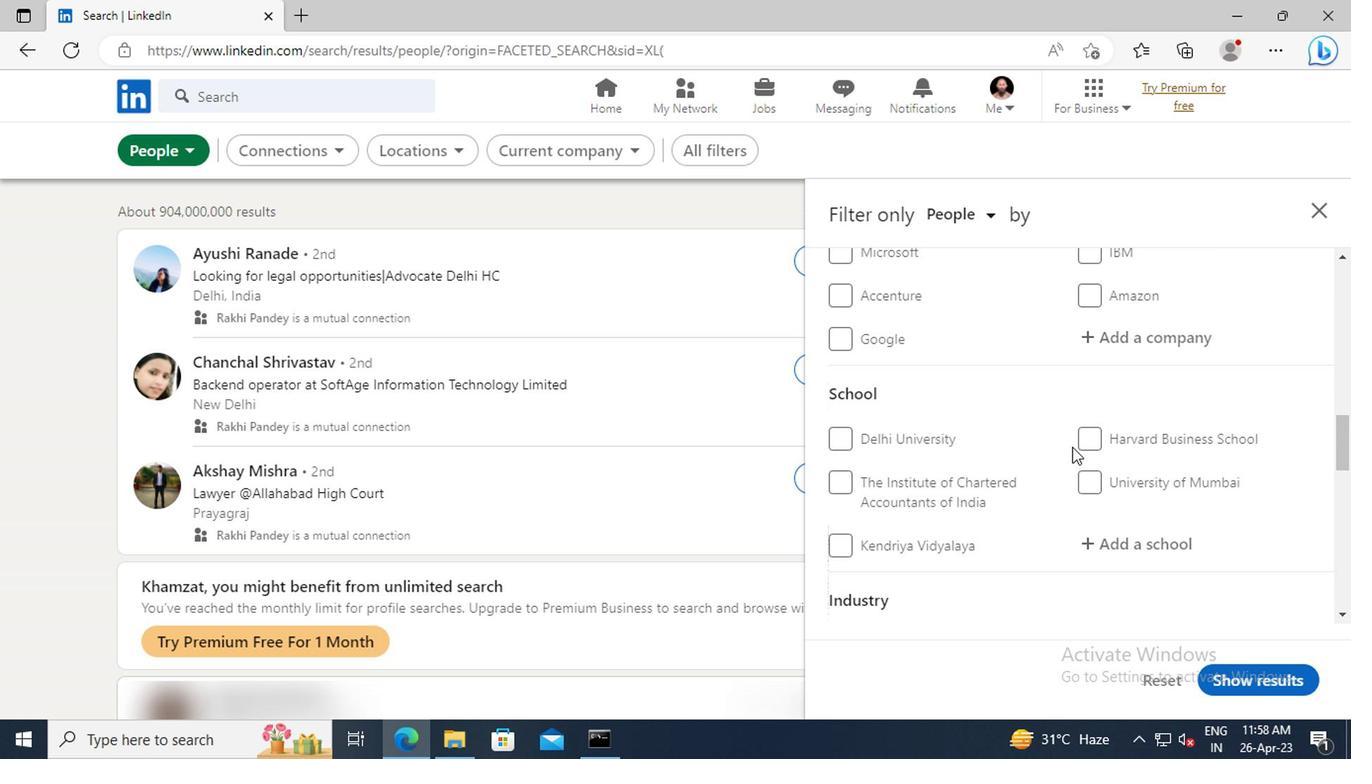 
Action: Mouse scrolled (897, 453) with delta (0, 0)
Screenshot: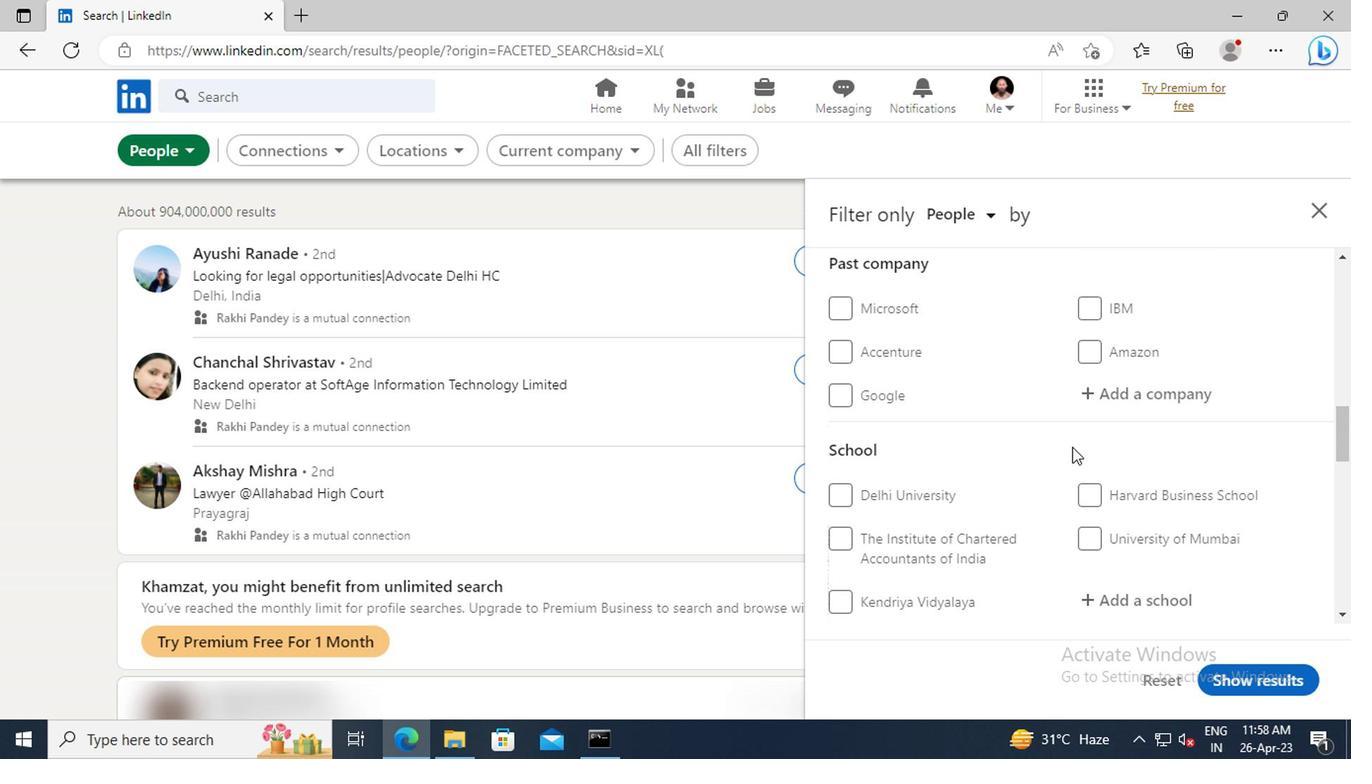 
Action: Mouse scrolled (897, 453) with delta (0, 0)
Screenshot: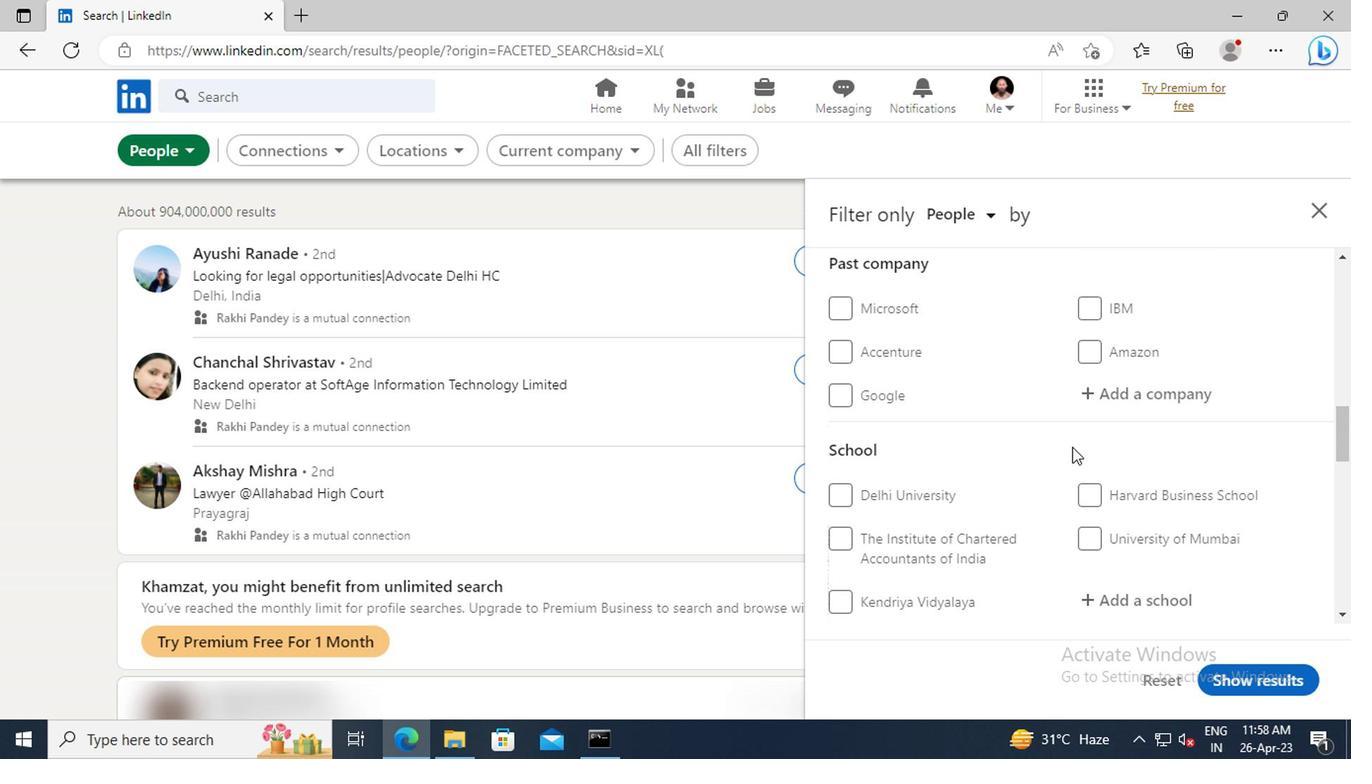 
Action: Mouse scrolled (897, 453) with delta (0, 0)
Screenshot: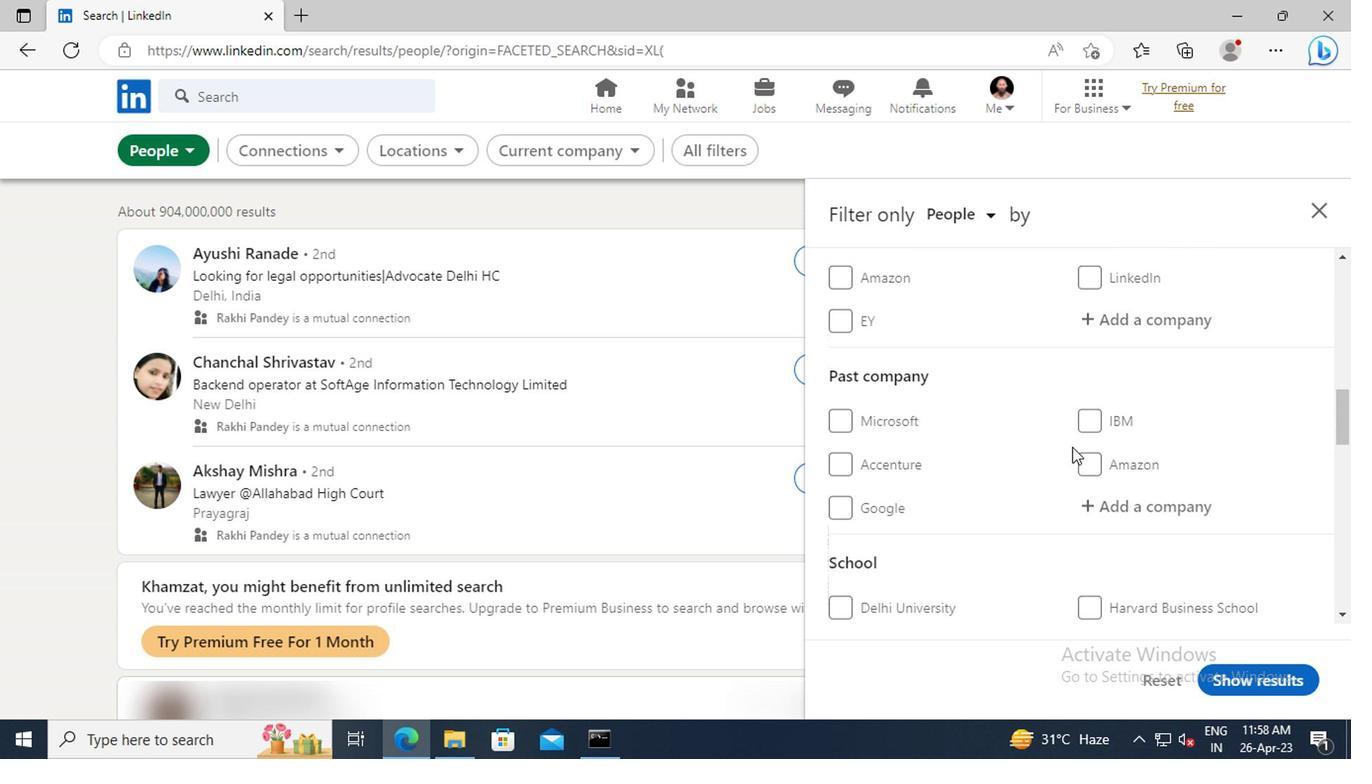 
Action: Mouse scrolled (897, 453) with delta (0, 0)
Screenshot: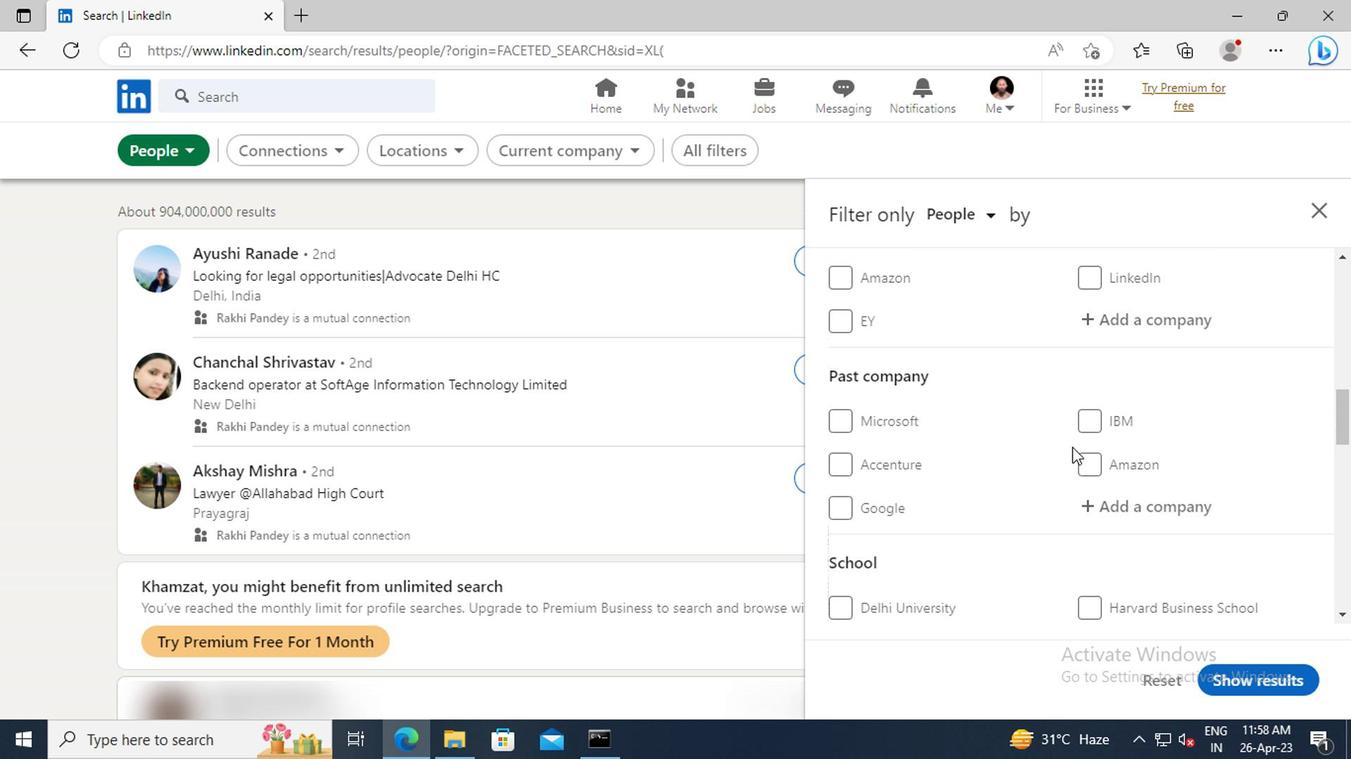 
Action: Mouse moved to (909, 447)
Screenshot: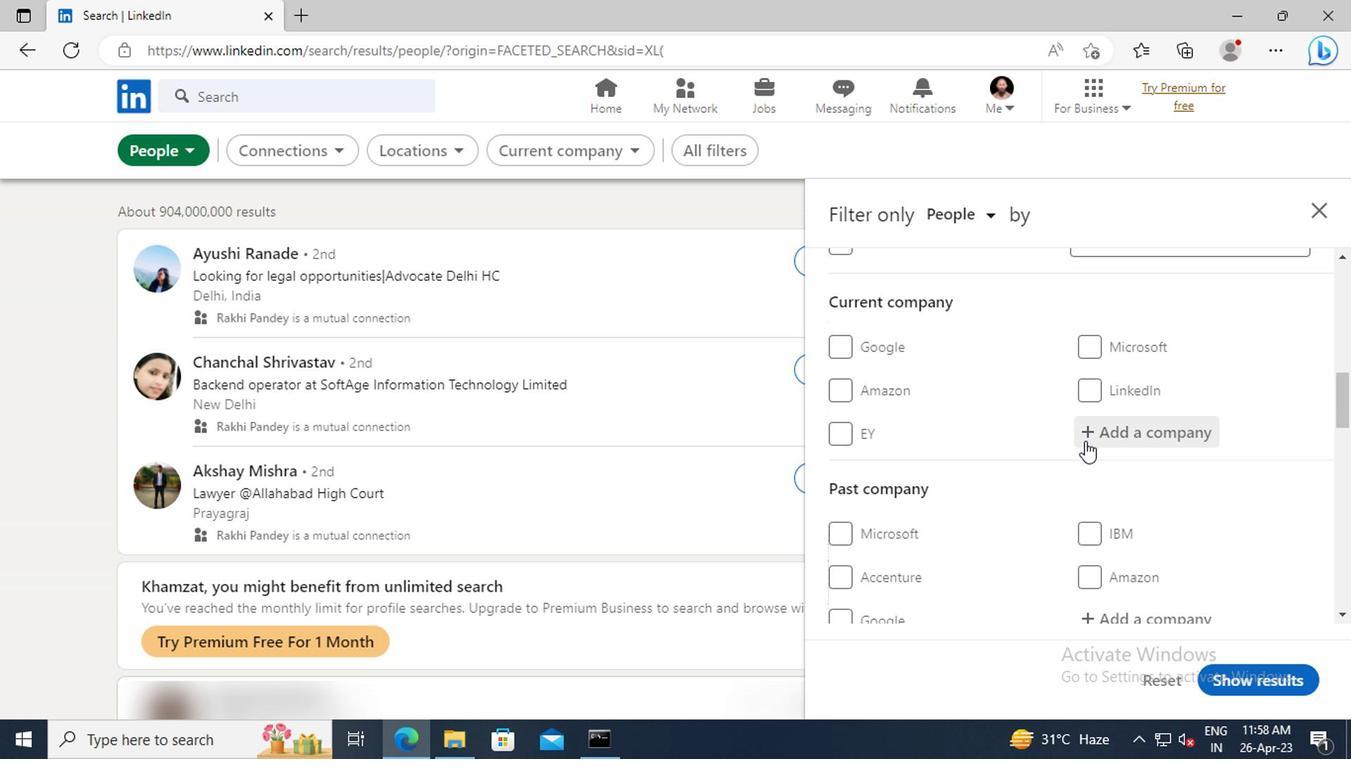 
Action: Mouse pressed left at (909, 447)
Screenshot: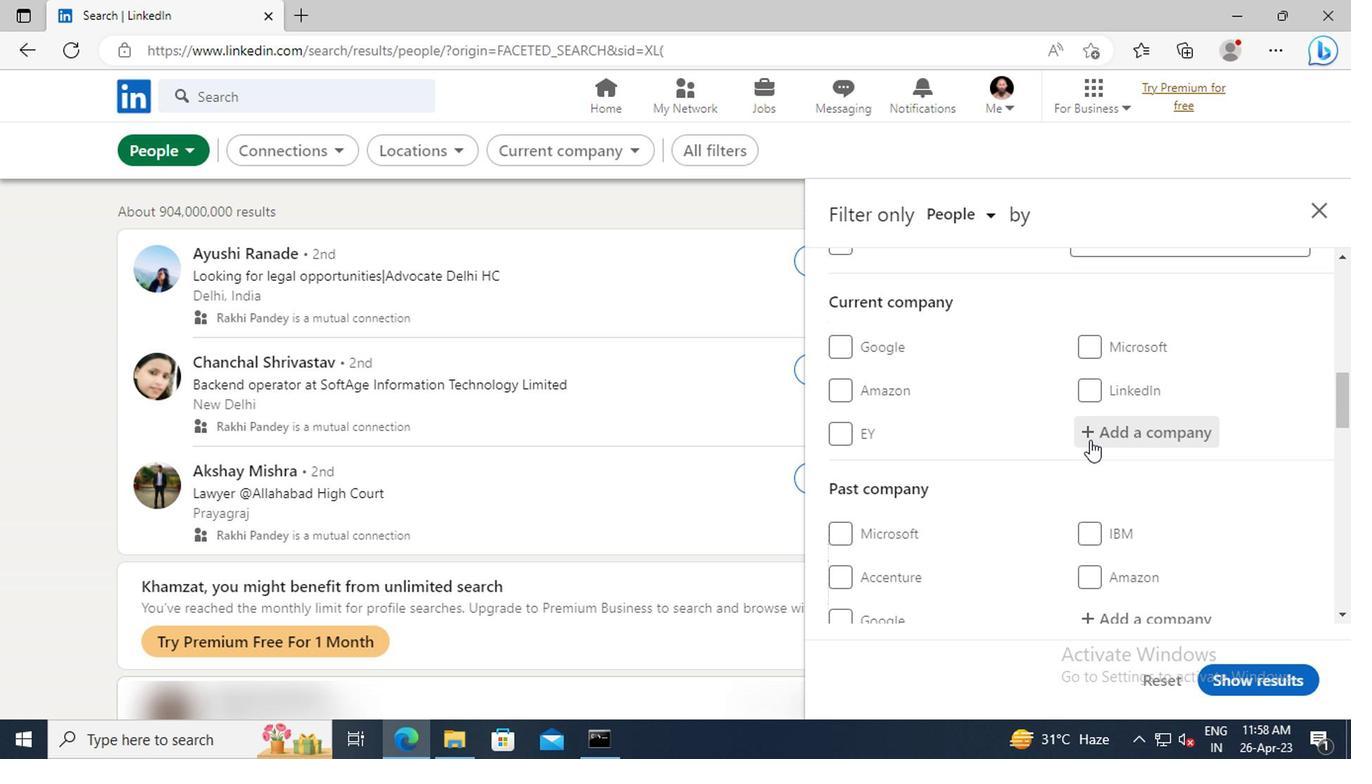 
Action: Key pressed <Key.shift>SCOOP<Key.shift>WHOOP<Key.space><Key.shift>|<Key.space><Key.shift>GOOD<Key.space><Key.shift>GLAMM<Key.space><Key.shift>GROUP
Screenshot: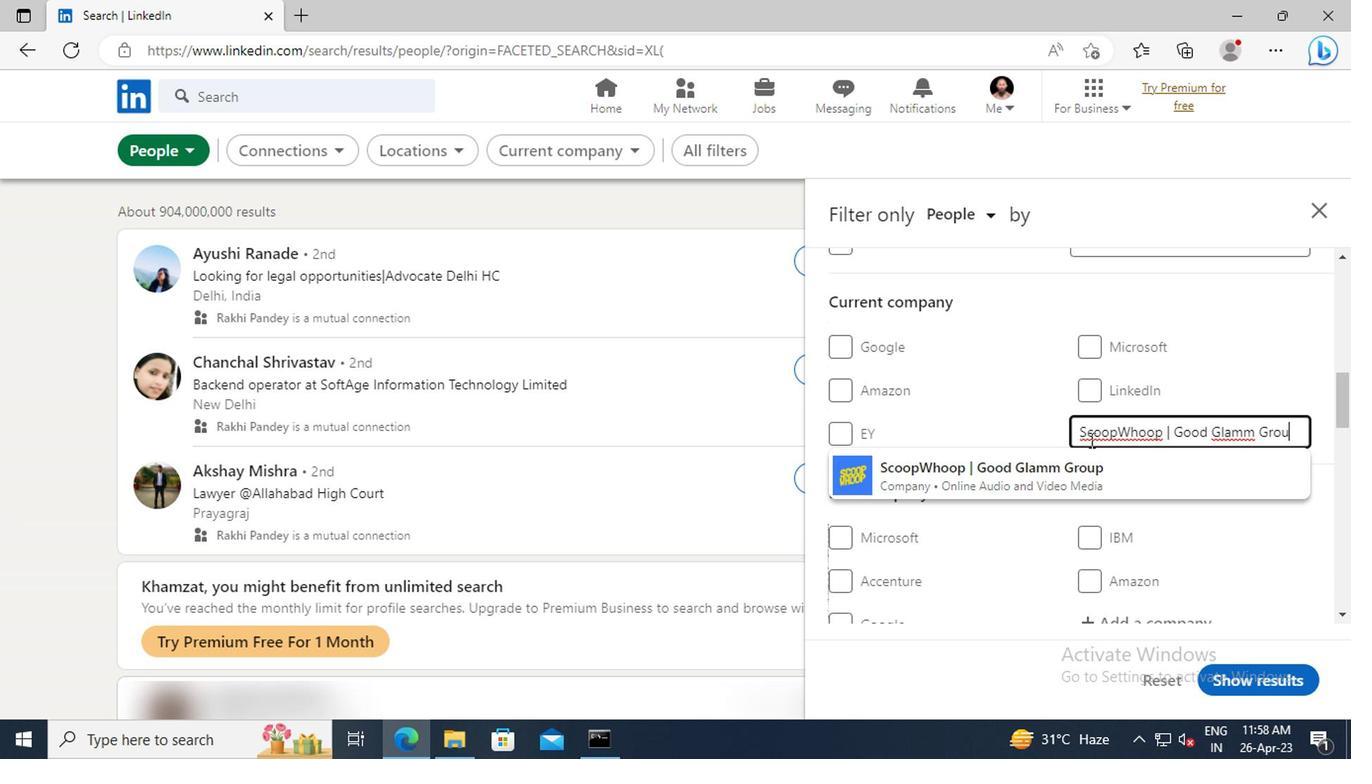 
Action: Mouse moved to (909, 462)
Screenshot: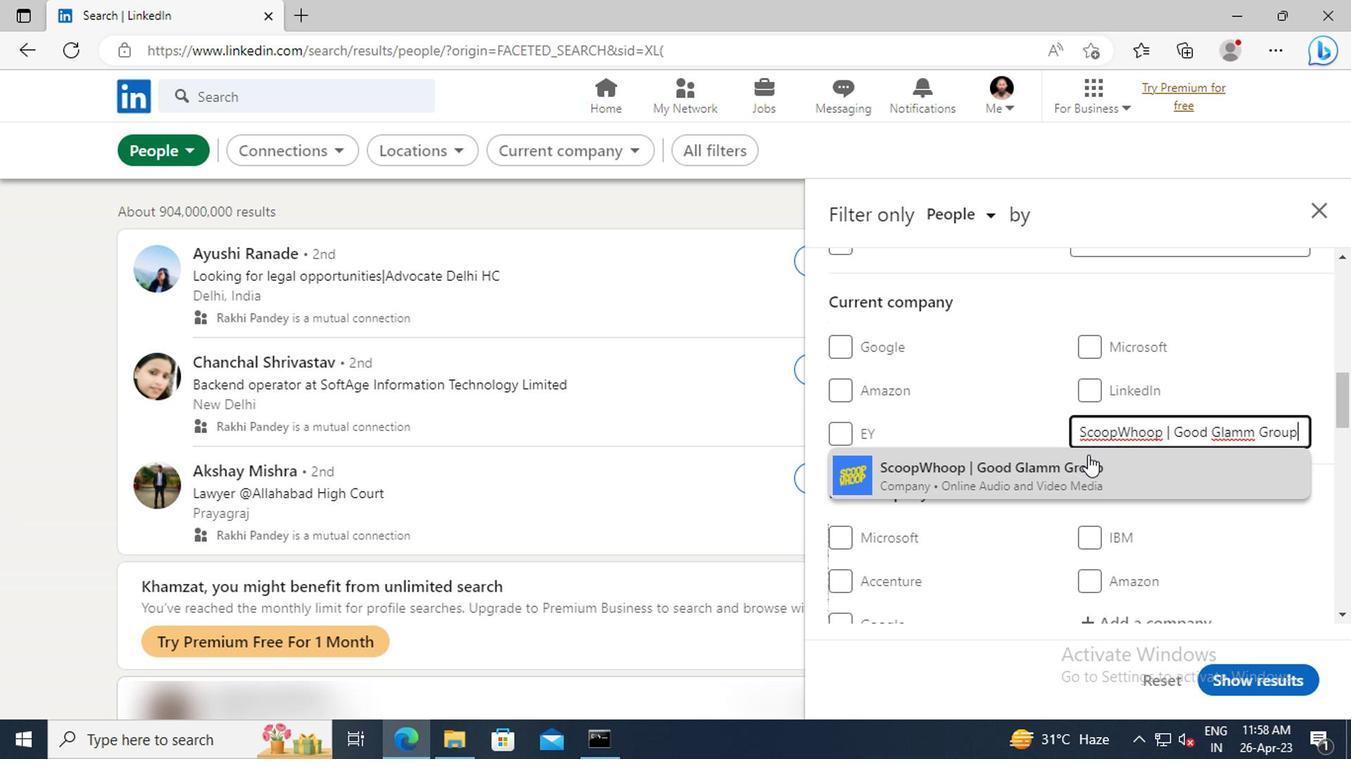 
Action: Mouse pressed left at (909, 462)
Screenshot: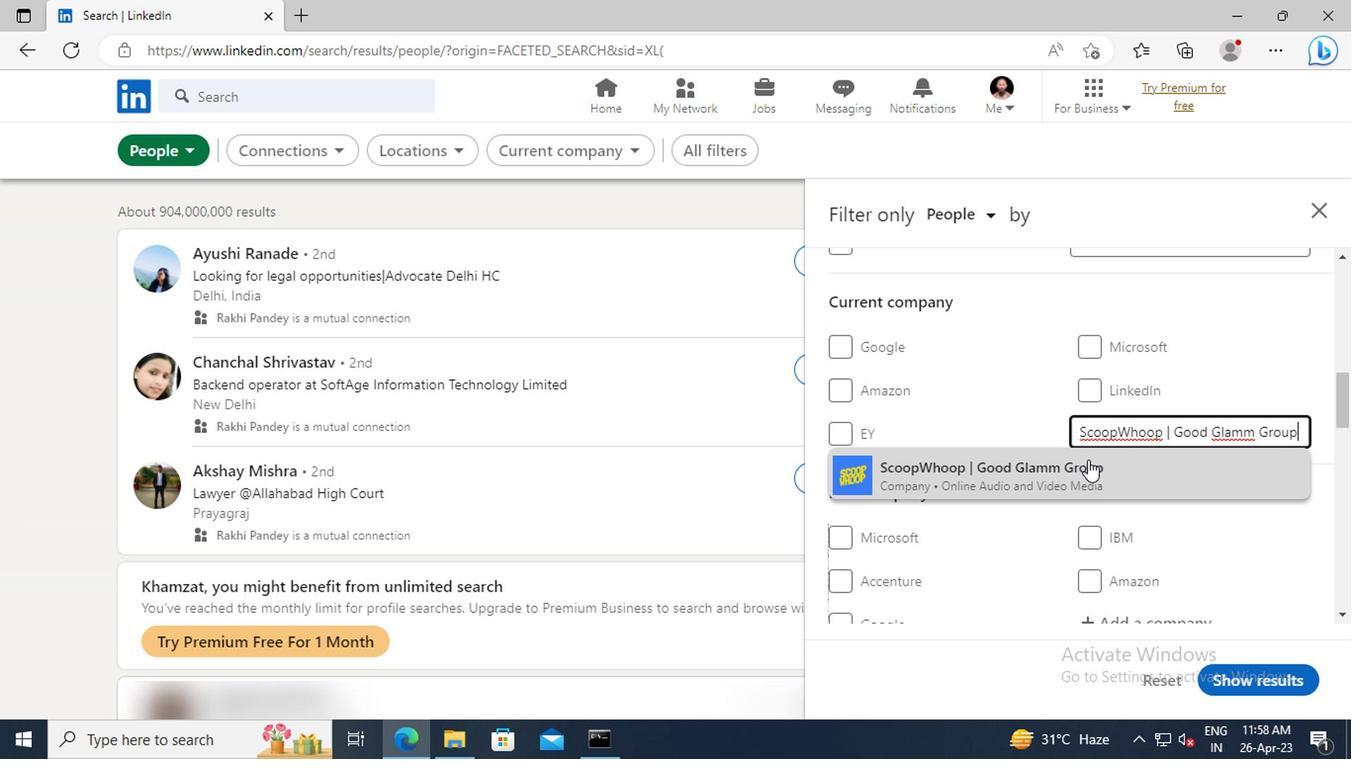 
Action: Mouse moved to (907, 412)
Screenshot: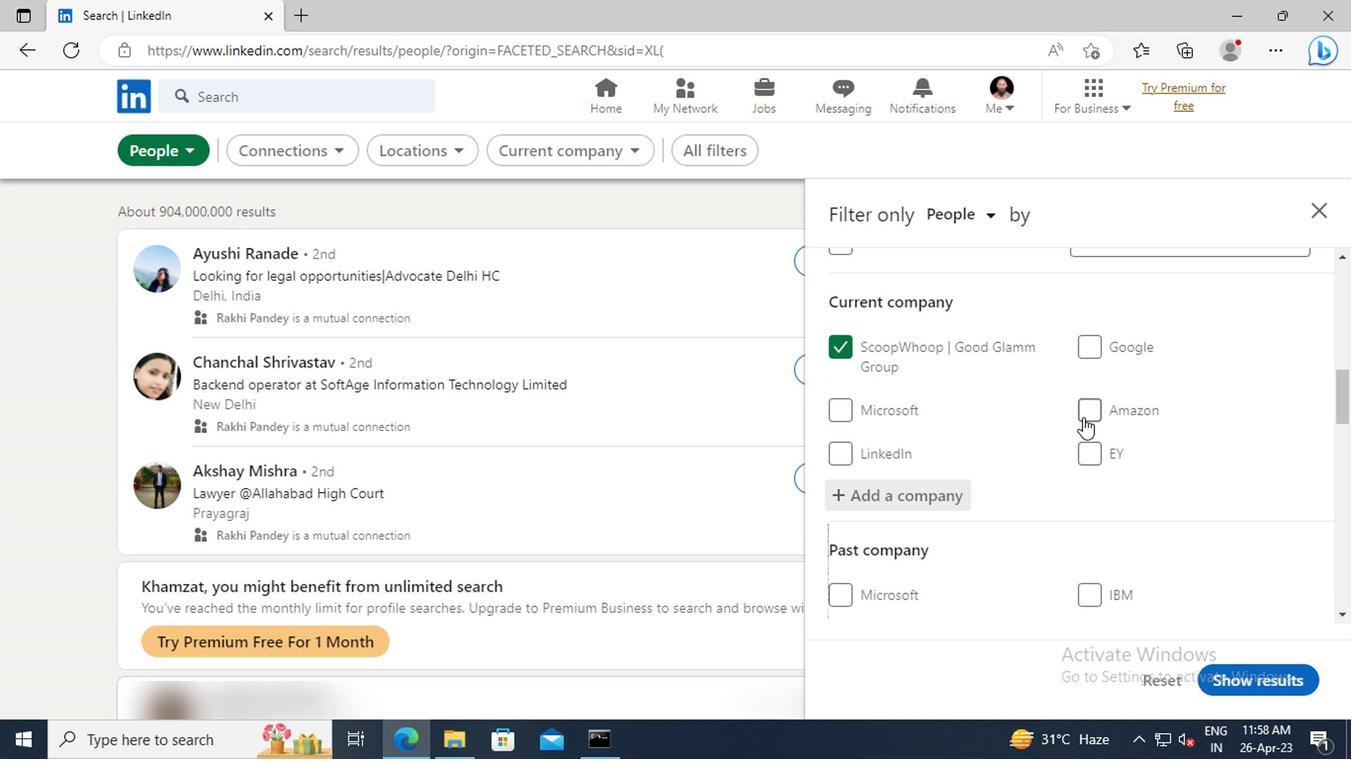 
Action: Mouse scrolled (907, 411) with delta (0, 0)
Screenshot: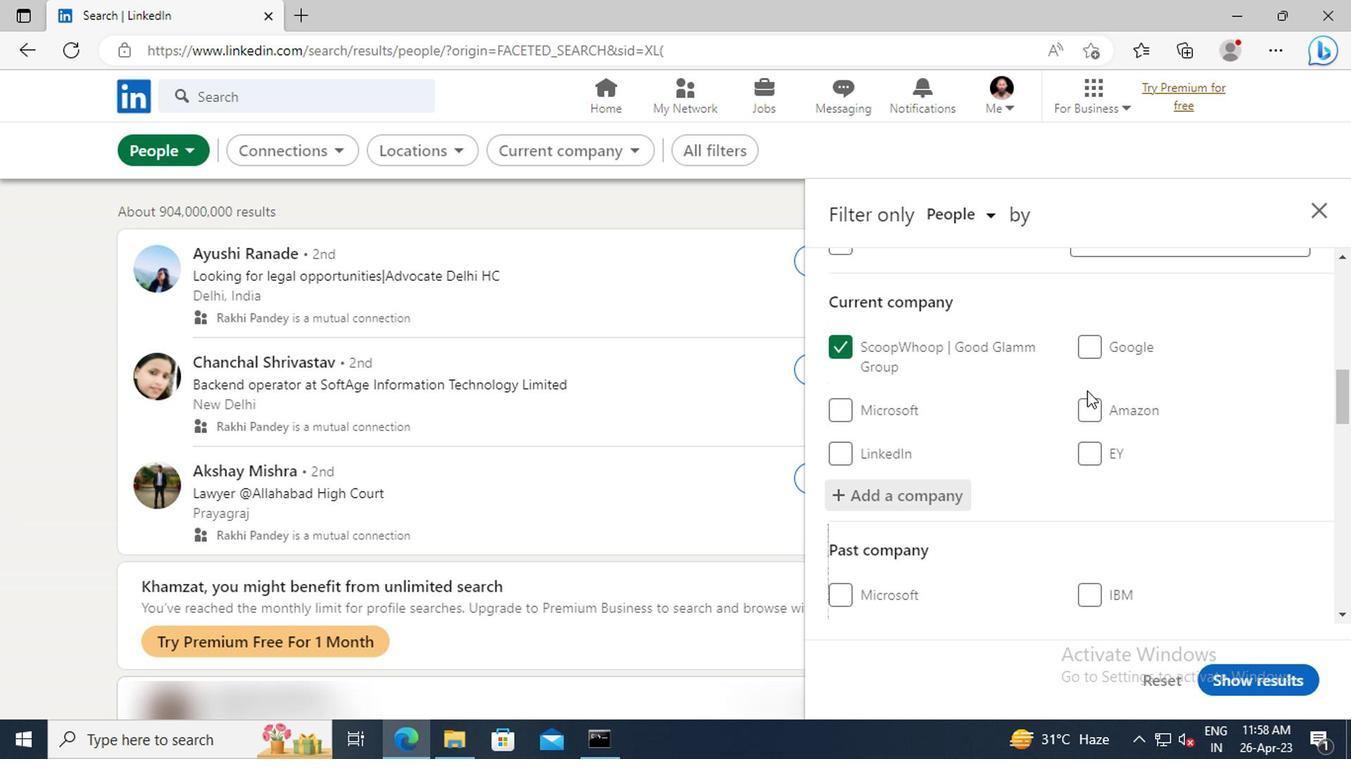
Action: Mouse scrolled (907, 411) with delta (0, 0)
Screenshot: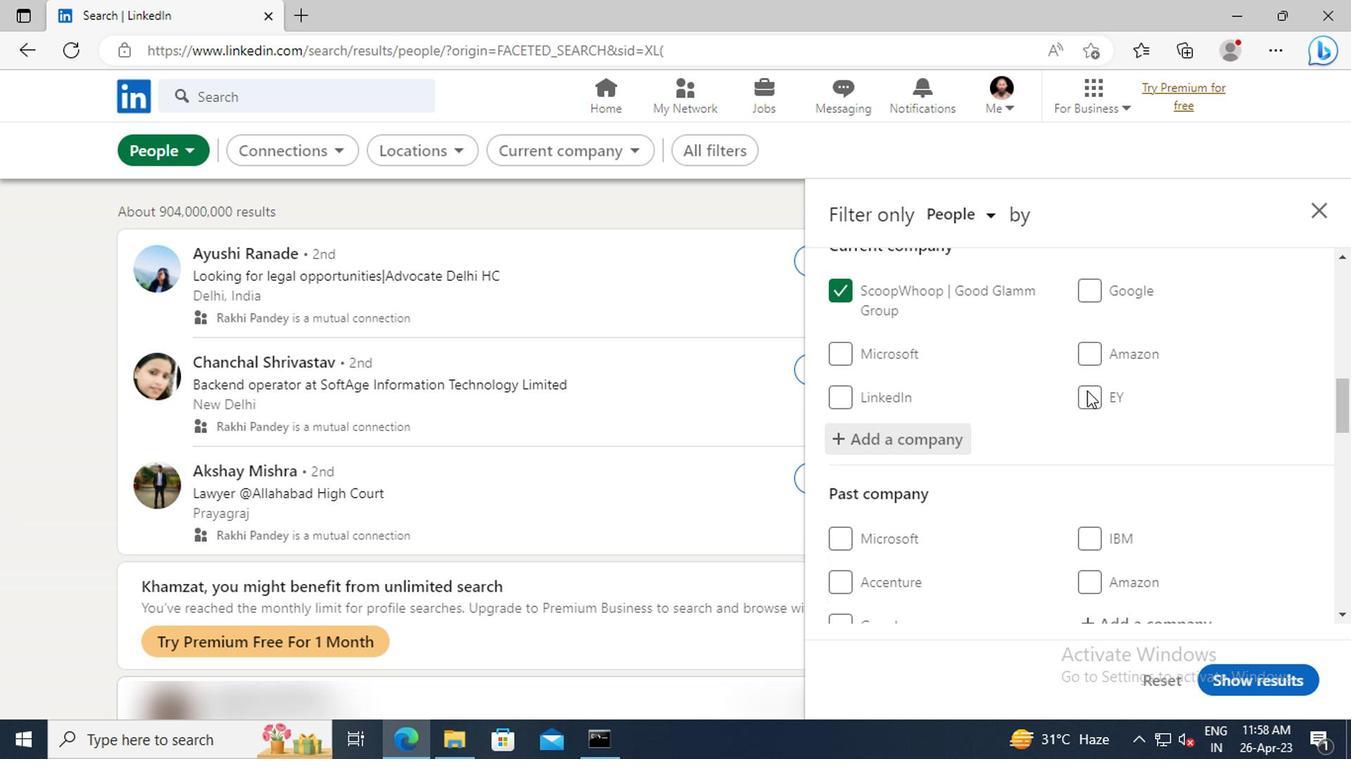 
Action: Mouse scrolled (907, 411) with delta (0, 0)
Screenshot: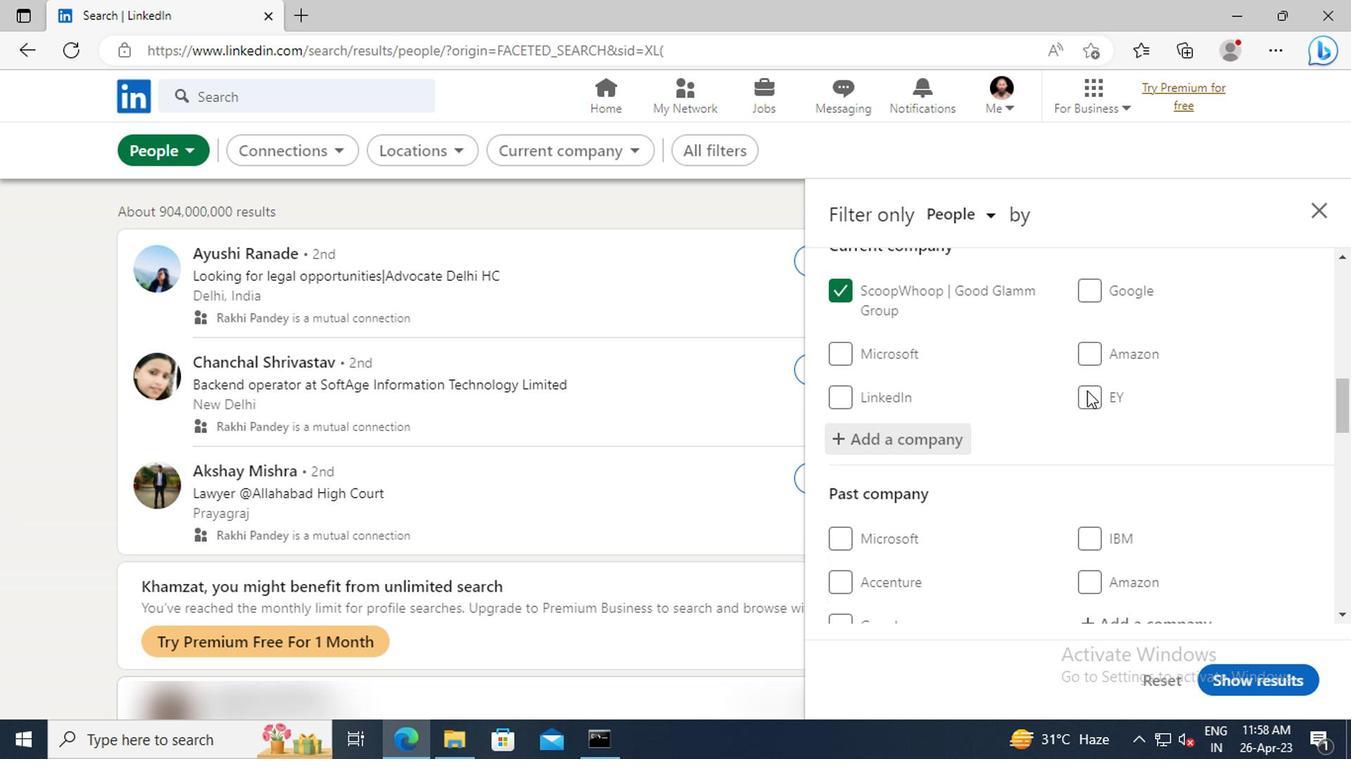 
Action: Mouse scrolled (907, 411) with delta (0, 0)
Screenshot: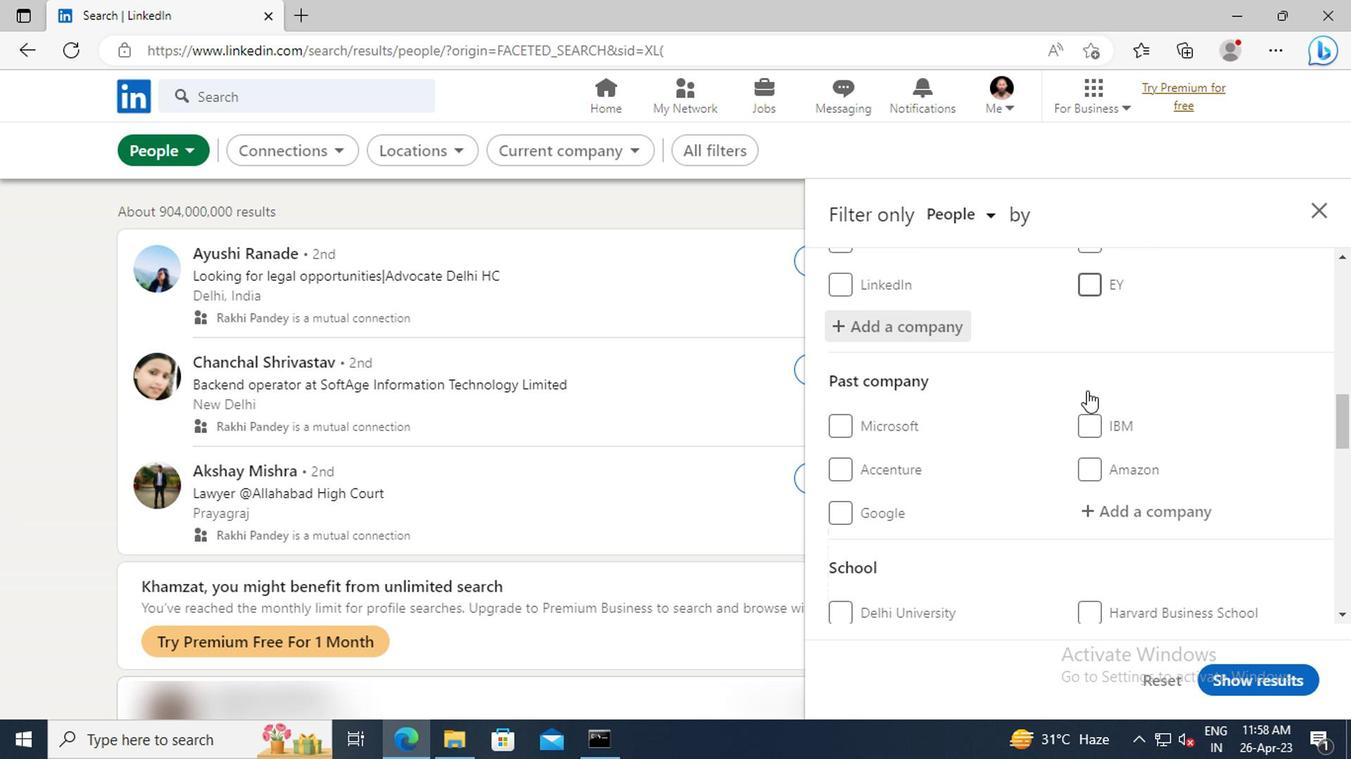 
Action: Mouse scrolled (907, 411) with delta (0, 0)
Screenshot: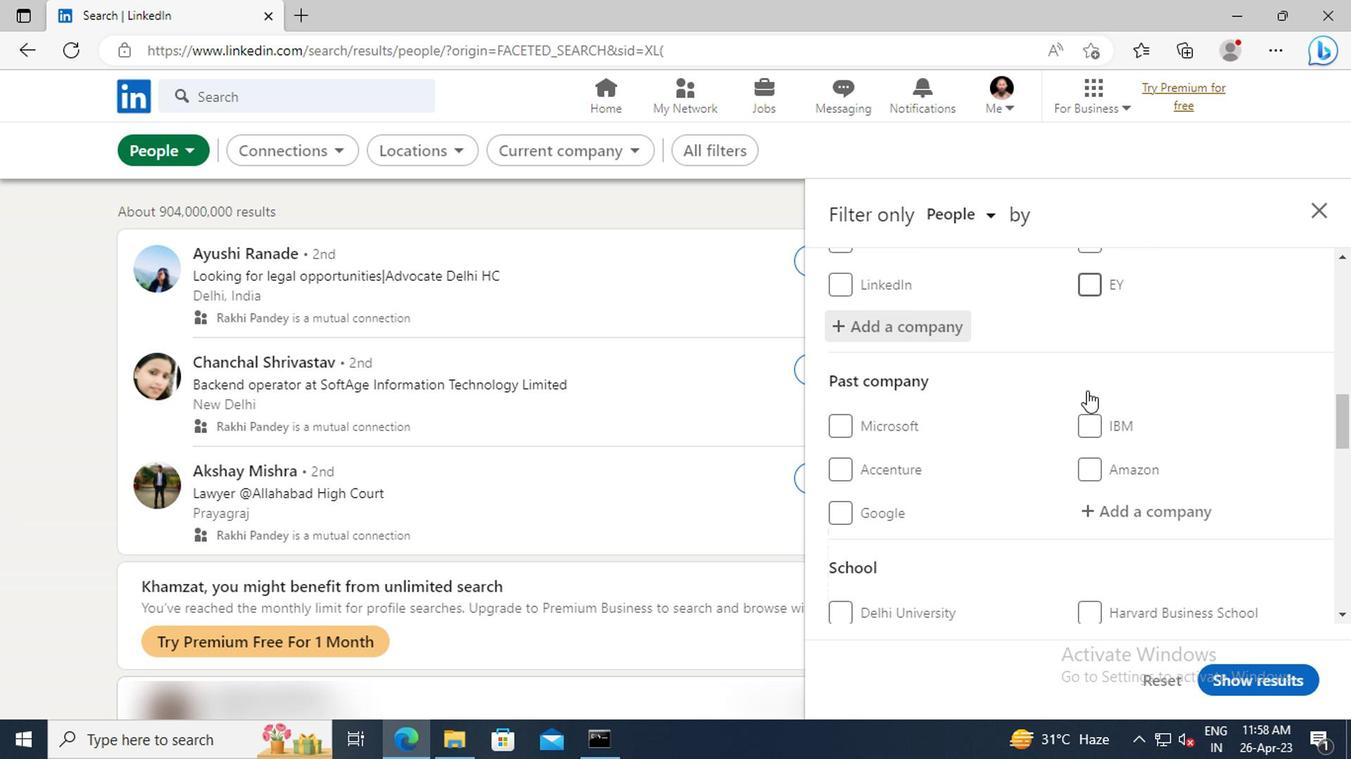 
Action: Mouse scrolled (907, 411) with delta (0, 0)
Screenshot: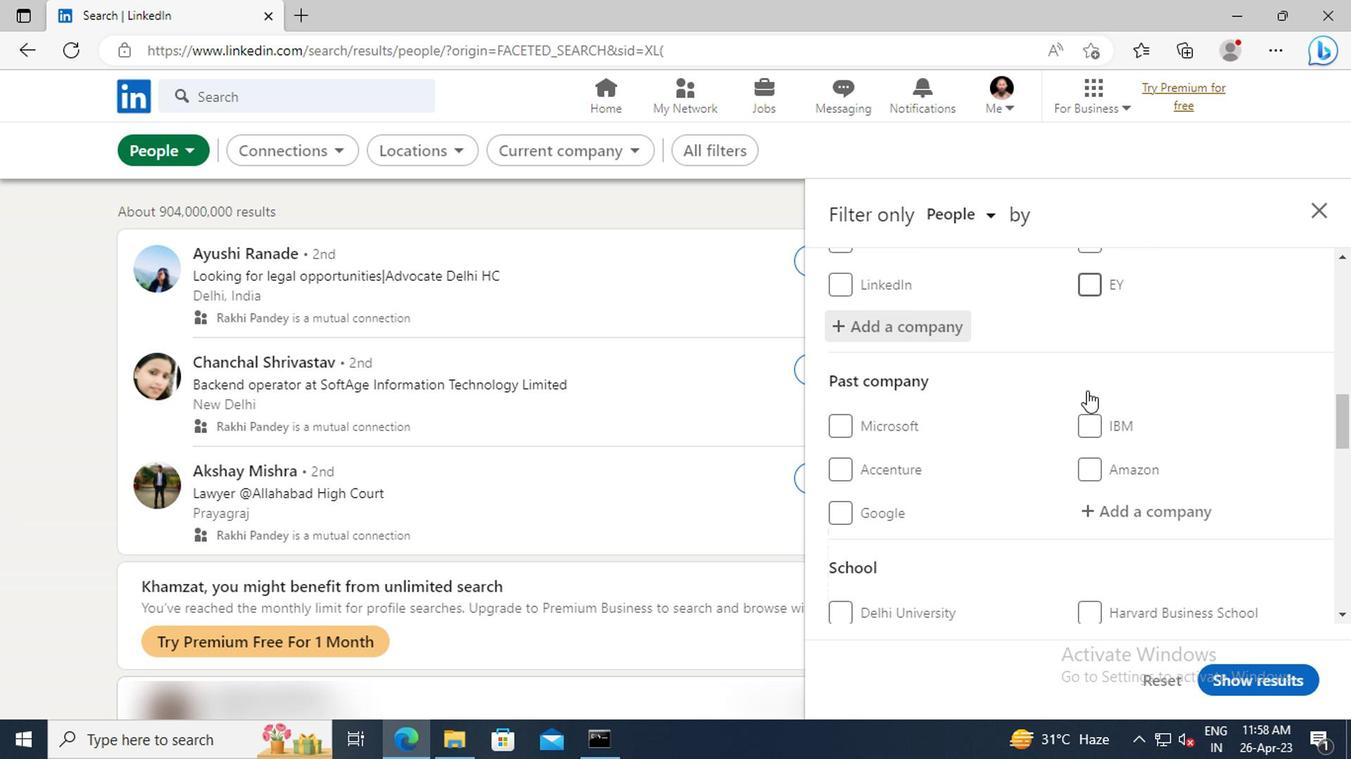 
Action: Mouse scrolled (907, 411) with delta (0, 0)
Screenshot: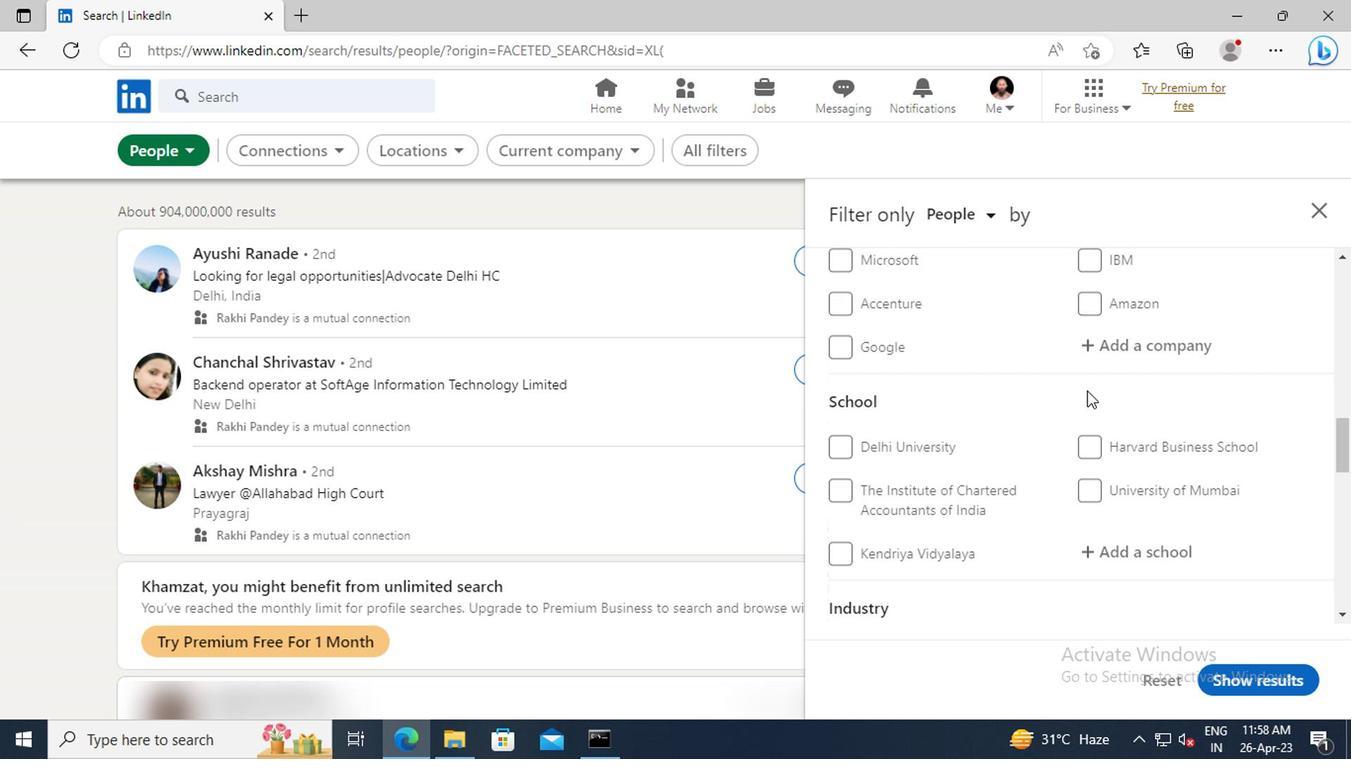 
Action: Mouse scrolled (907, 411) with delta (0, 0)
Screenshot: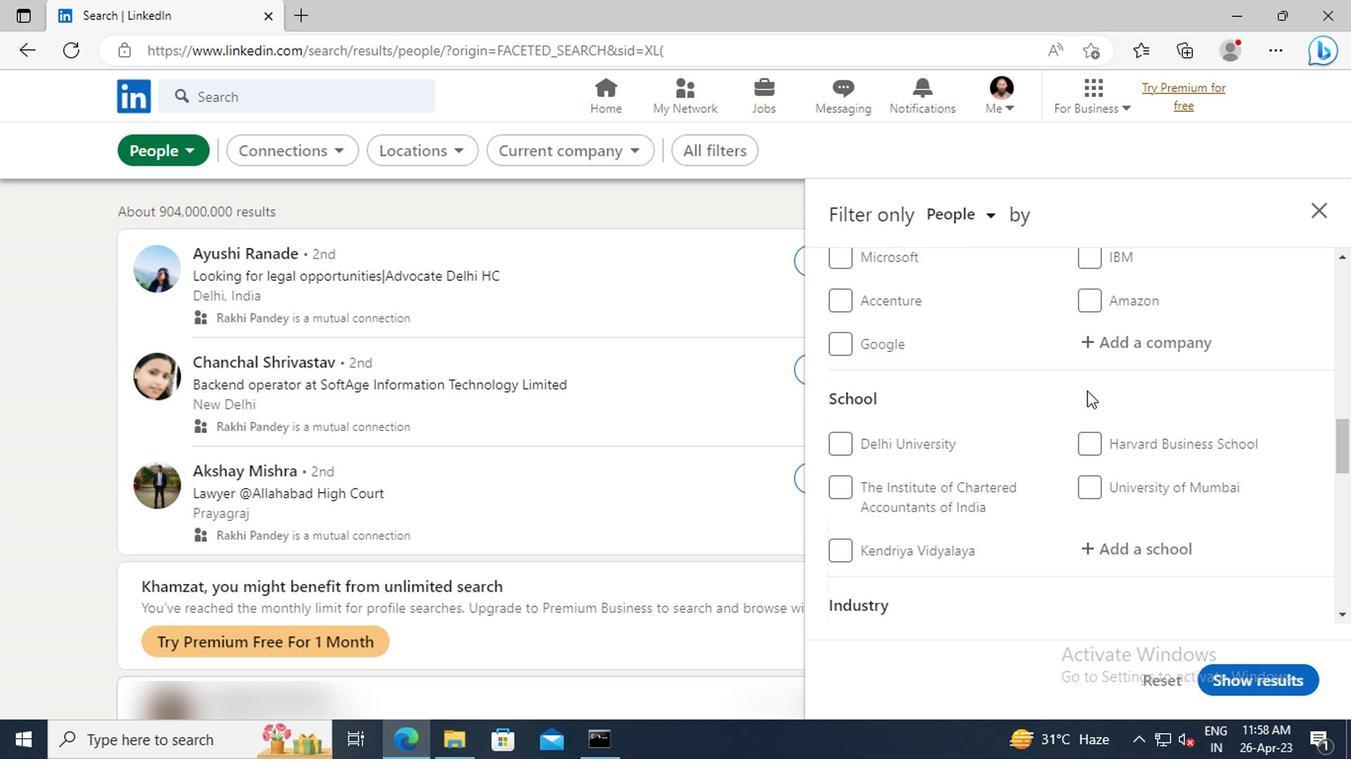 
Action: Mouse moved to (923, 443)
Screenshot: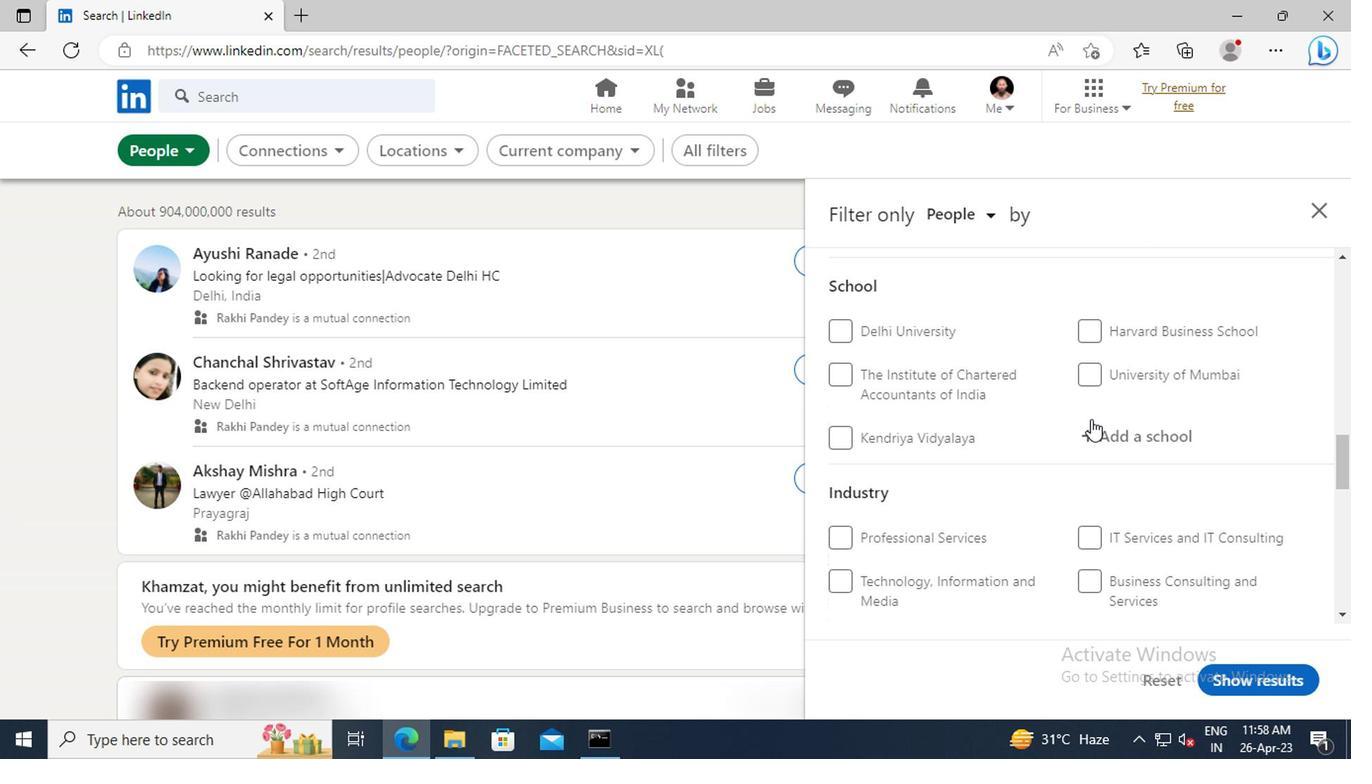 
Action: Mouse pressed left at (923, 443)
Screenshot: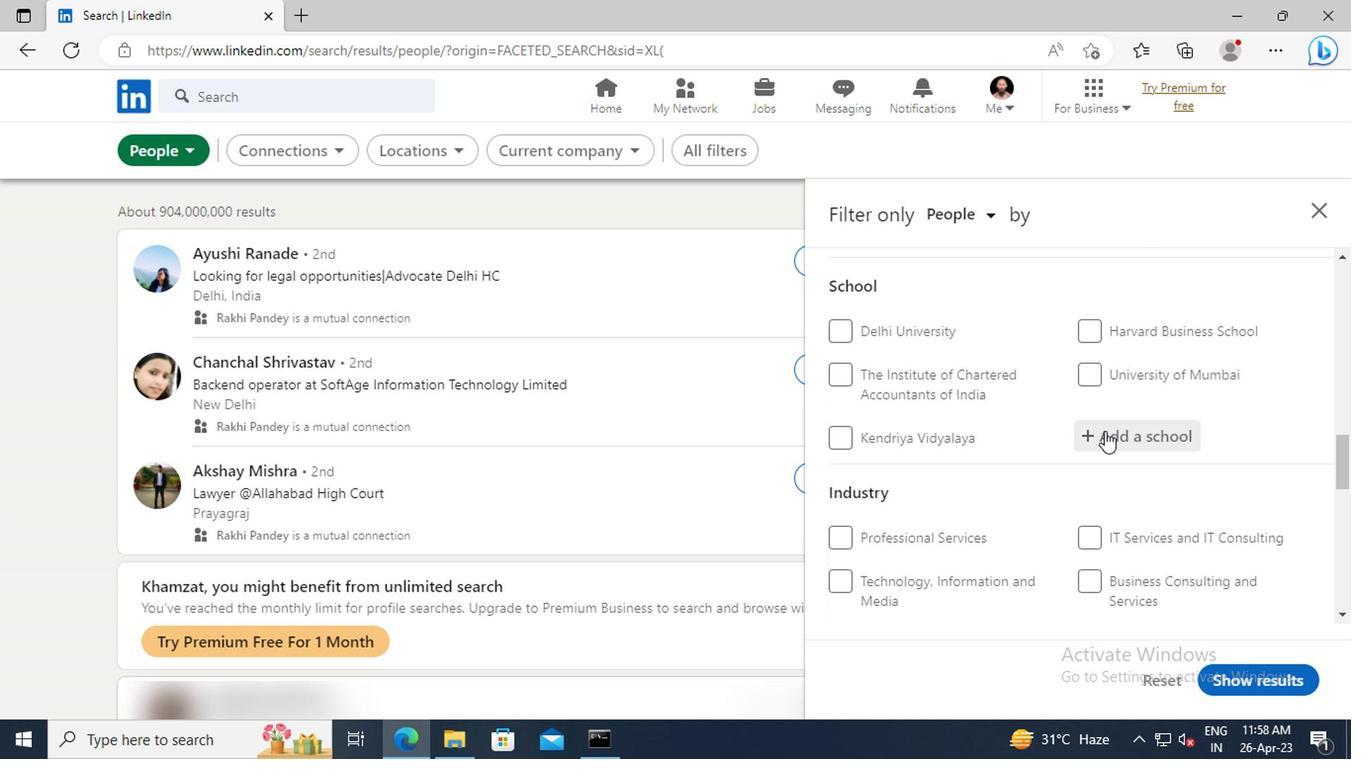 
Action: Key pressed <Key.shift>KALYANI<Key.space><Key.shift>UNIVERSITY,<Key.space><Key.shift>KALYANI
Screenshot: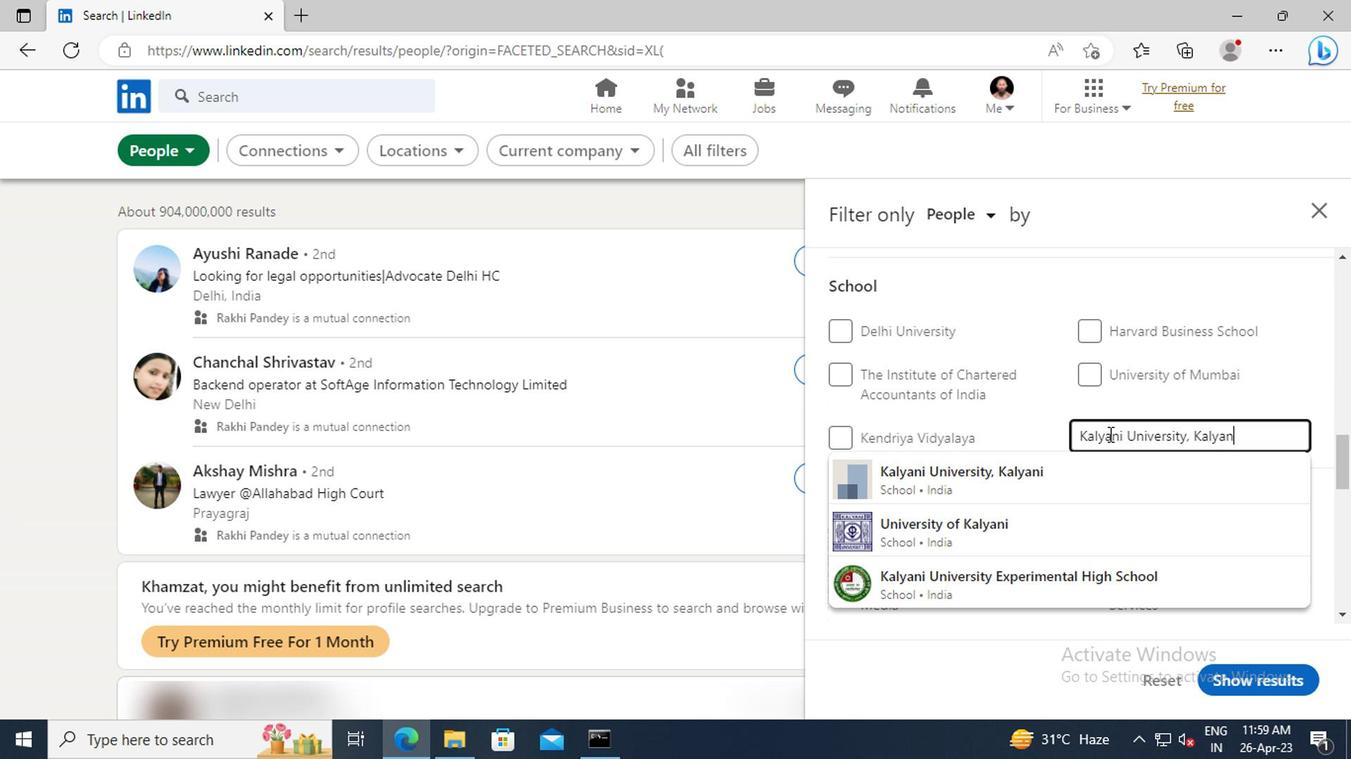 
Action: Mouse moved to (913, 470)
Screenshot: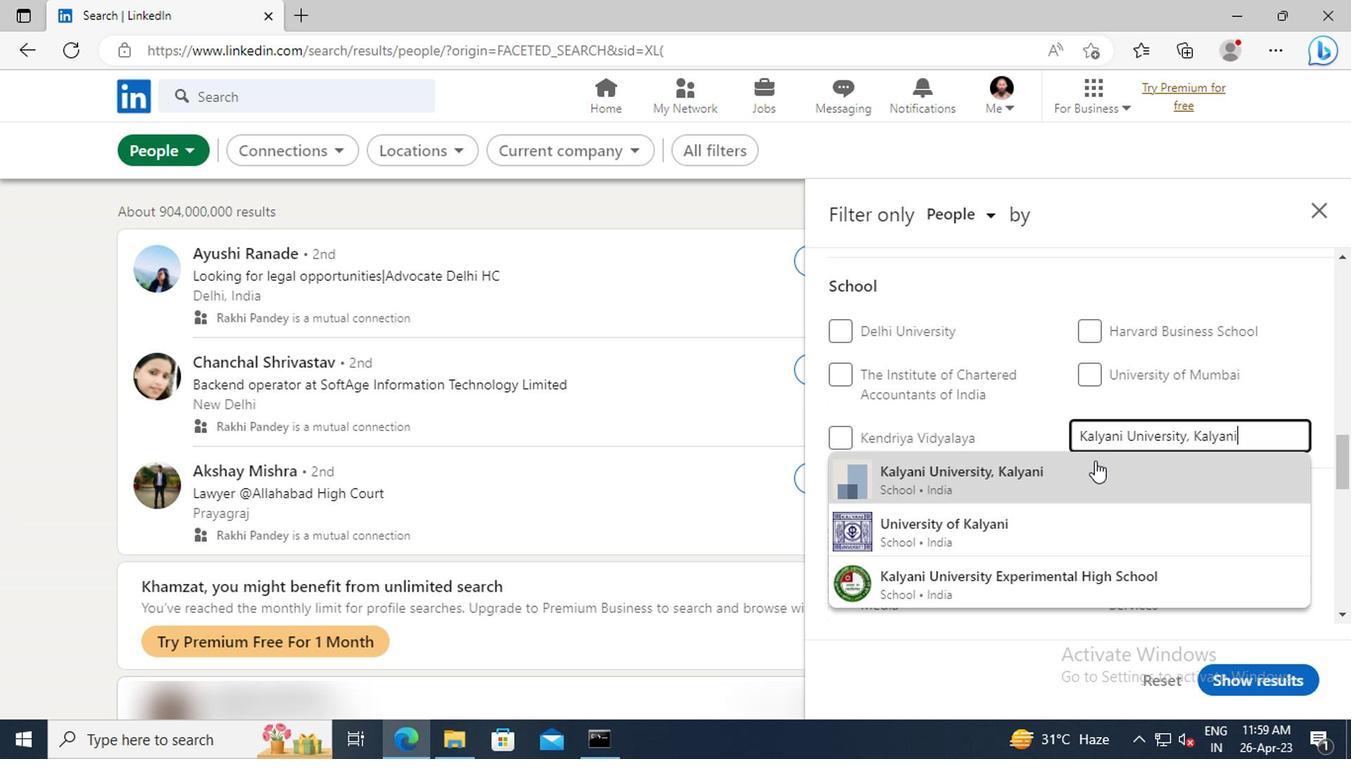 
Action: Mouse pressed left at (913, 470)
Screenshot: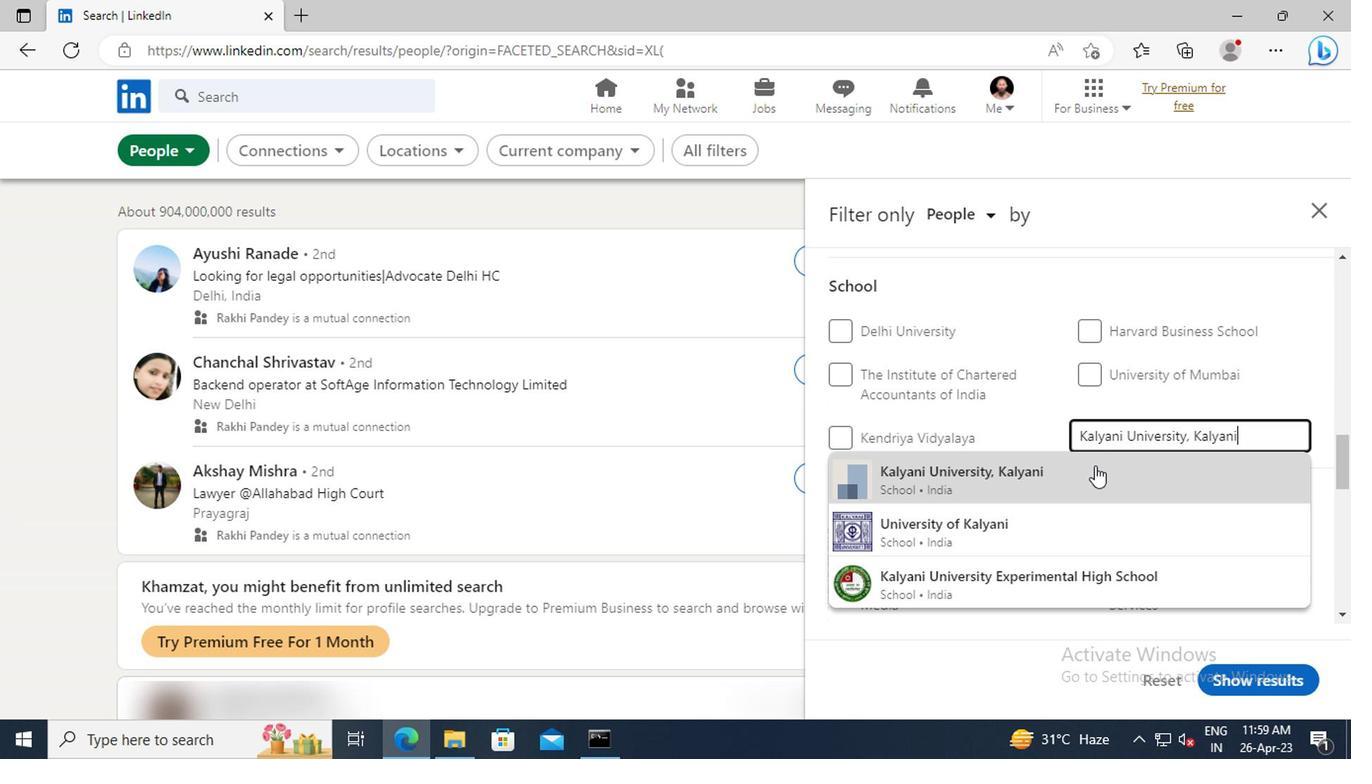 
Action: Mouse moved to (879, 419)
Screenshot: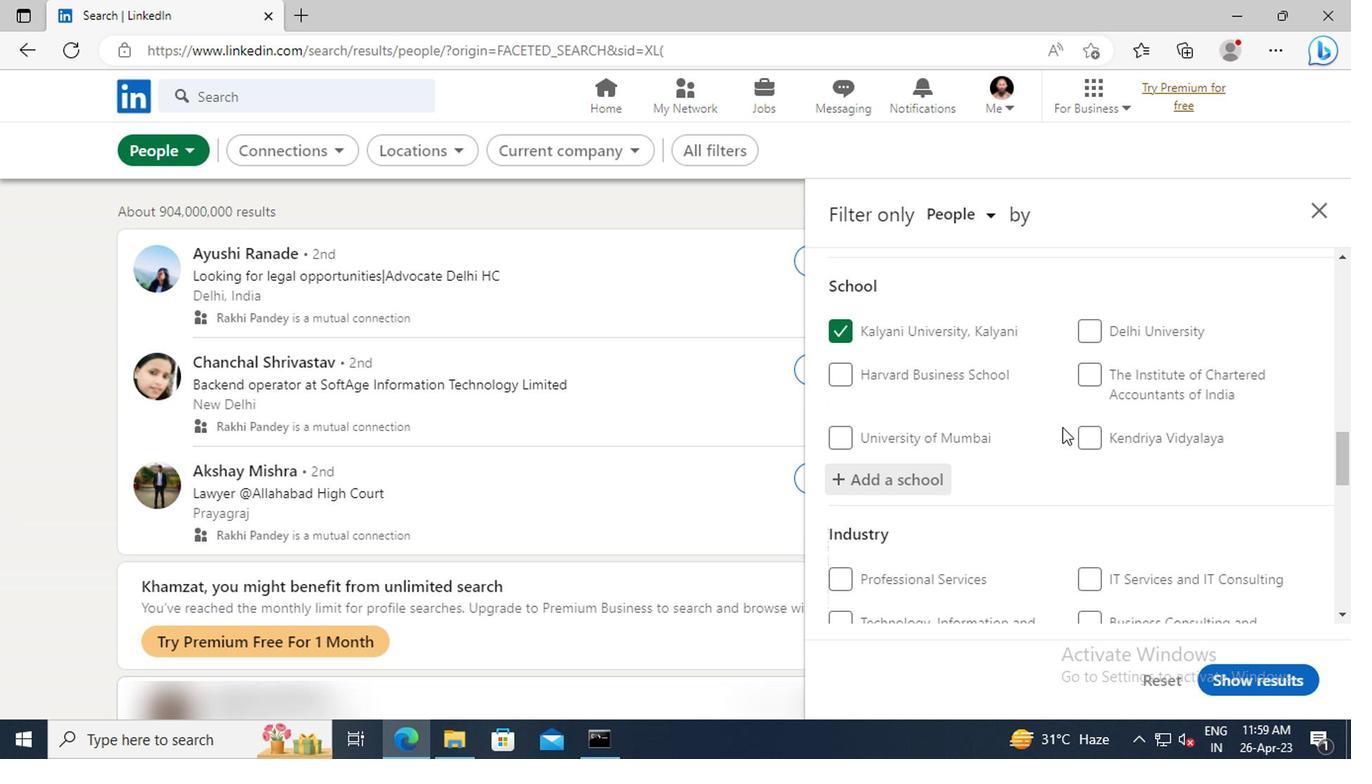 
Action: Mouse scrolled (879, 418) with delta (0, 0)
Screenshot: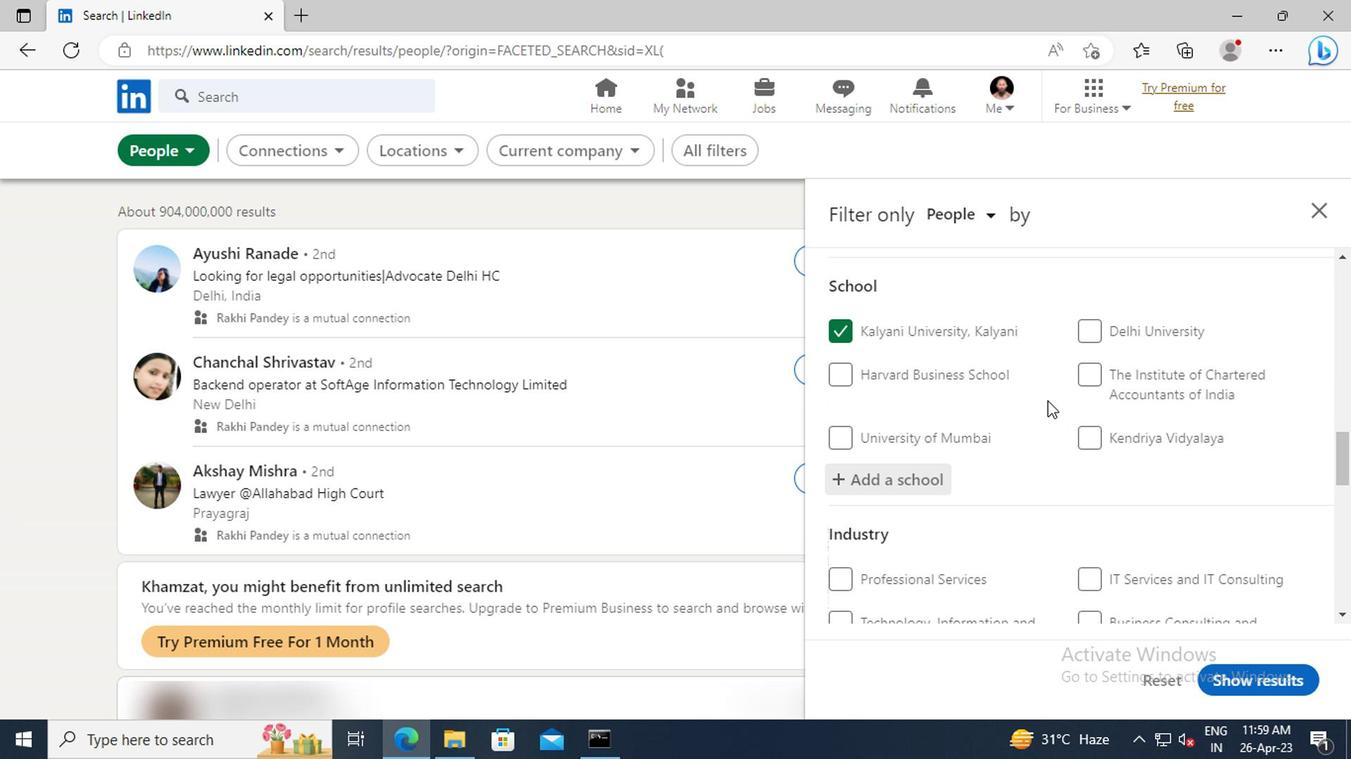 
Action: Mouse scrolled (879, 418) with delta (0, 0)
Screenshot: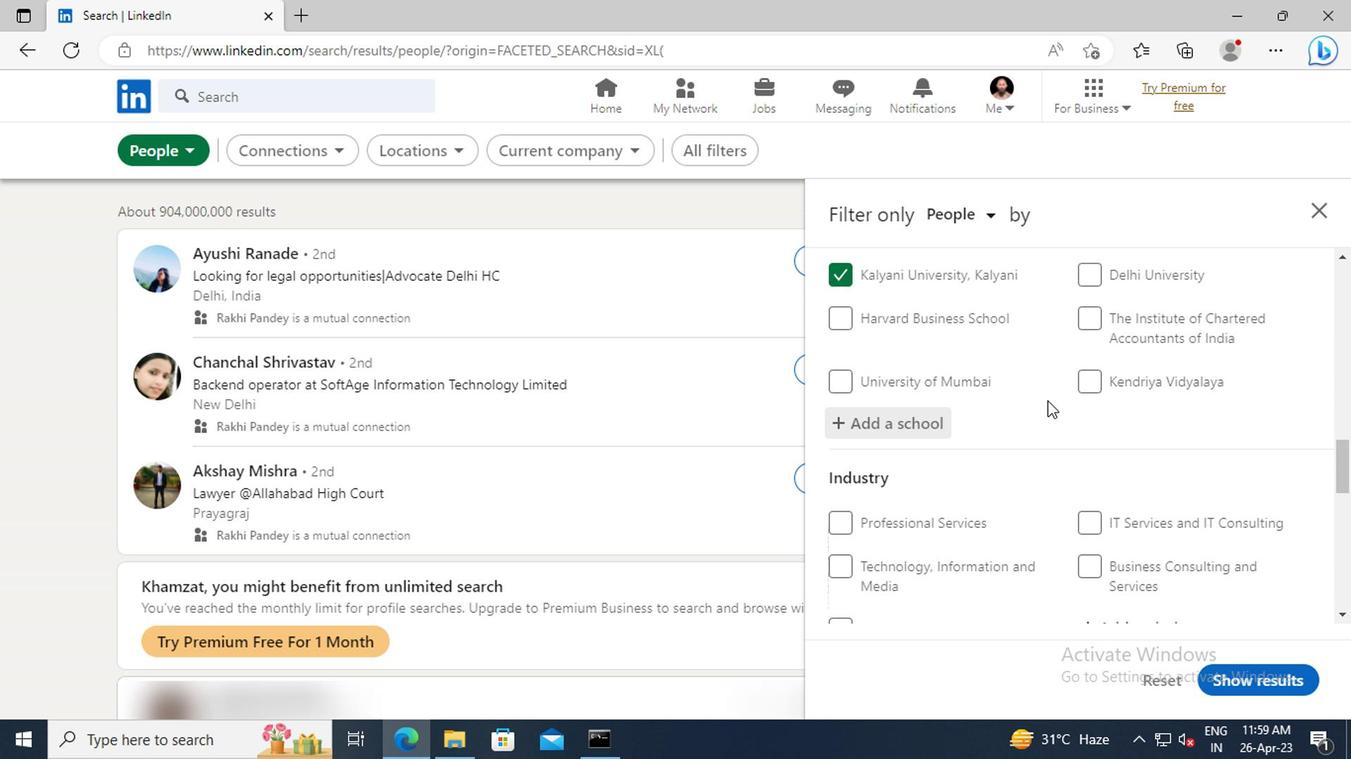 
Action: Mouse scrolled (879, 418) with delta (0, 0)
Screenshot: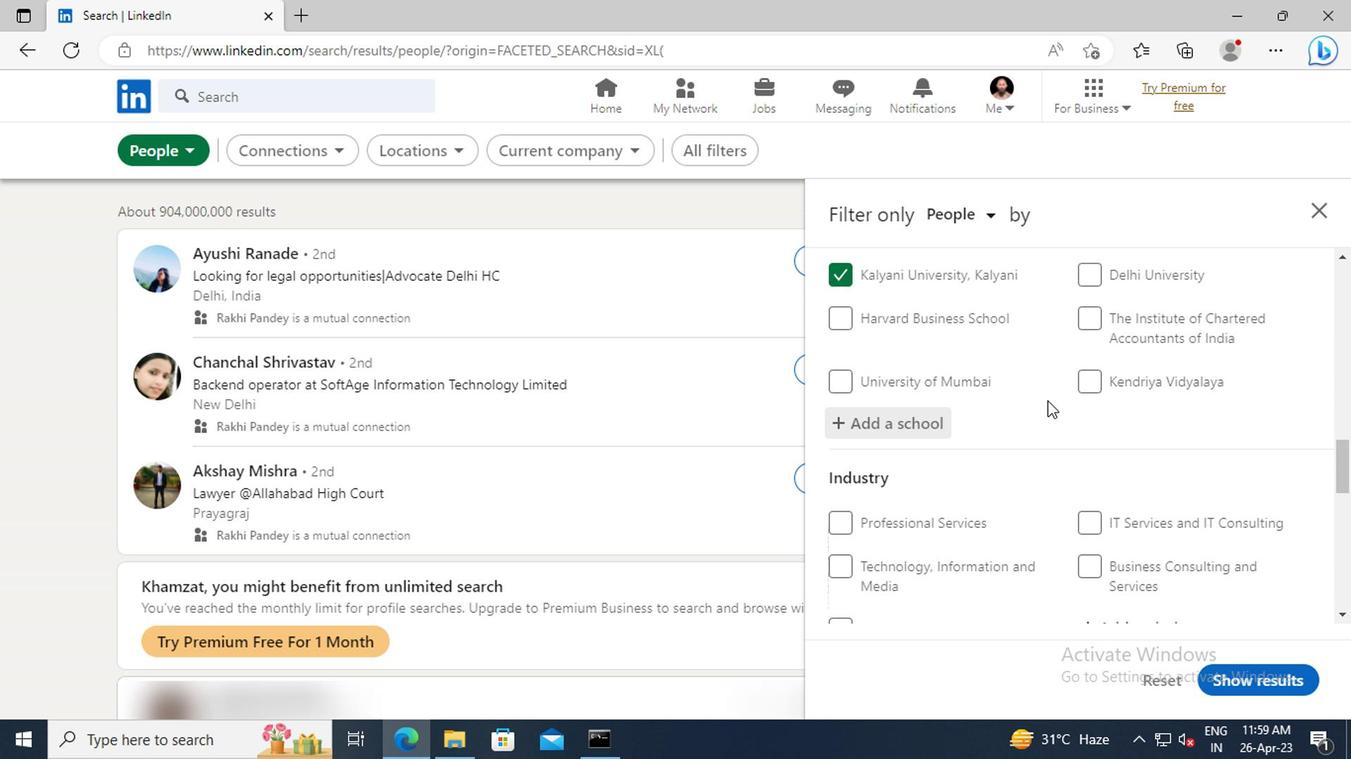 
Action: Mouse scrolled (879, 418) with delta (0, 0)
Screenshot: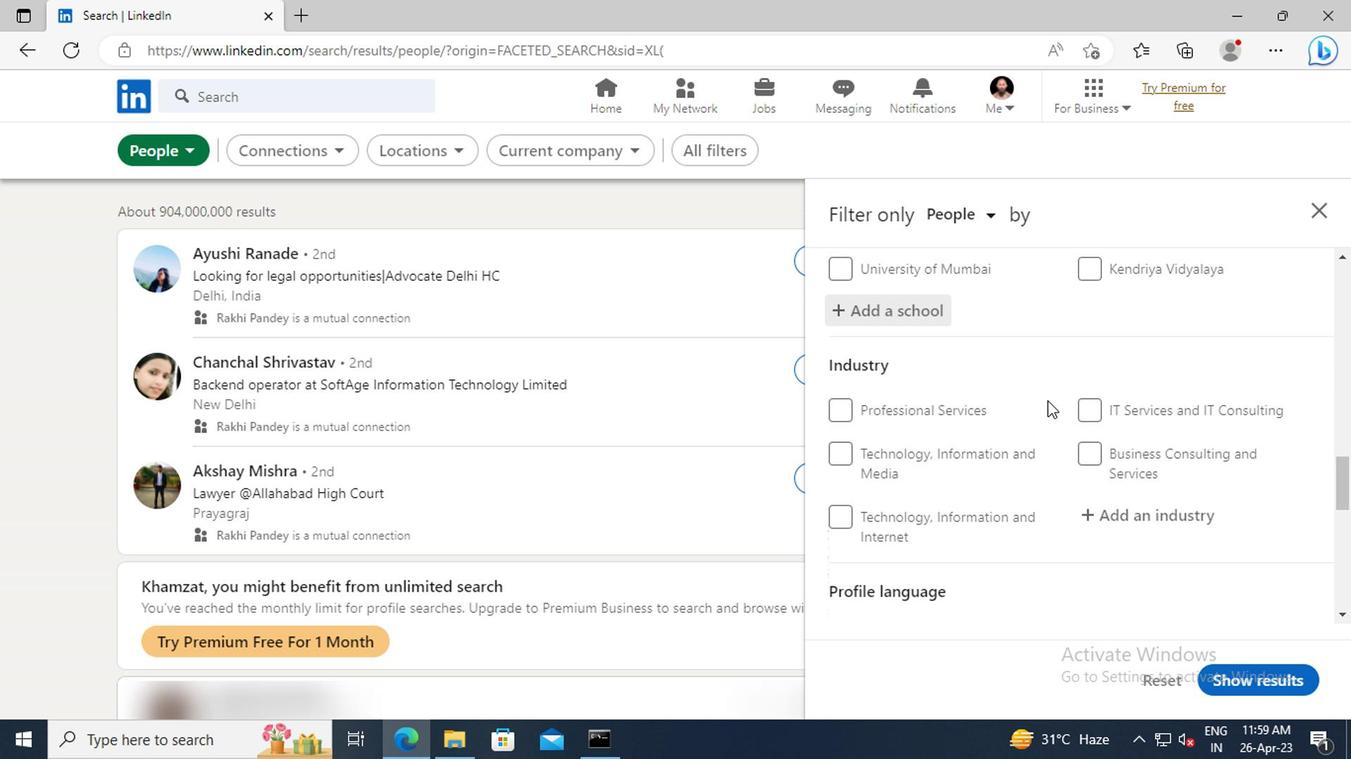 
Action: Mouse scrolled (879, 418) with delta (0, 0)
Screenshot: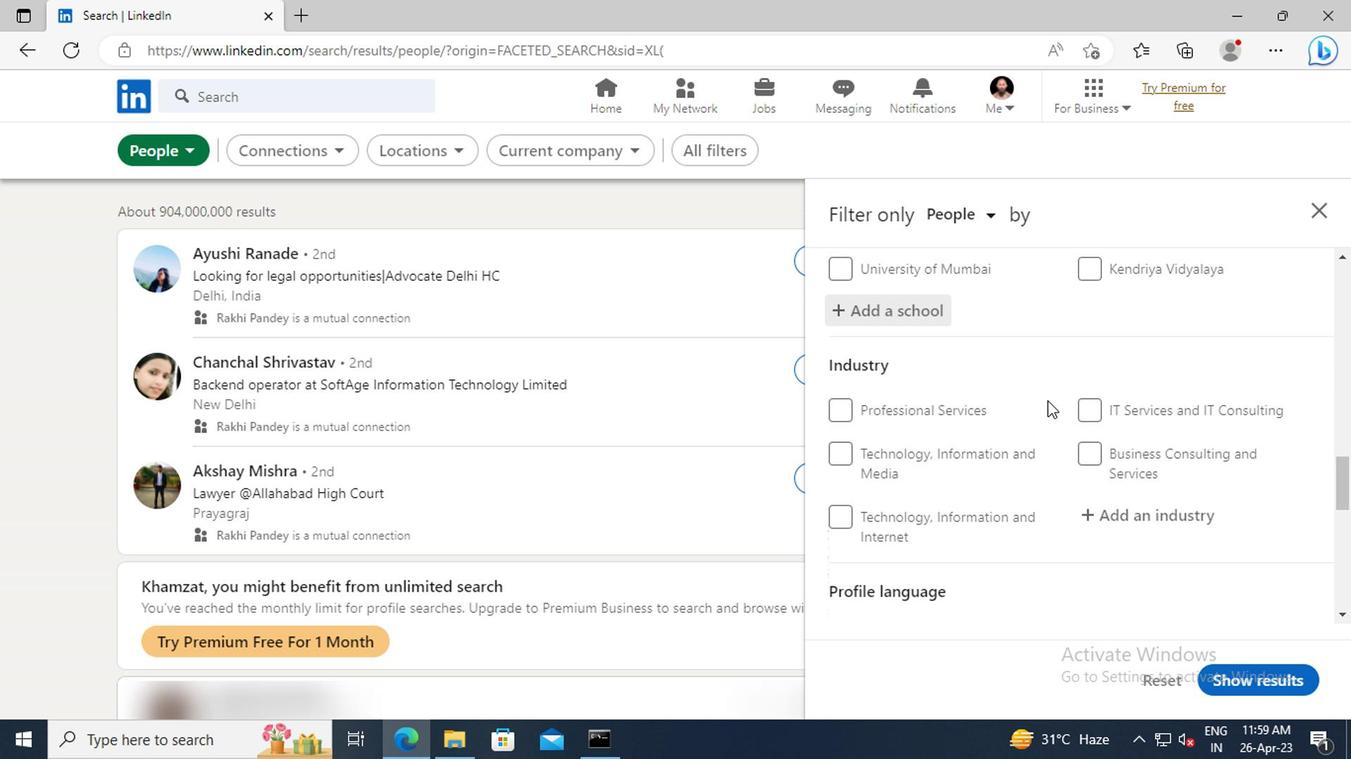 
Action: Mouse moved to (911, 416)
Screenshot: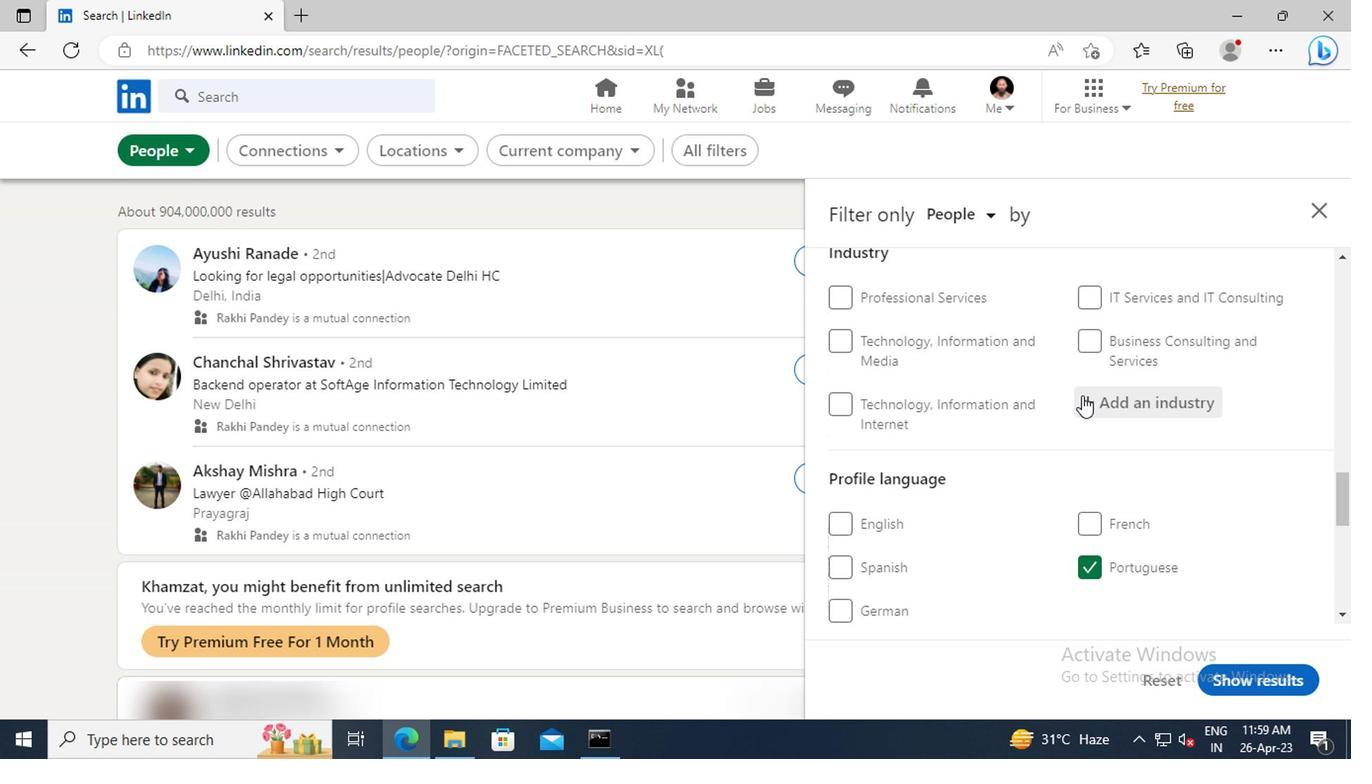 
Action: Mouse pressed left at (911, 416)
Screenshot: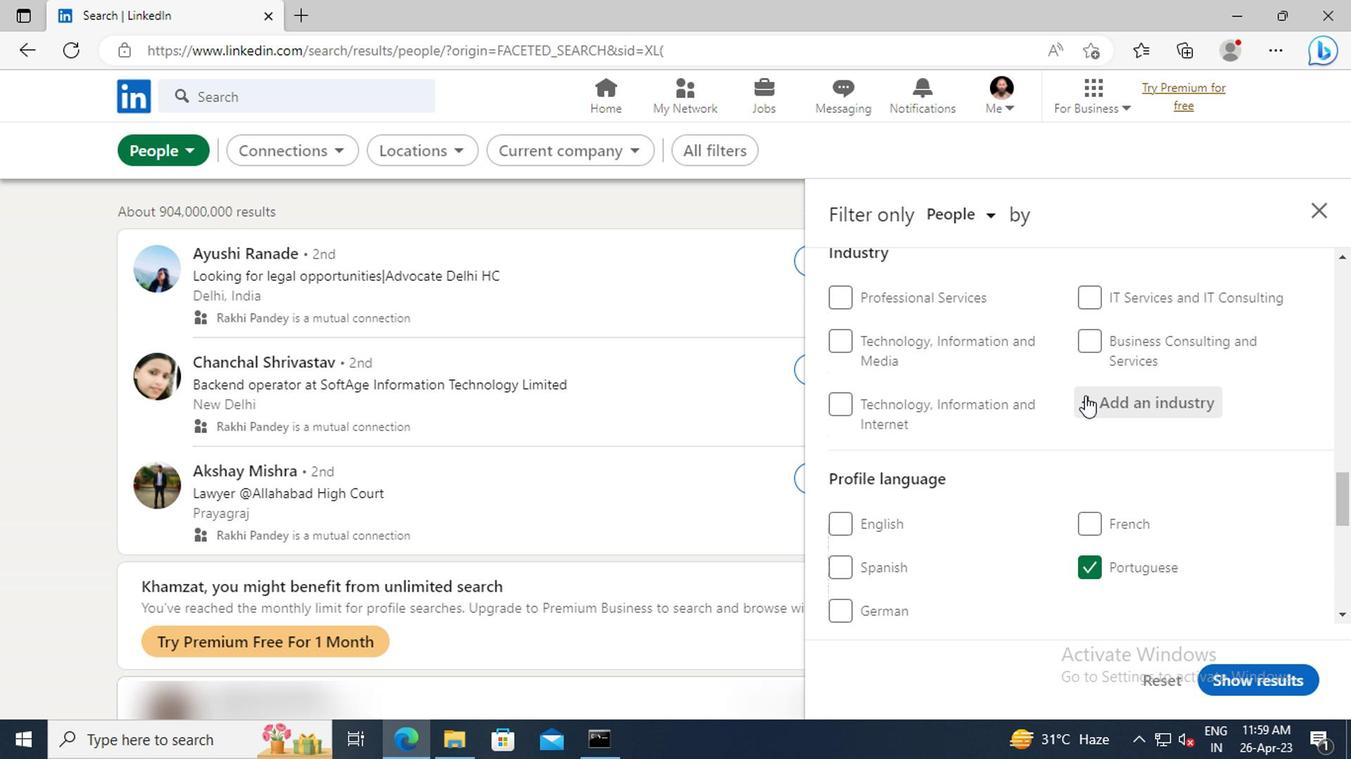 
Action: Key pressed <Key.shift>SERVICES<Key.space>FOR<Key.space>THE<Key.space><Key.shift>ELDERLY<Key.space>AND<Key.space><Key.shift>DISABLED
Screenshot: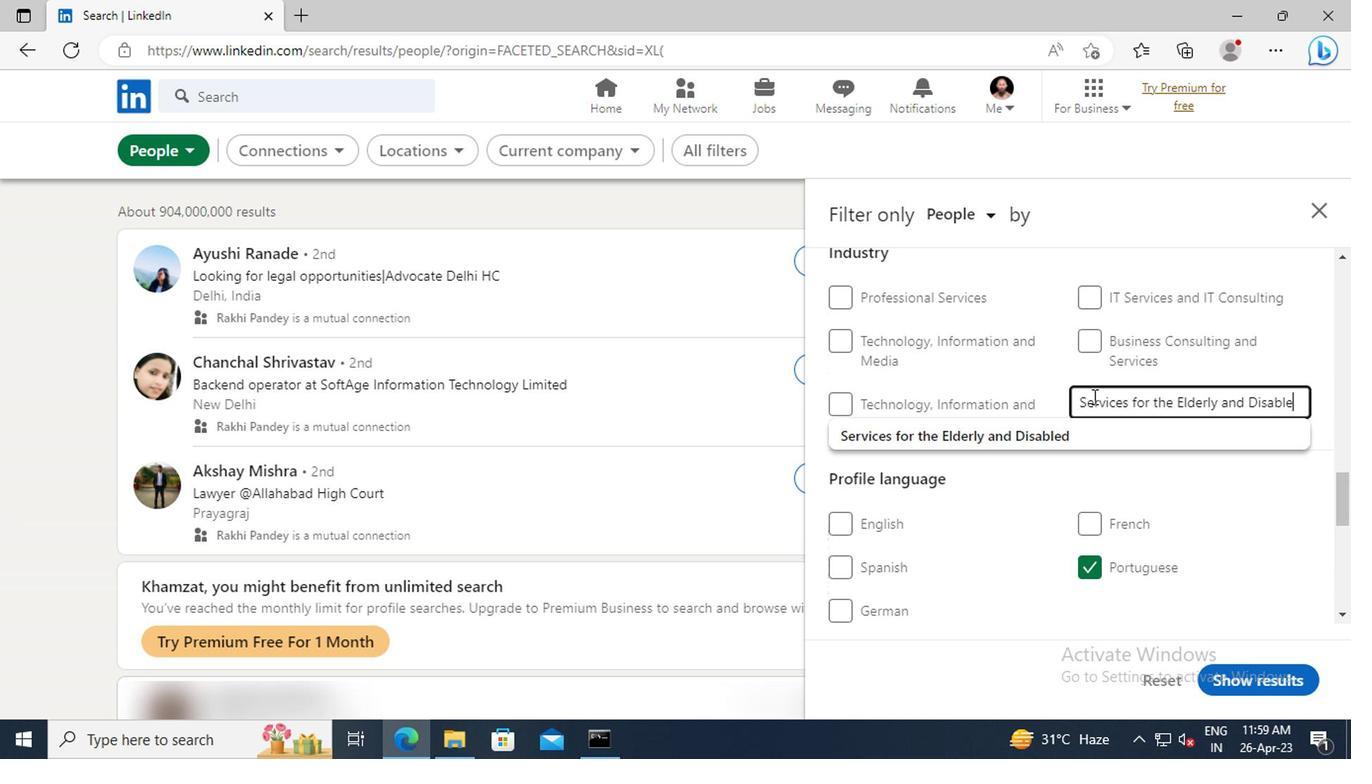 
Action: Mouse moved to (924, 443)
Screenshot: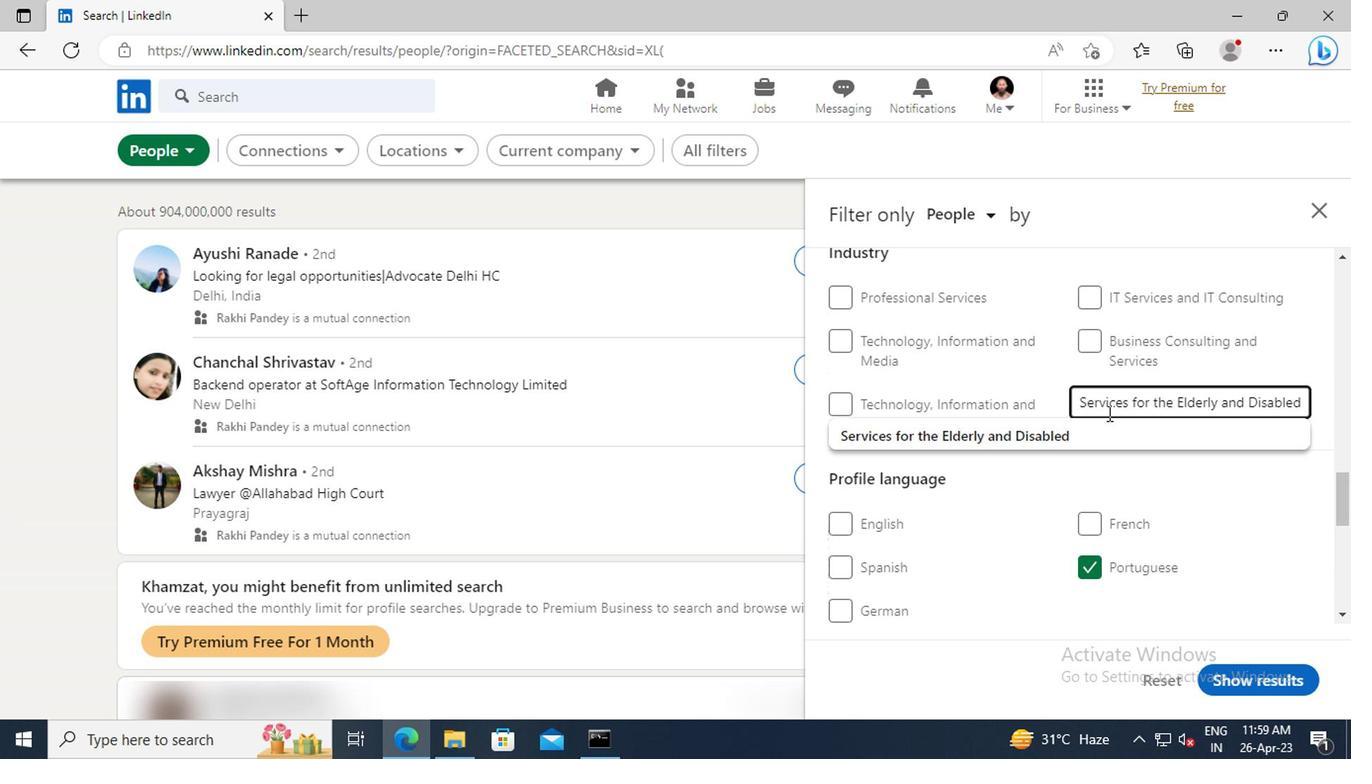 
Action: Mouse pressed left at (924, 443)
Screenshot: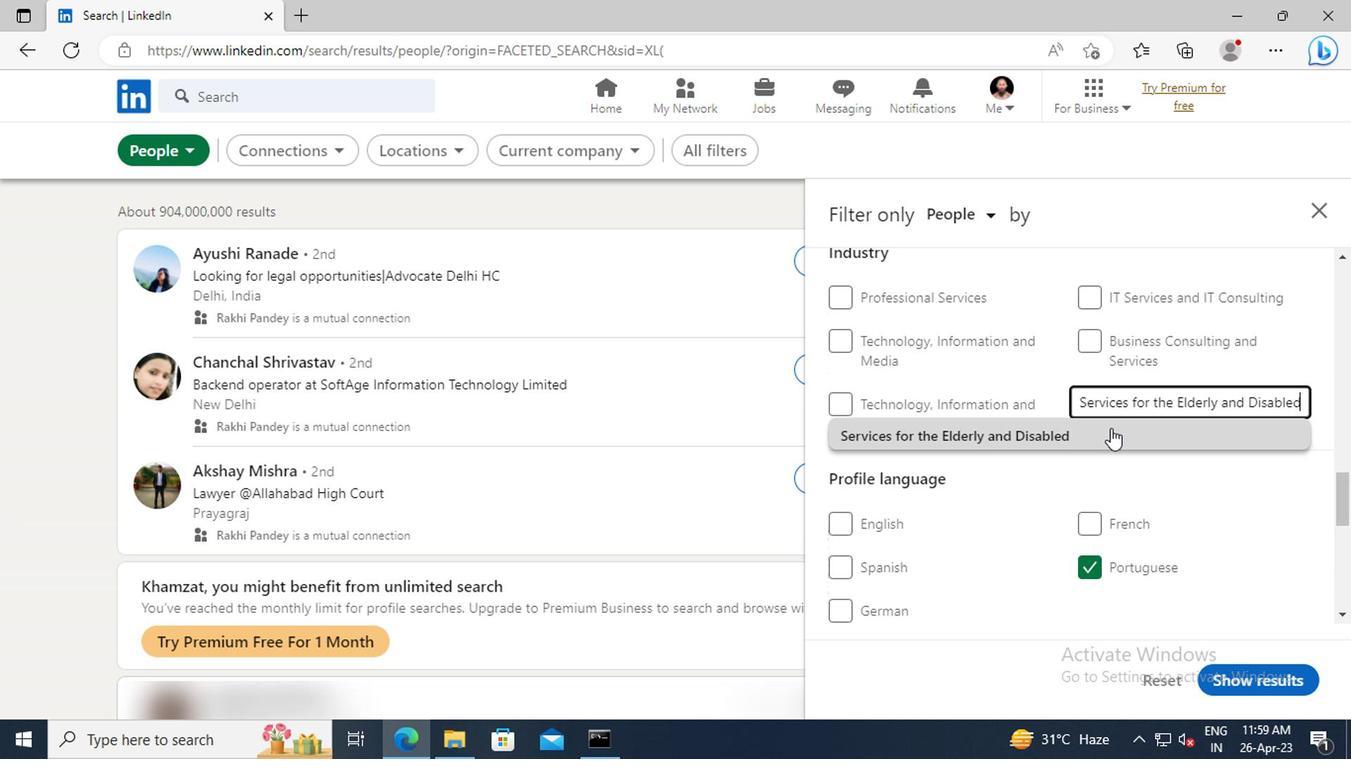 
Action: Mouse moved to (891, 408)
Screenshot: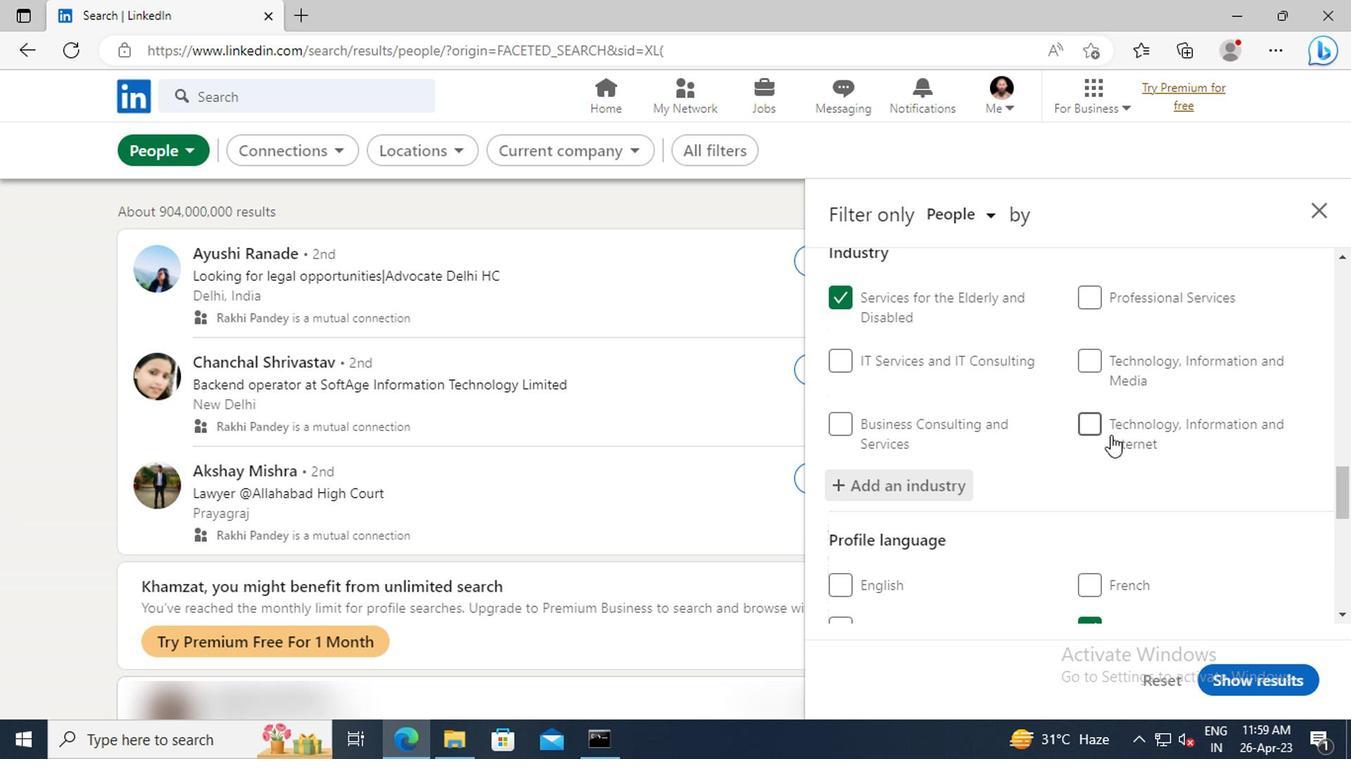 
Action: Mouse scrolled (891, 408) with delta (0, 0)
Screenshot: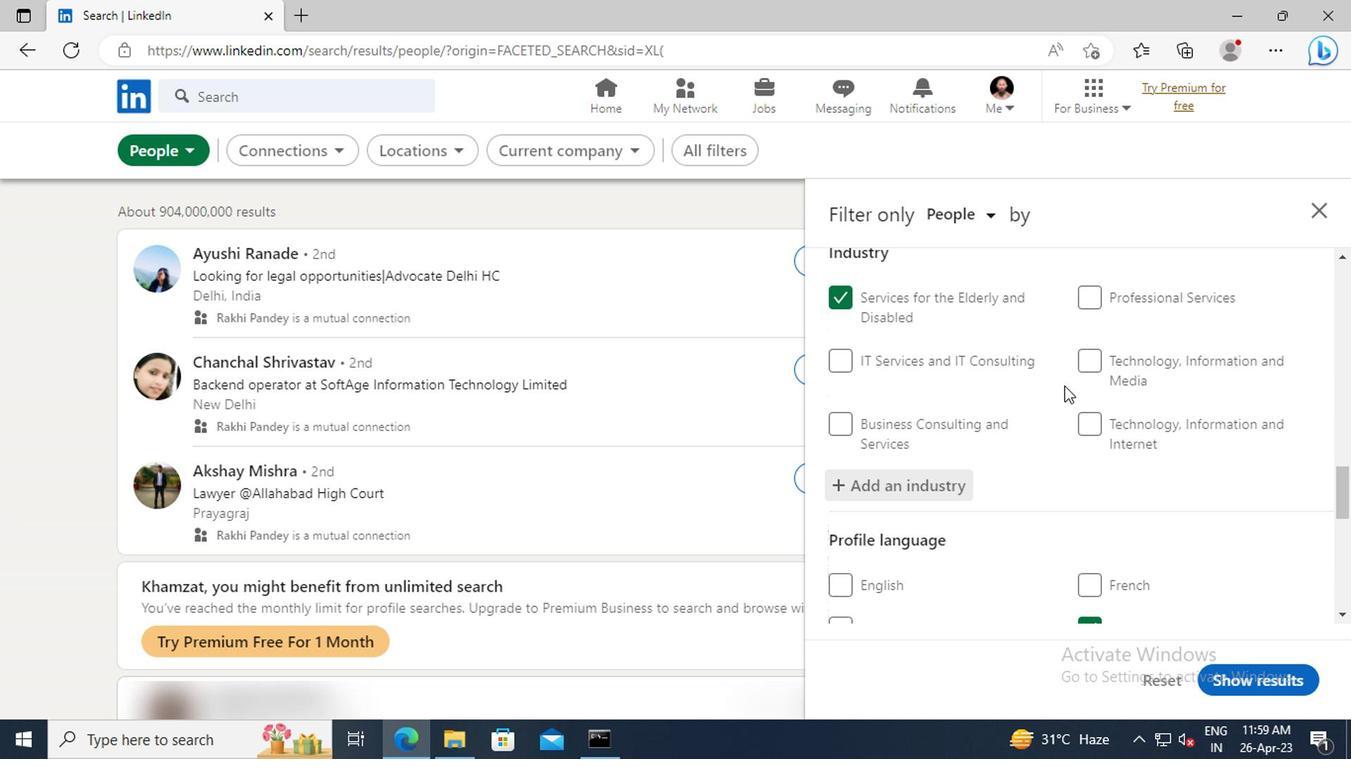 
Action: Mouse scrolled (891, 408) with delta (0, 0)
Screenshot: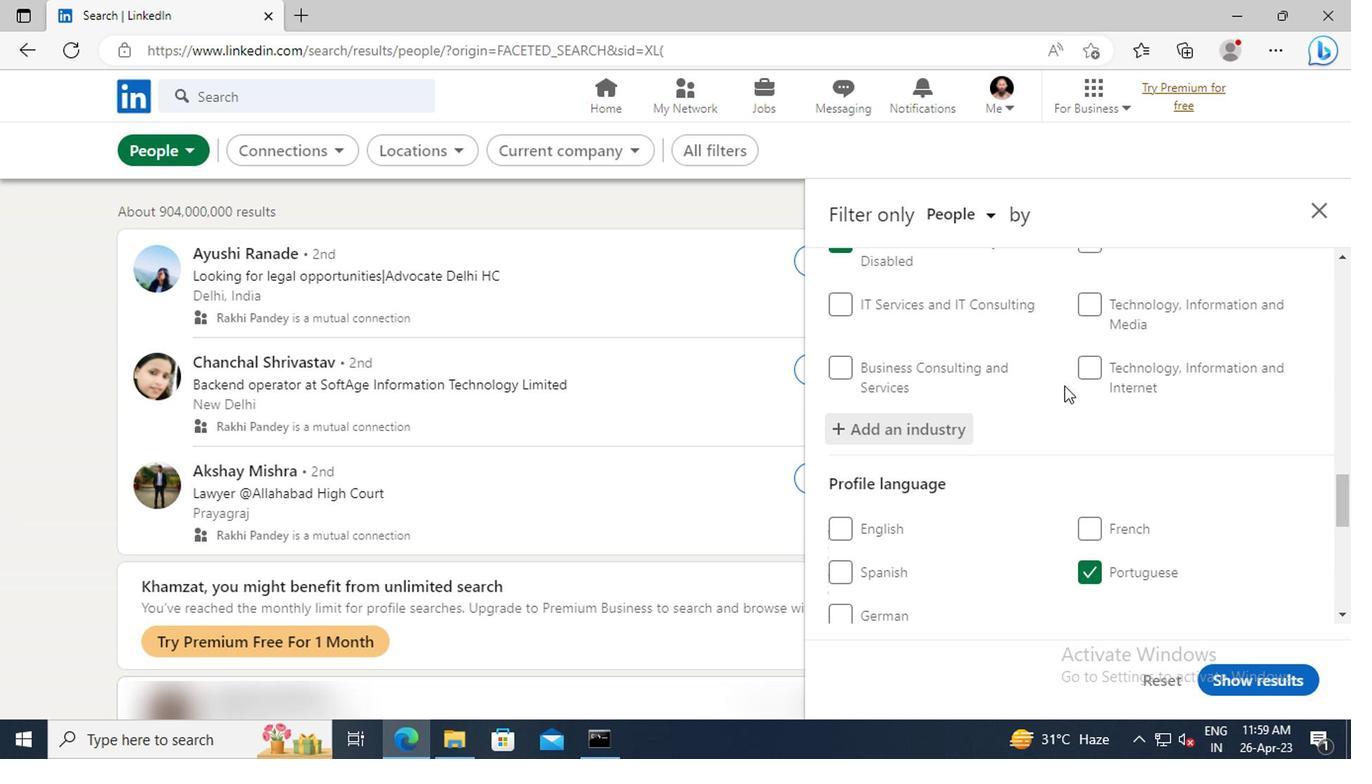 
Action: Mouse scrolled (891, 408) with delta (0, 0)
Screenshot: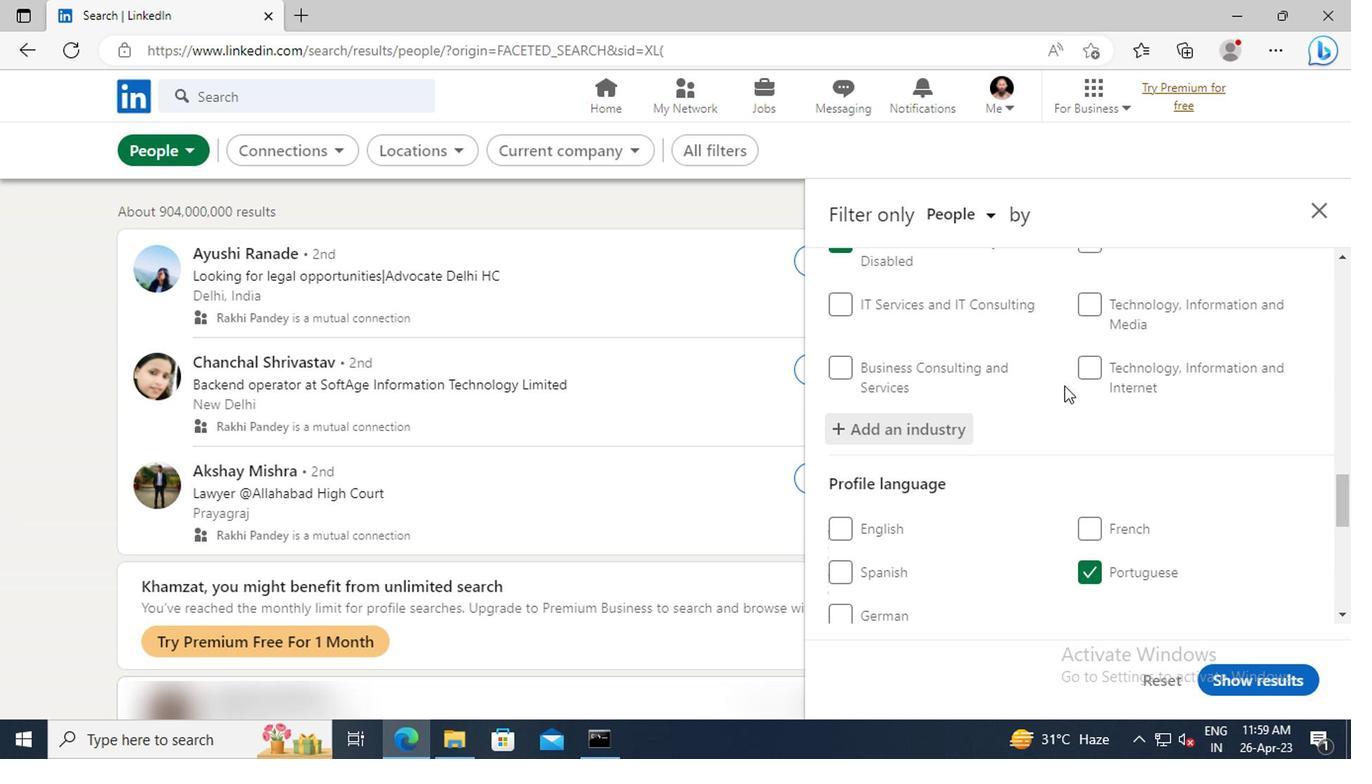 
Action: Mouse scrolled (891, 408) with delta (0, 0)
Screenshot: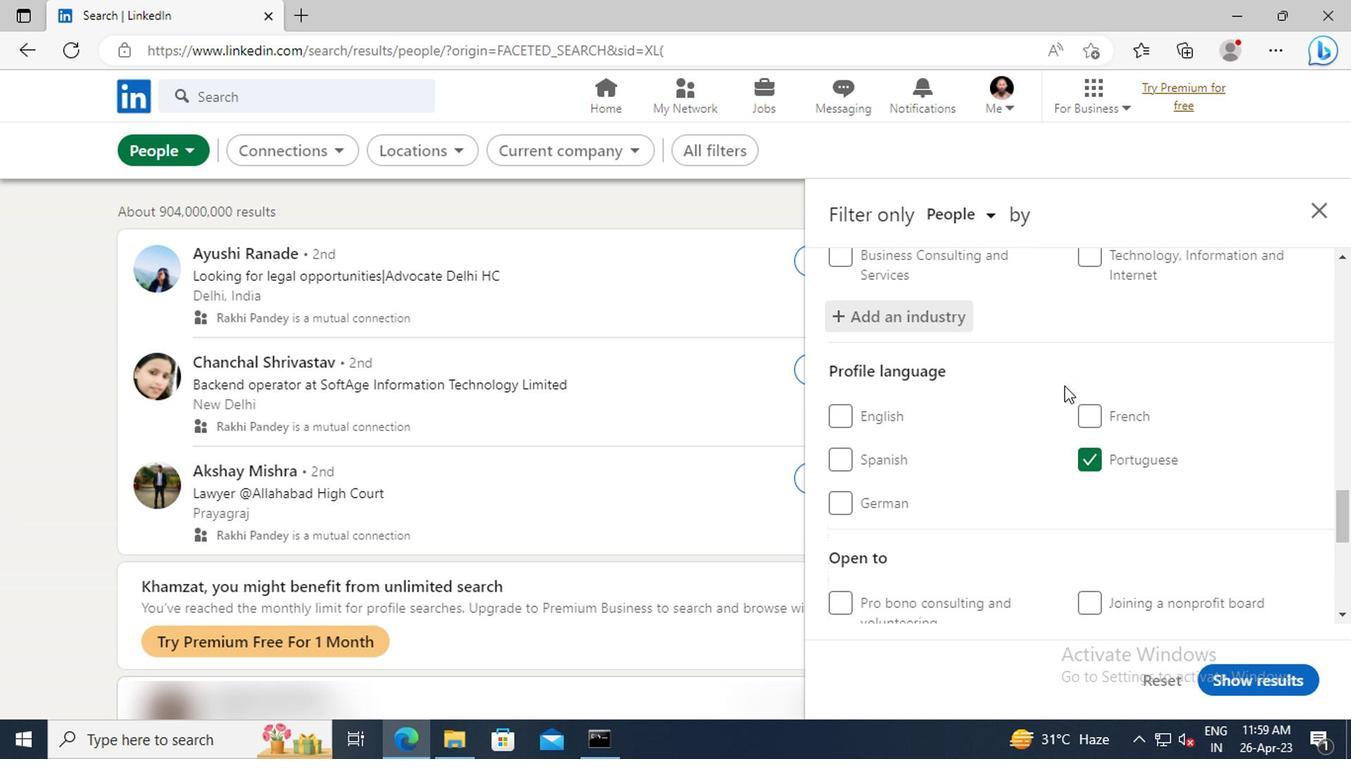 
Action: Mouse scrolled (891, 408) with delta (0, 0)
Screenshot: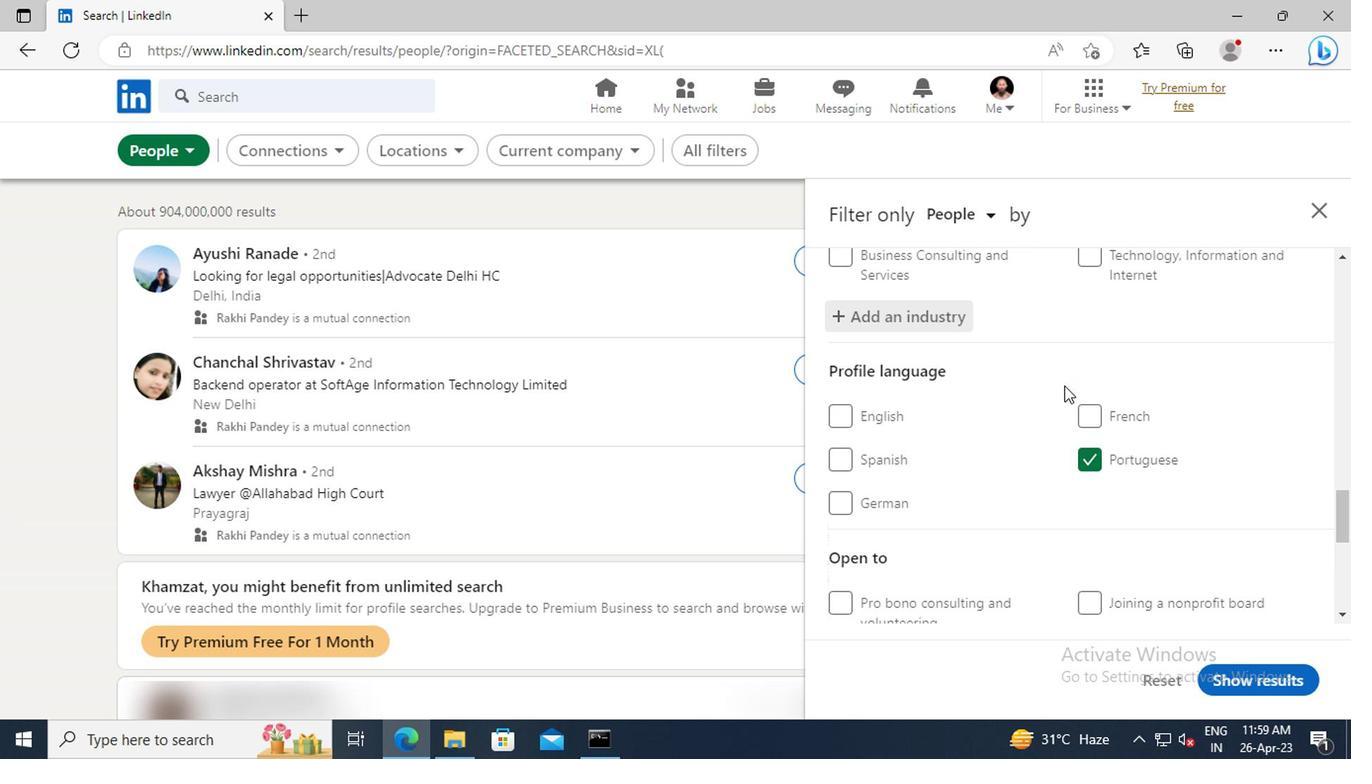 
Action: Mouse scrolled (891, 408) with delta (0, 0)
Screenshot: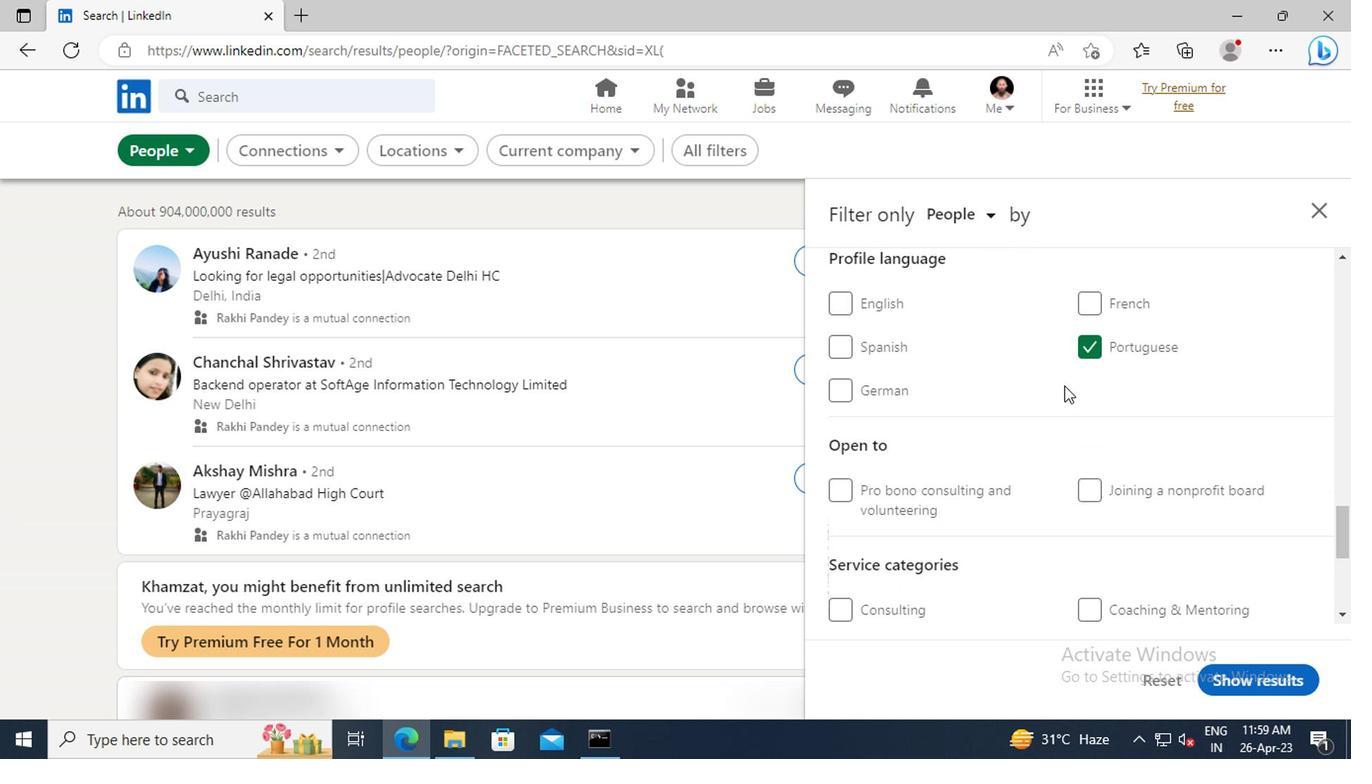 
Action: Mouse scrolled (891, 408) with delta (0, 0)
Screenshot: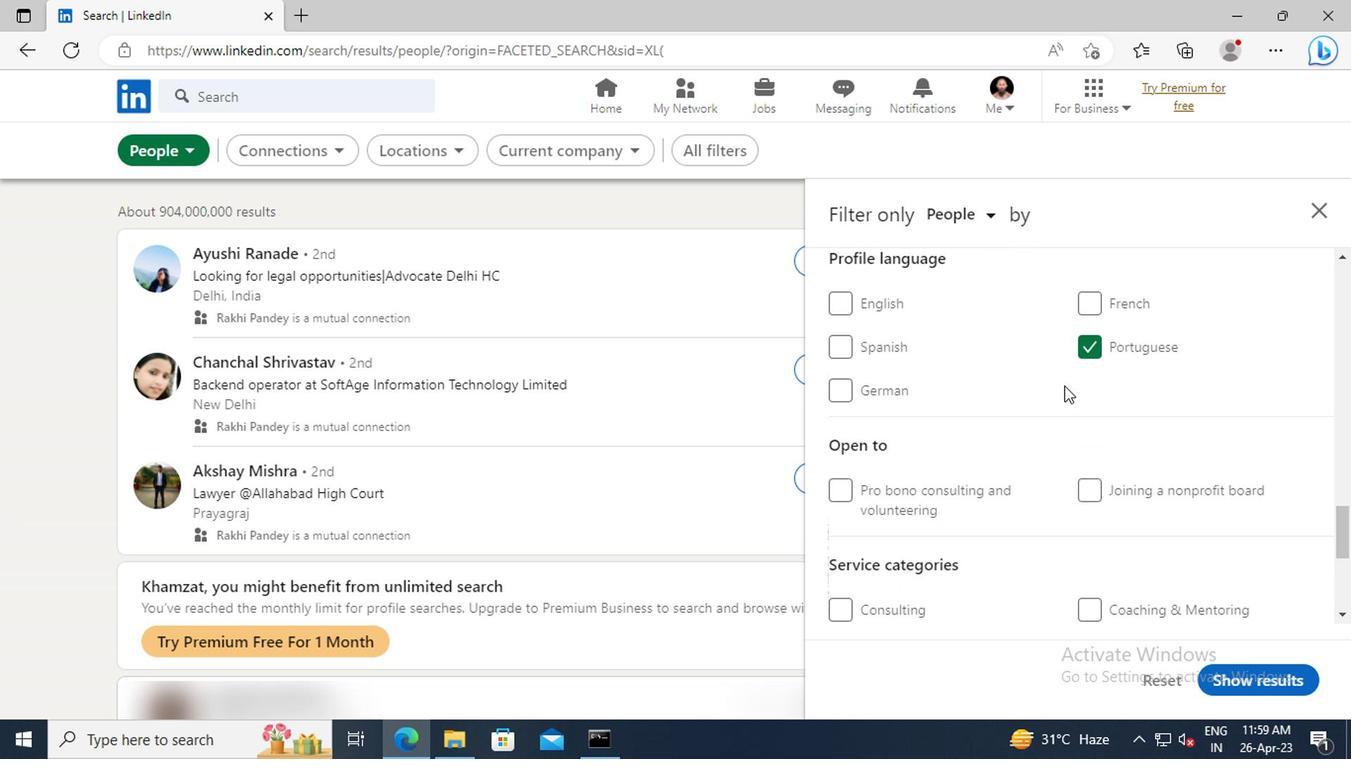 
Action: Mouse scrolled (891, 408) with delta (0, 0)
Screenshot: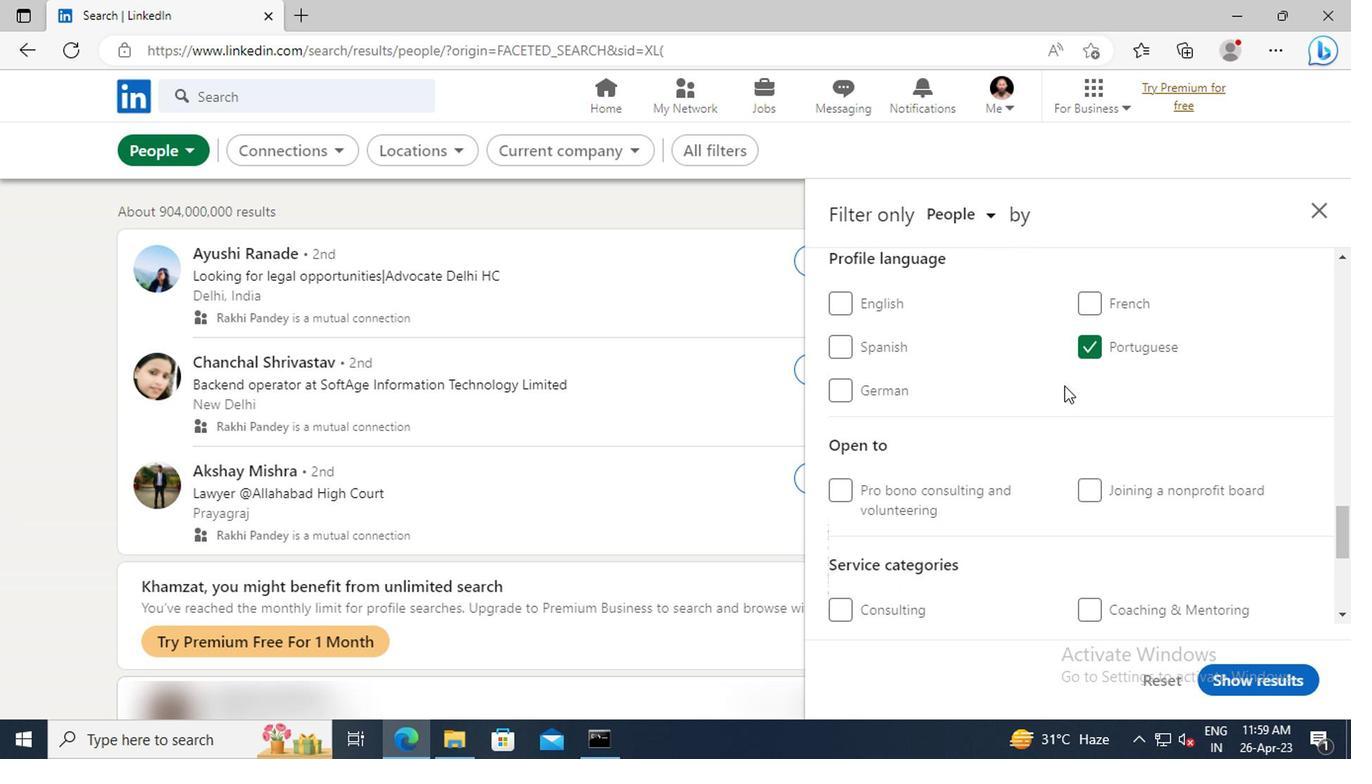 
Action: Mouse scrolled (891, 408) with delta (0, 0)
Screenshot: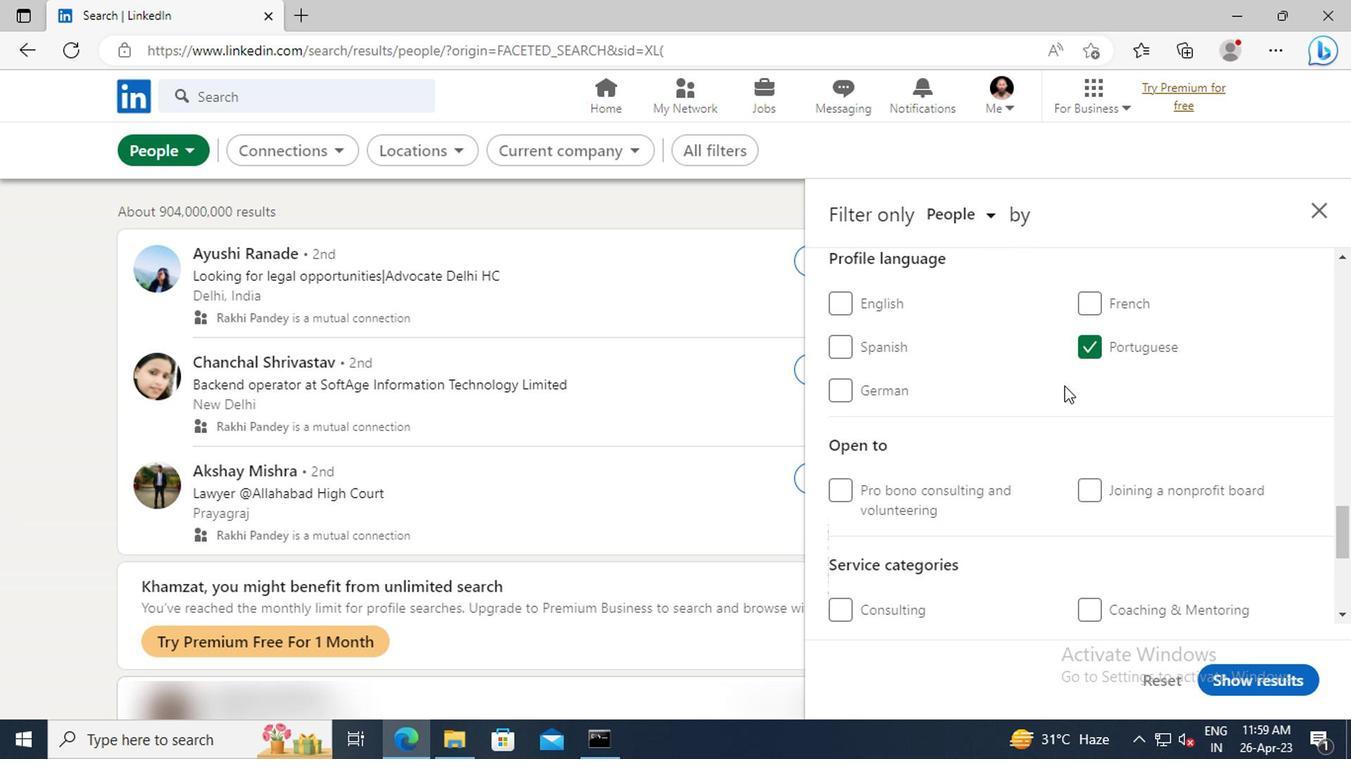 
Action: Mouse moved to (921, 468)
Screenshot: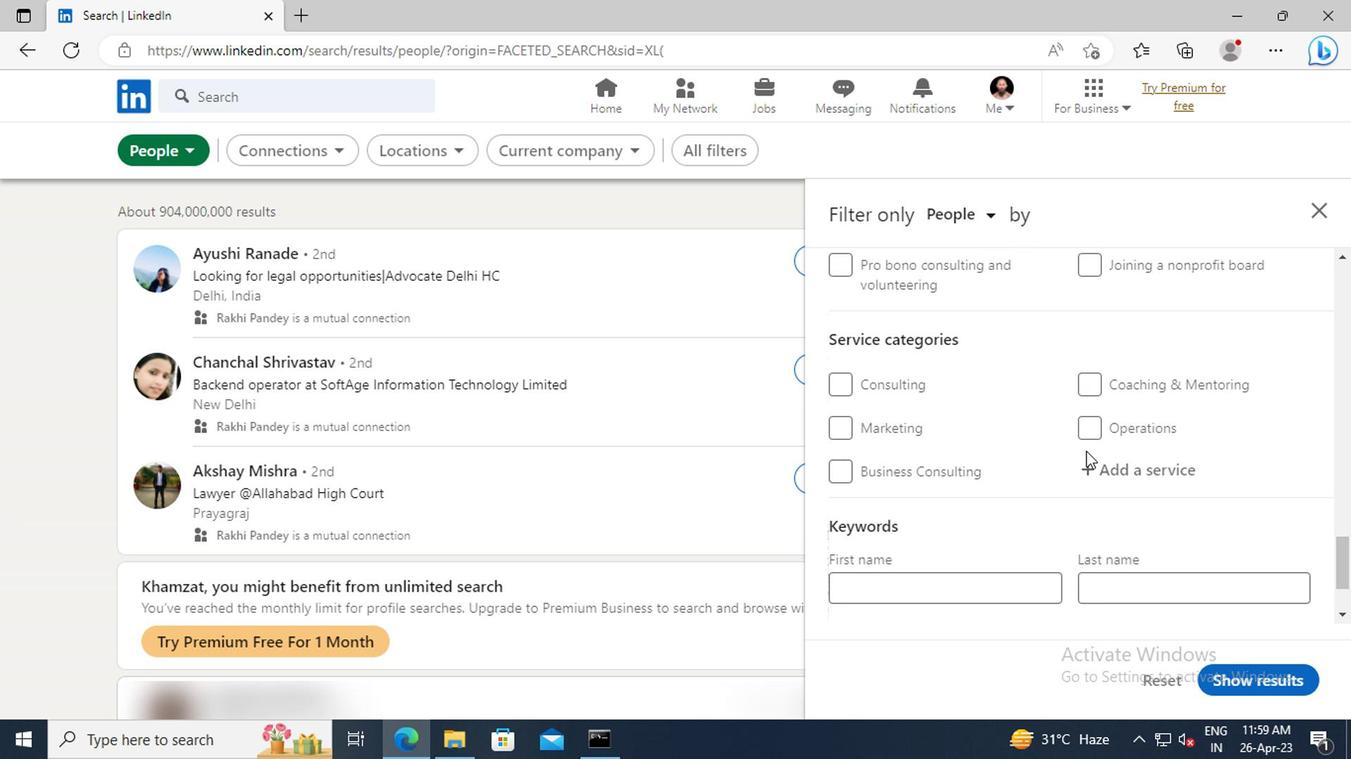 
Action: Mouse pressed left at (921, 468)
Screenshot: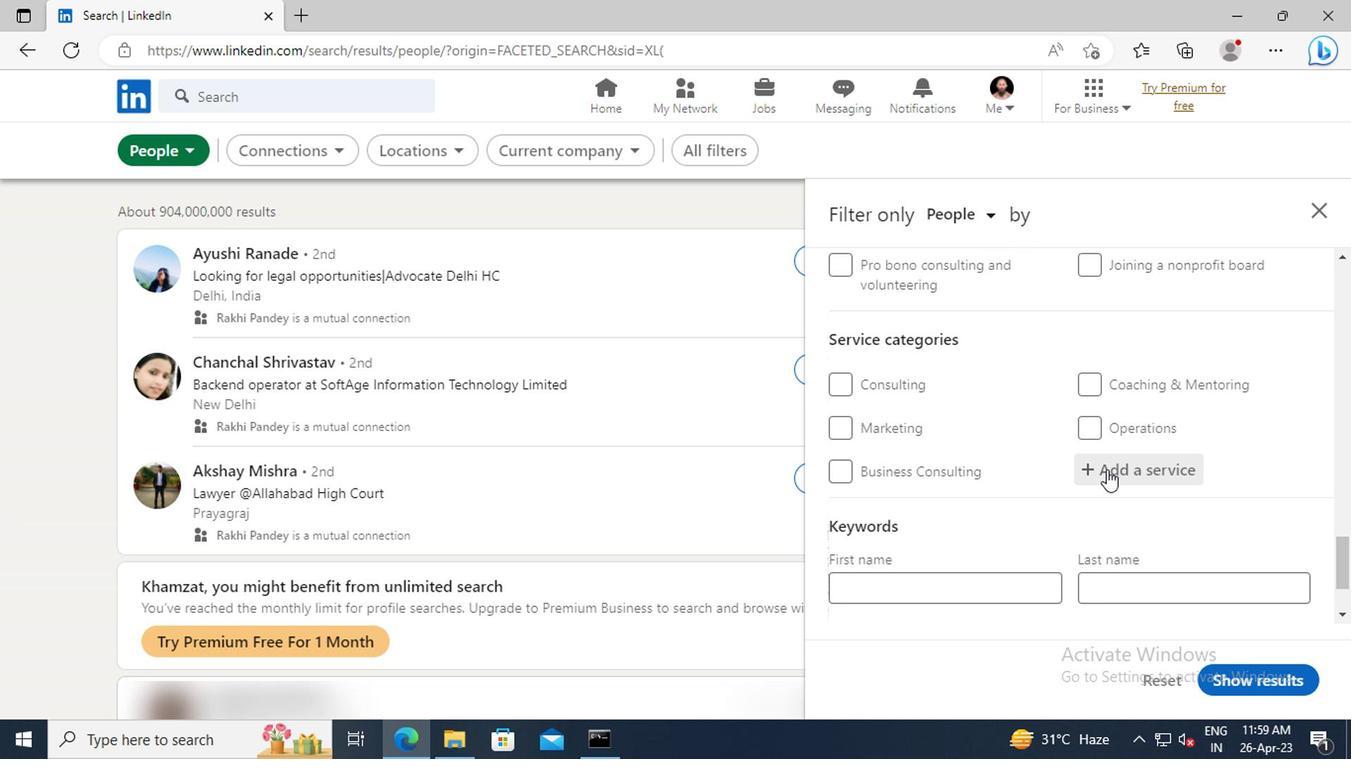 
Action: Key pressed <Key.shift>MOBILE<Key.space><Key.shift>MARKETING
Screenshot: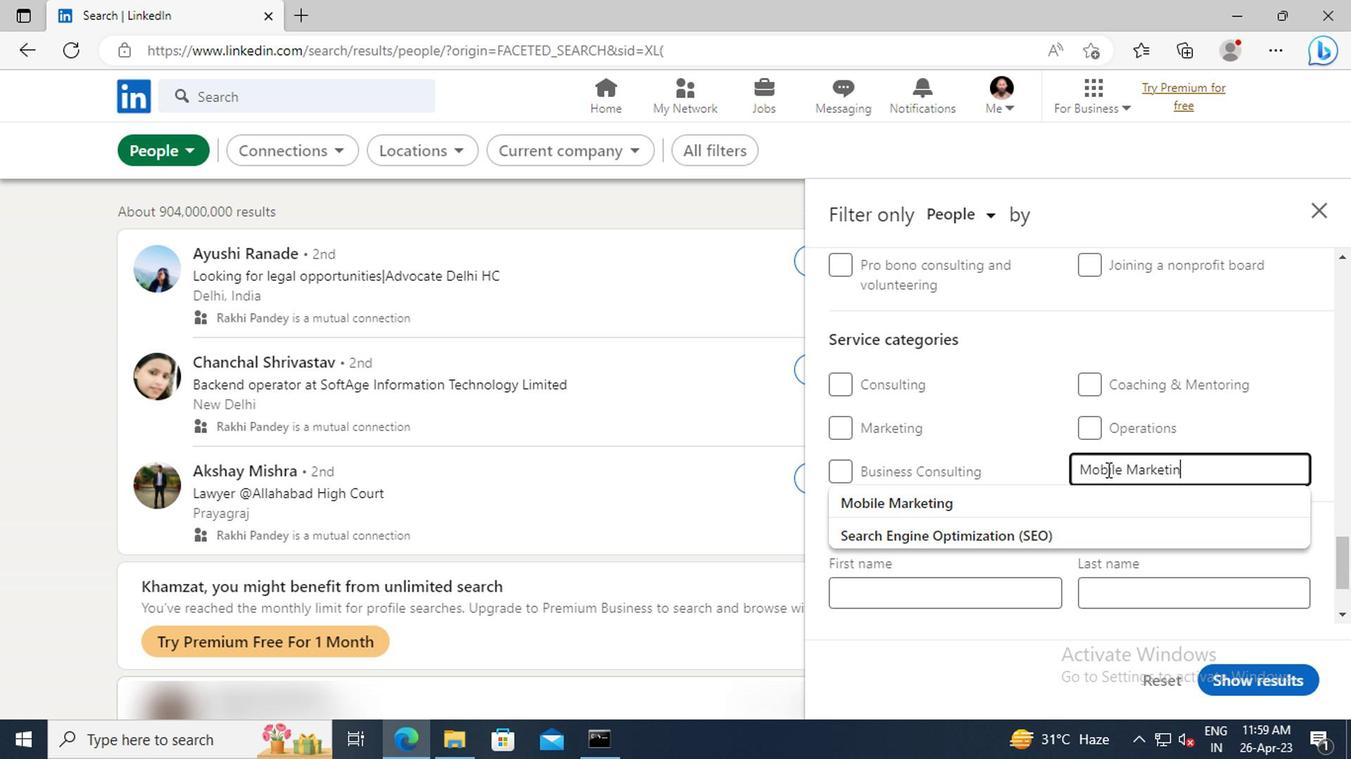
Action: Mouse moved to (862, 489)
Screenshot: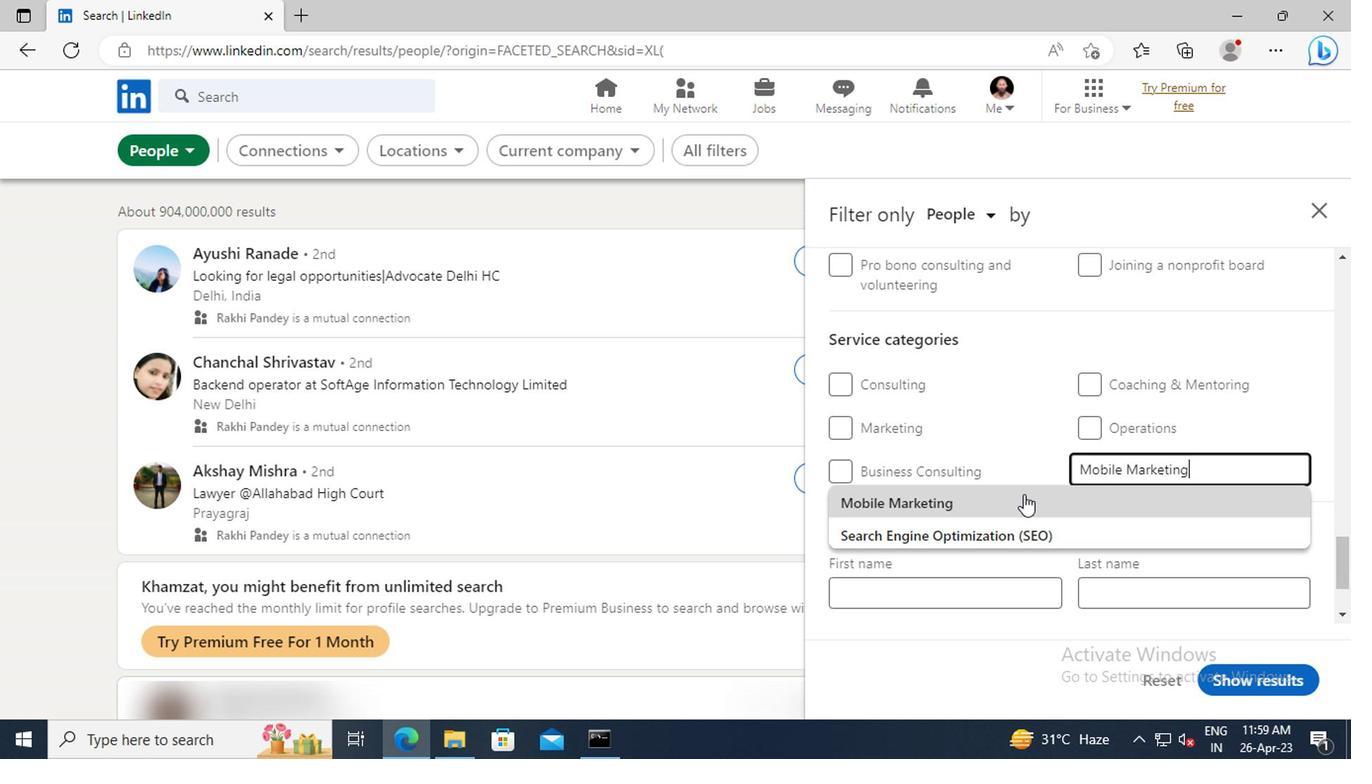 
Action: Mouse pressed left at (862, 489)
Screenshot: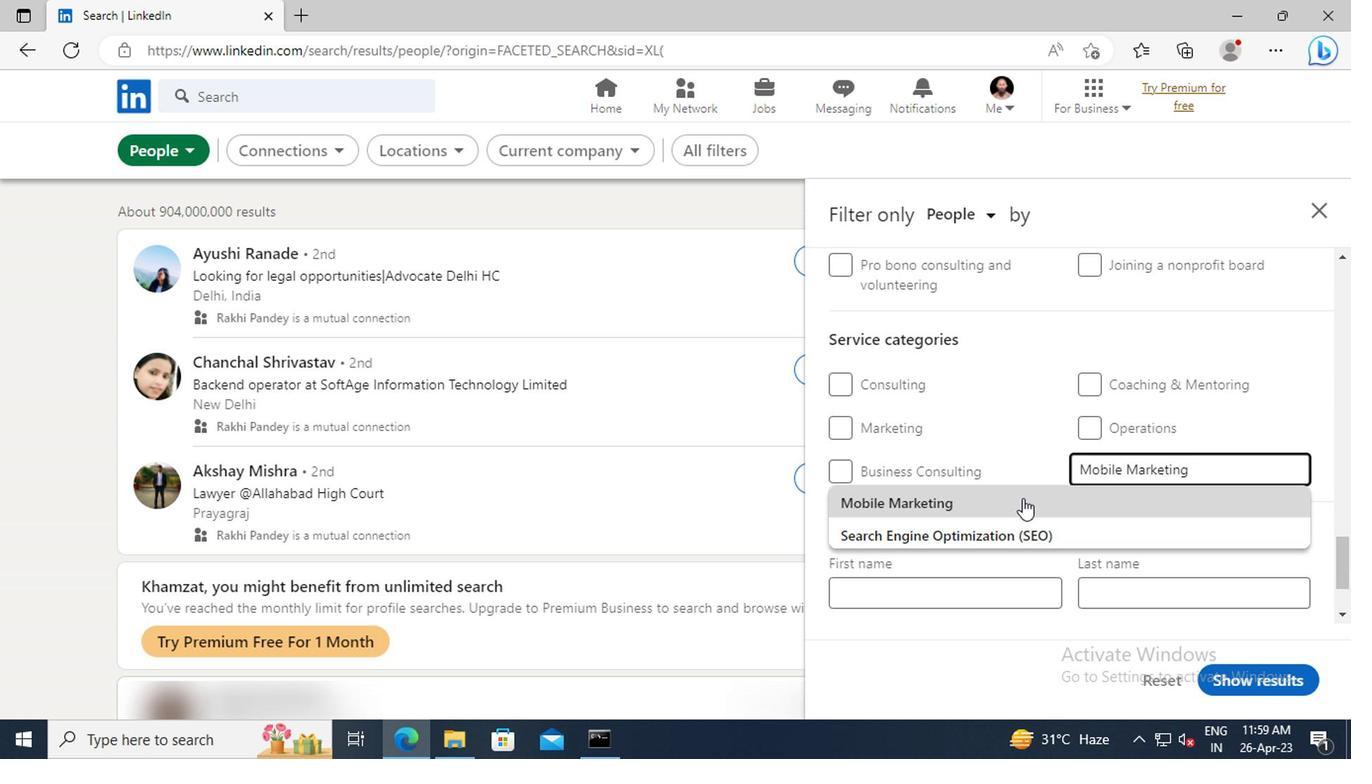 
Action: Mouse moved to (850, 426)
Screenshot: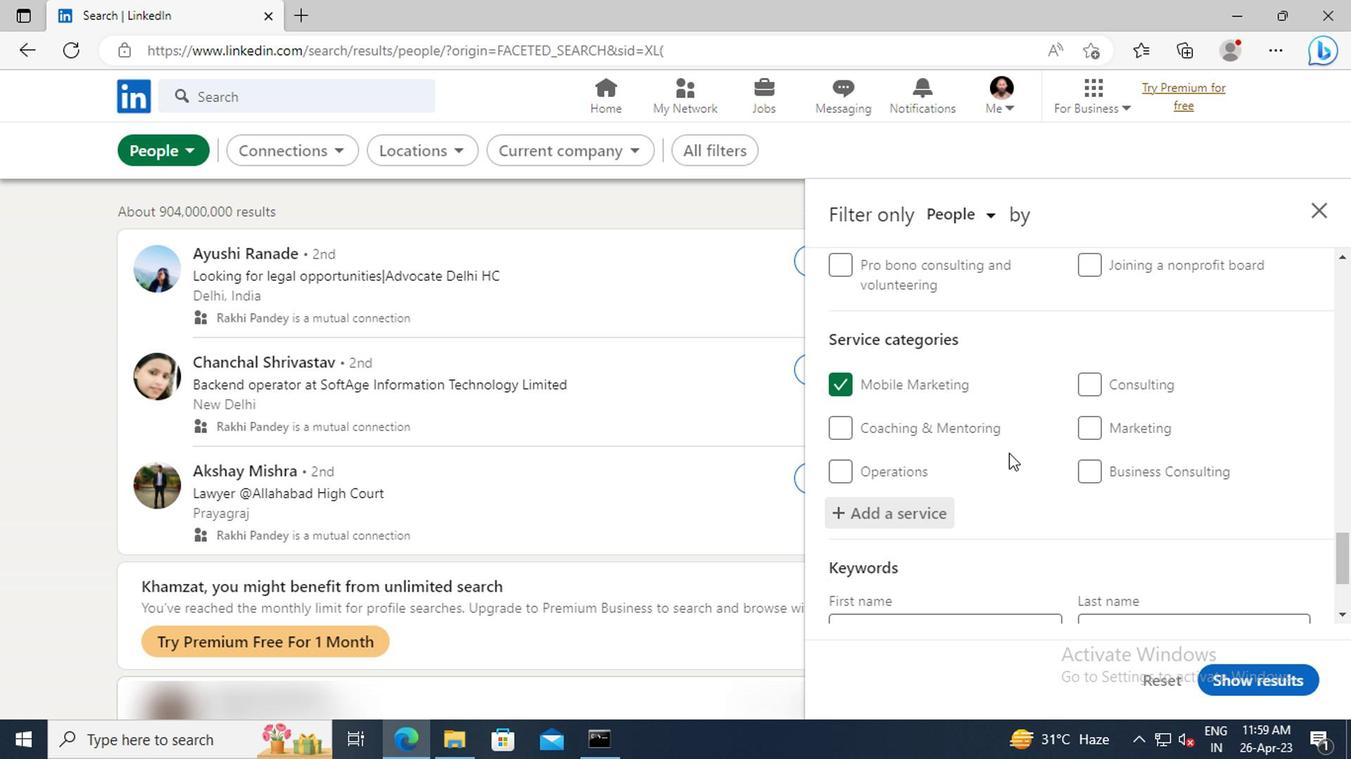 
Action: Mouse scrolled (850, 425) with delta (0, 0)
Screenshot: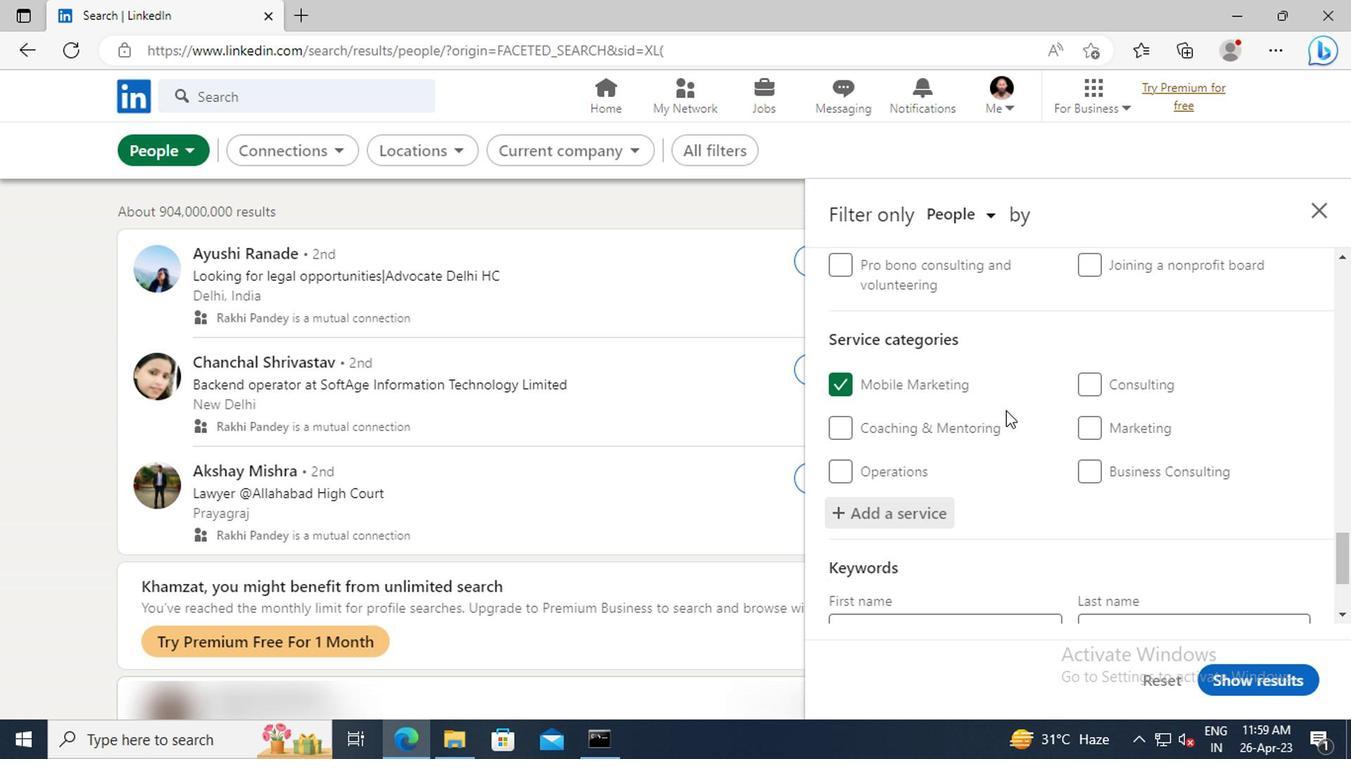 
Action: Mouse scrolled (850, 425) with delta (0, 0)
Screenshot: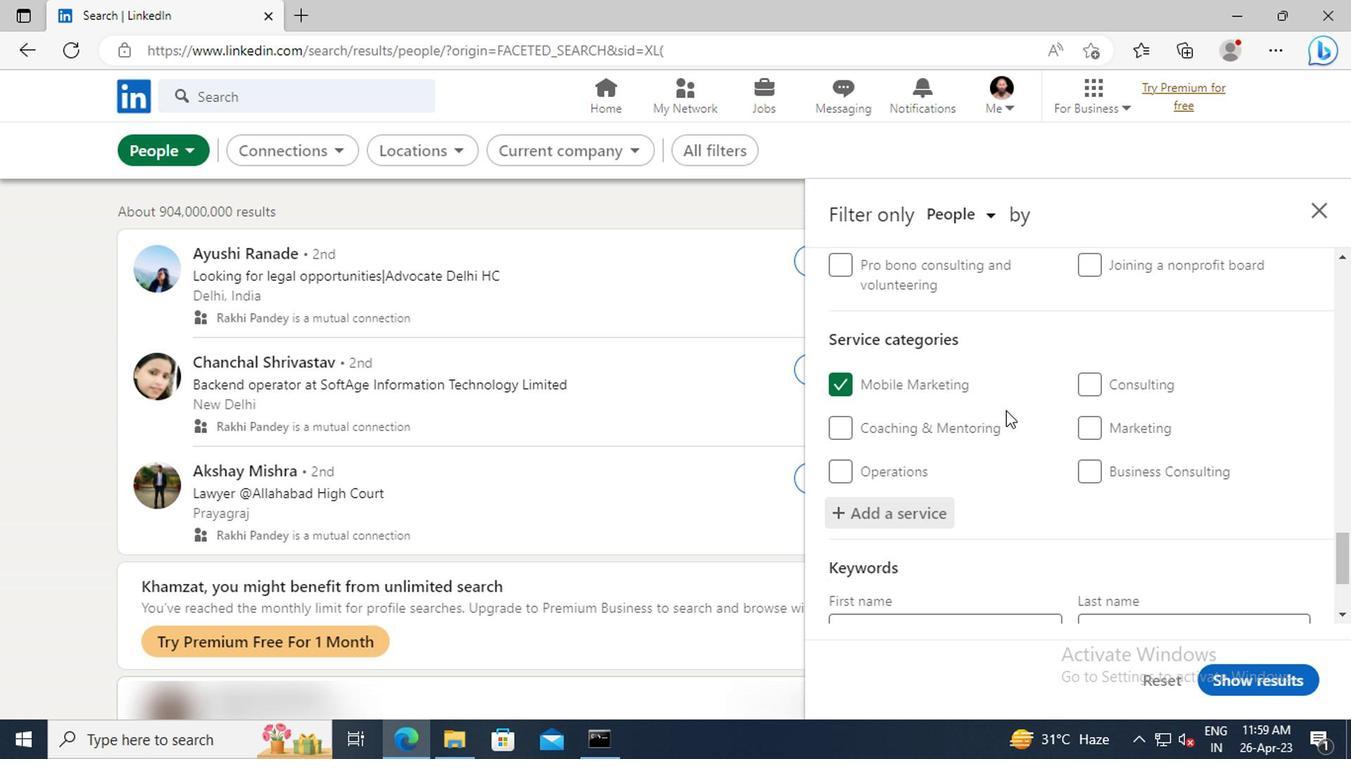
Action: Mouse scrolled (850, 425) with delta (0, 0)
Screenshot: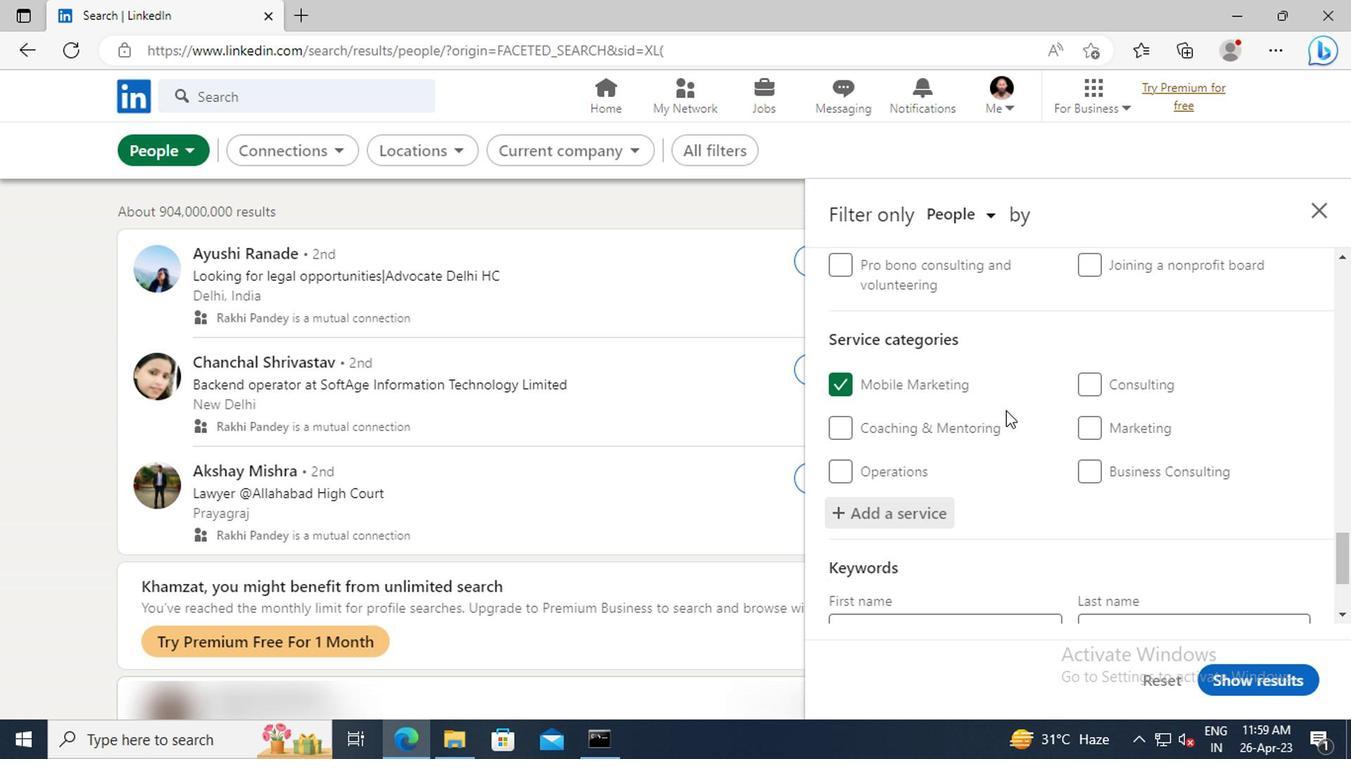 
Action: Mouse scrolled (850, 425) with delta (0, 0)
Screenshot: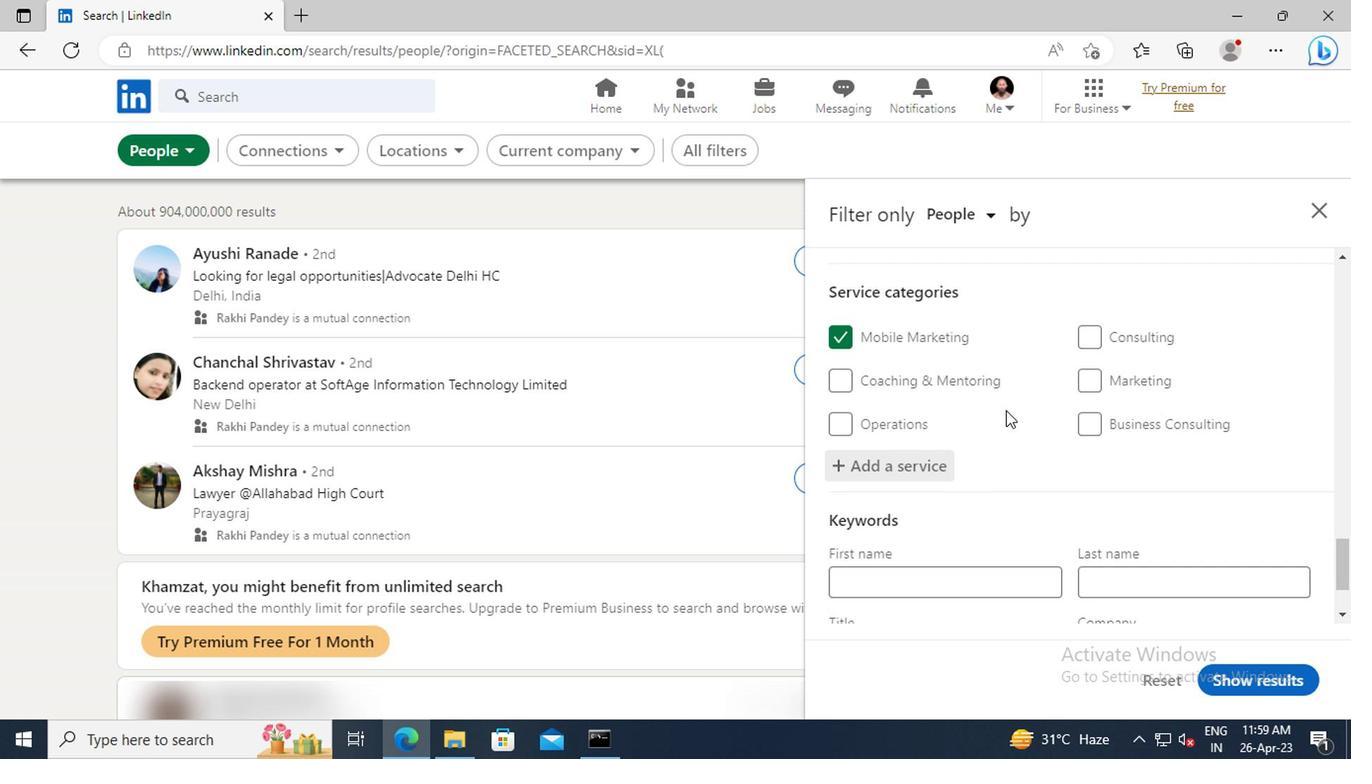 
Action: Mouse moved to (809, 512)
Screenshot: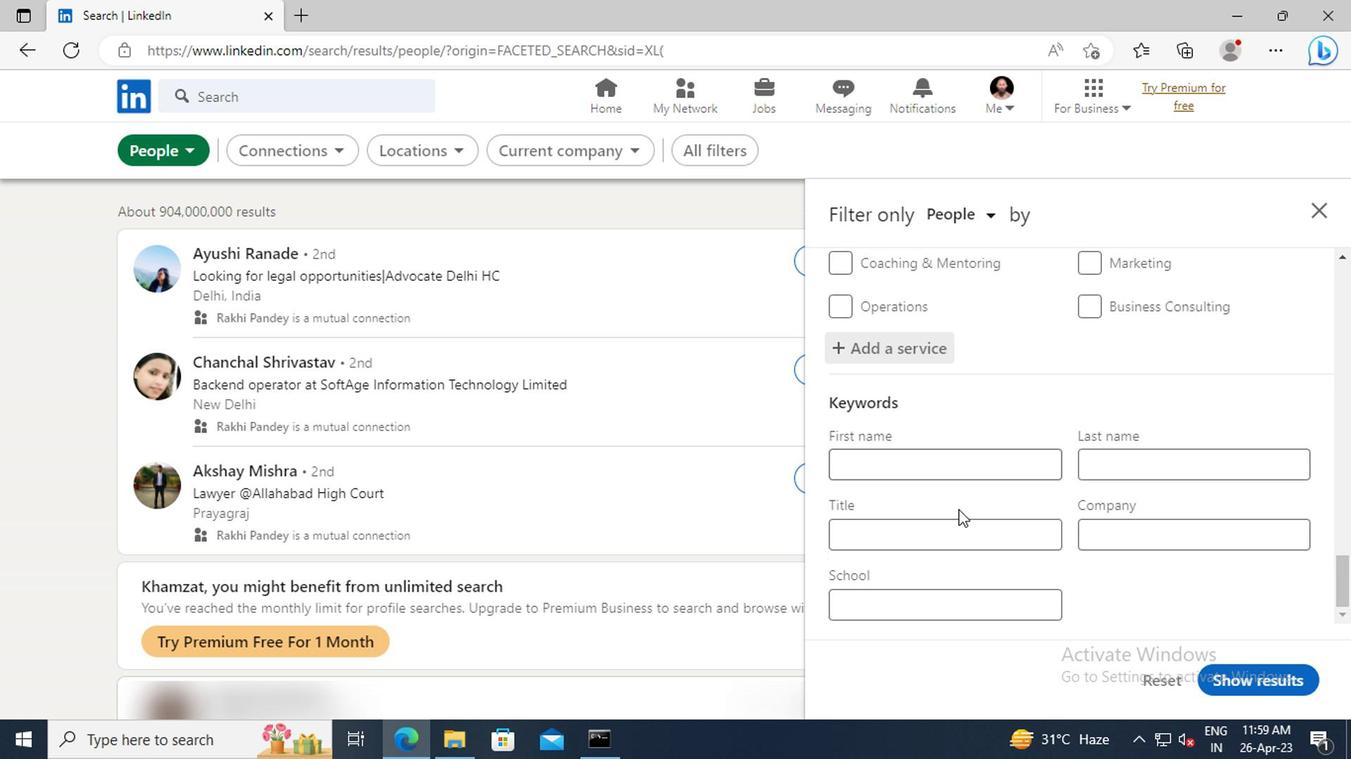 
Action: Mouse pressed left at (809, 512)
Screenshot: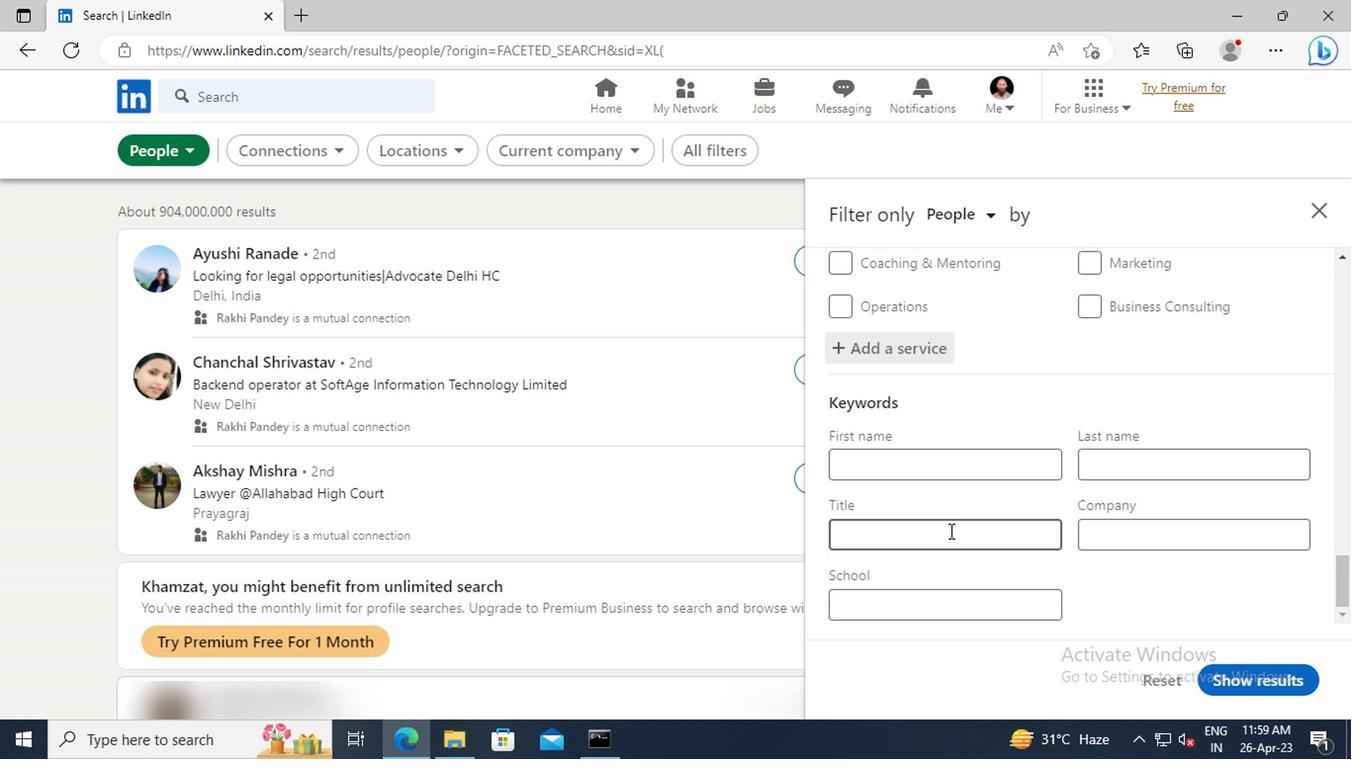 
Action: Key pressed <Key.shift>MERCHANDISING<Key.space><Key.shift>ASSOCIATE<Key.enter>
Screenshot: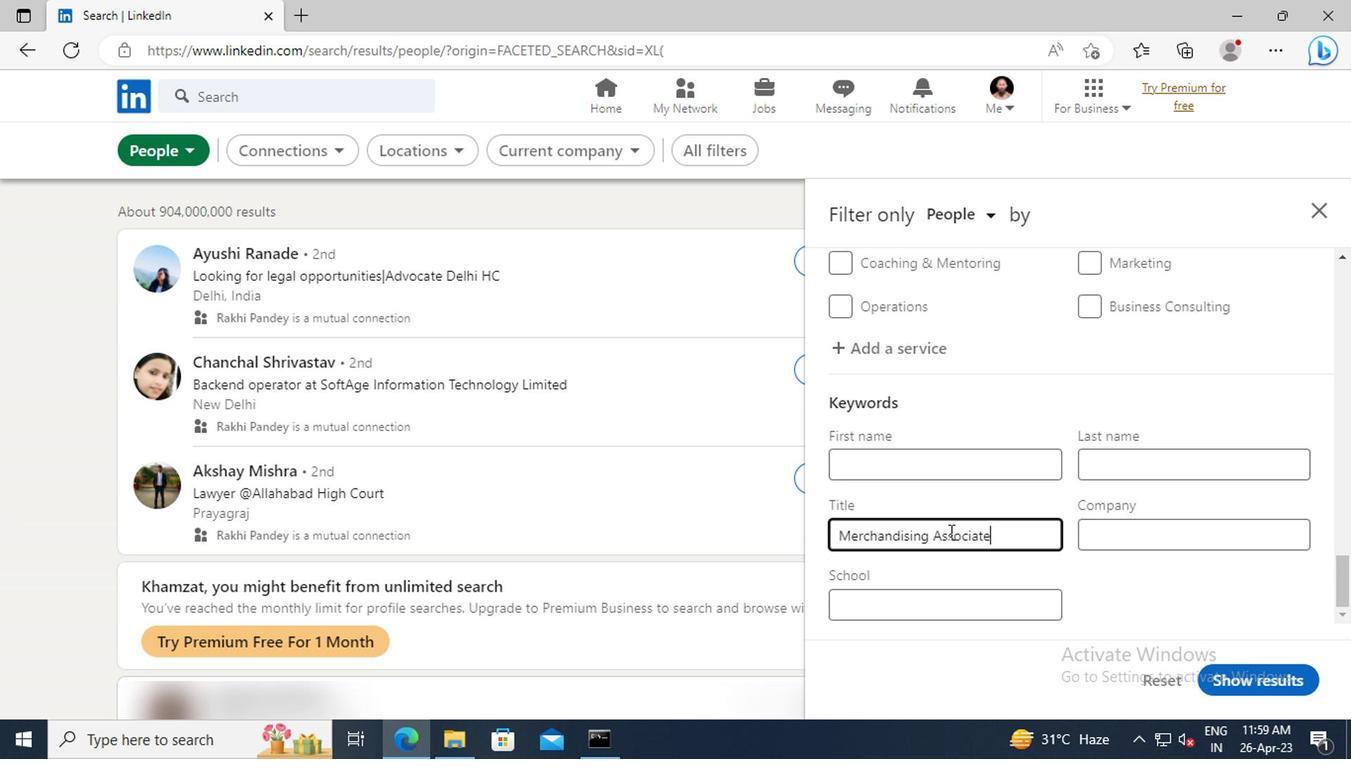 
Action: Mouse moved to (997, 614)
Screenshot: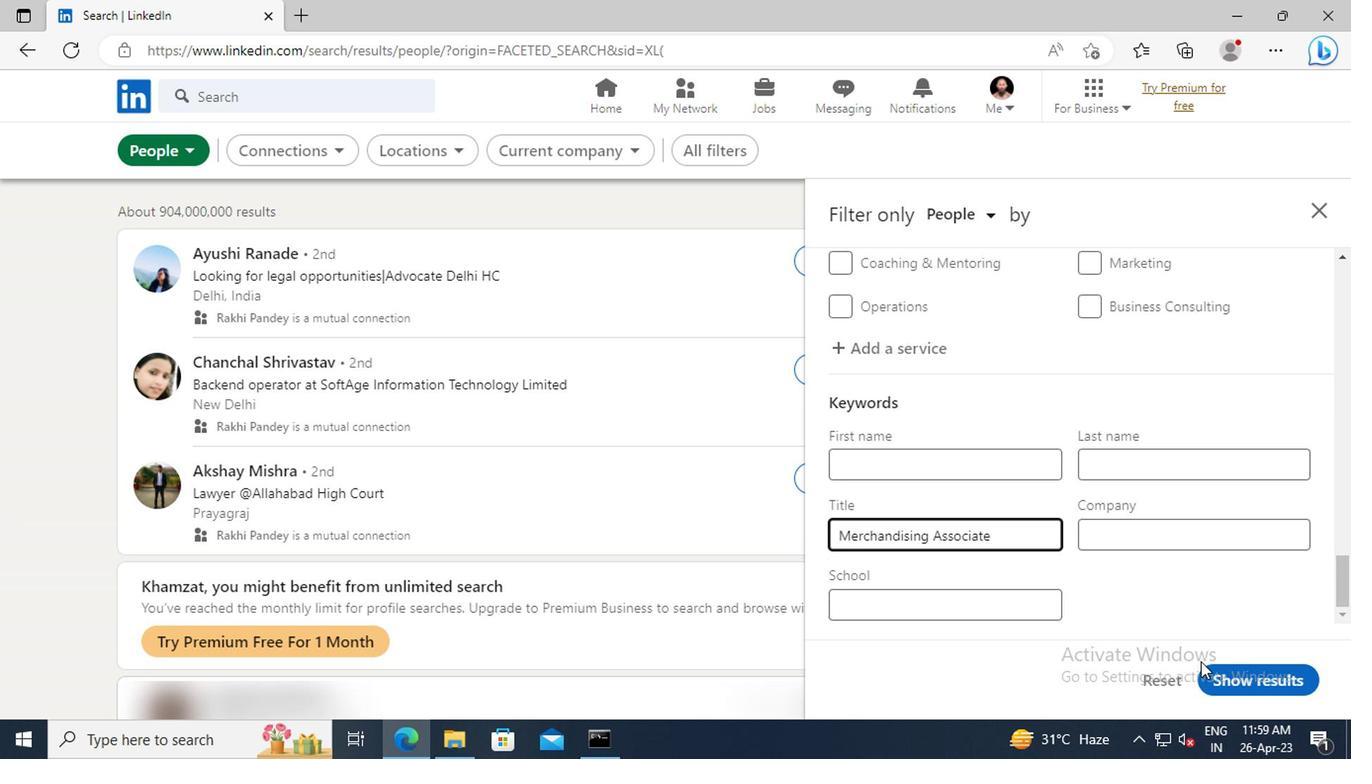 
Action: Mouse pressed left at (997, 614)
Screenshot: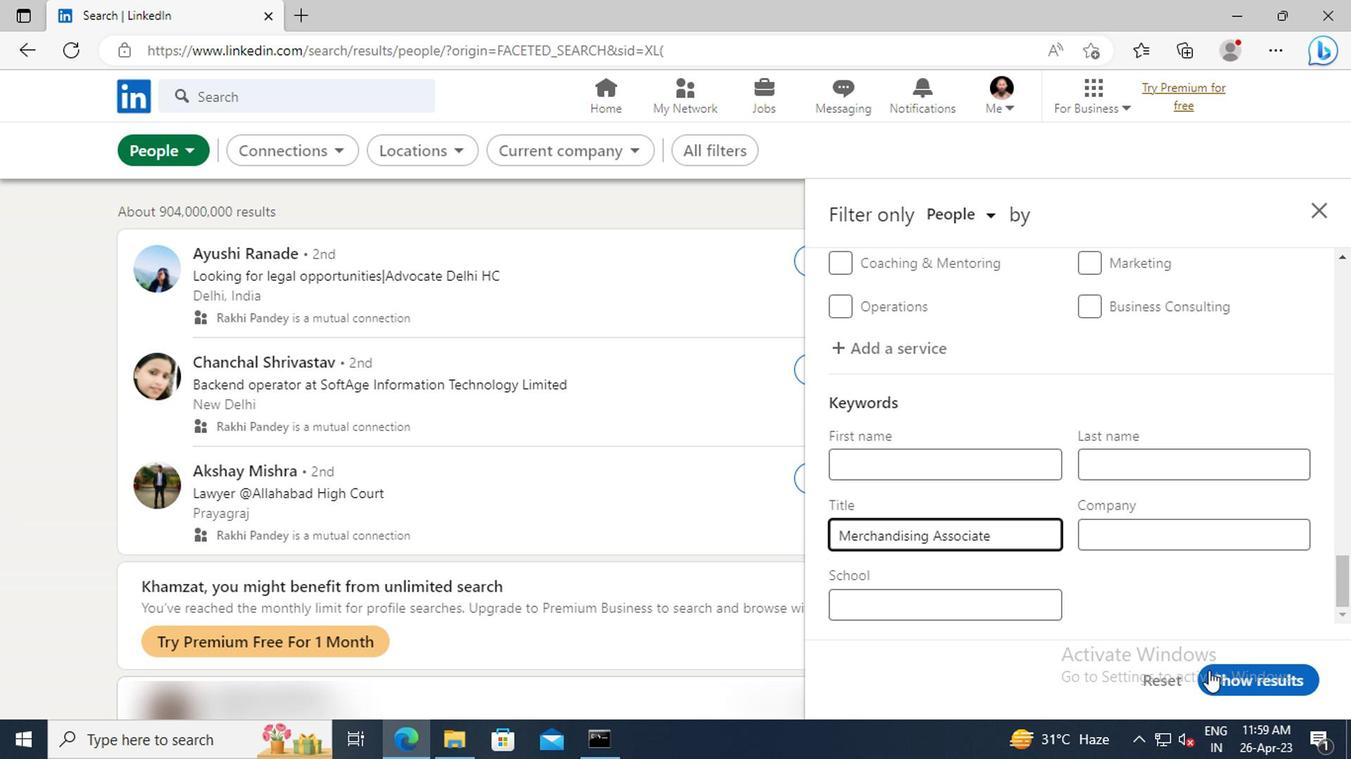 
